 Task: Install dictionary and translation extensions for language learning.
Action: Mouse moved to (367, 250)
Screenshot: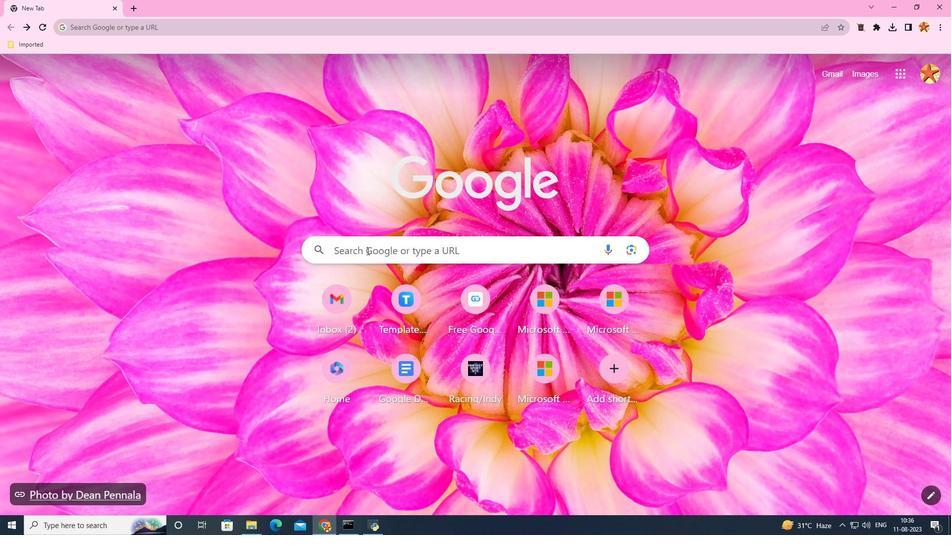 
Action: Mouse pressed left at (367, 250)
Screenshot: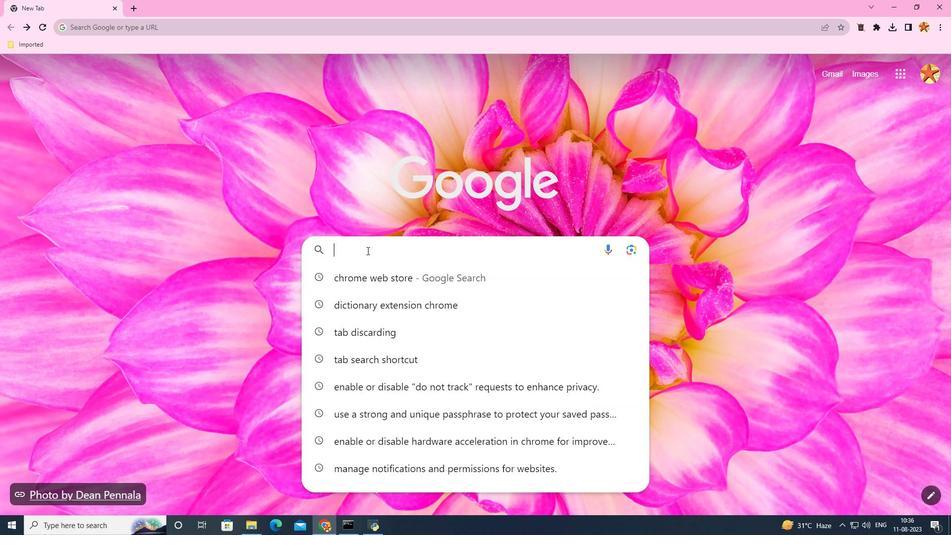 
Action: Mouse moved to (353, 274)
Screenshot: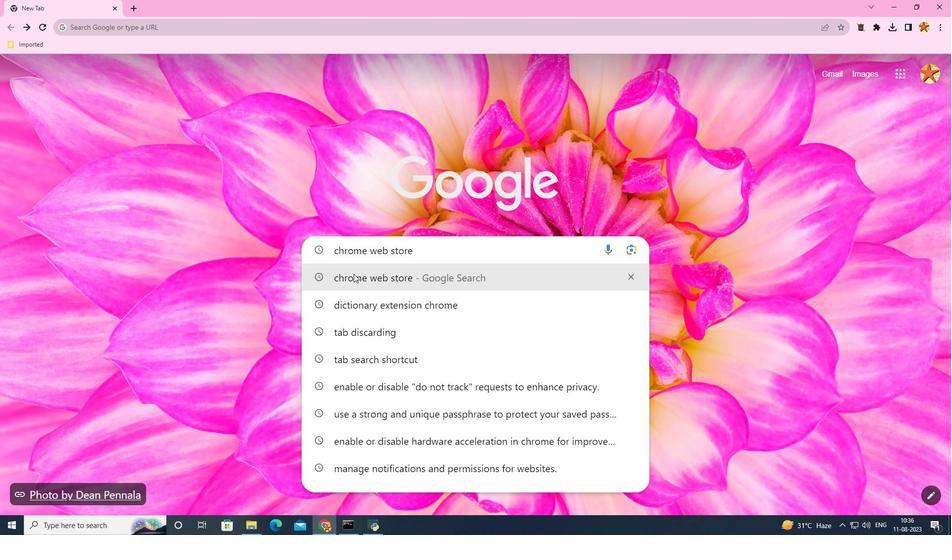 
Action: Mouse pressed left at (353, 274)
Screenshot: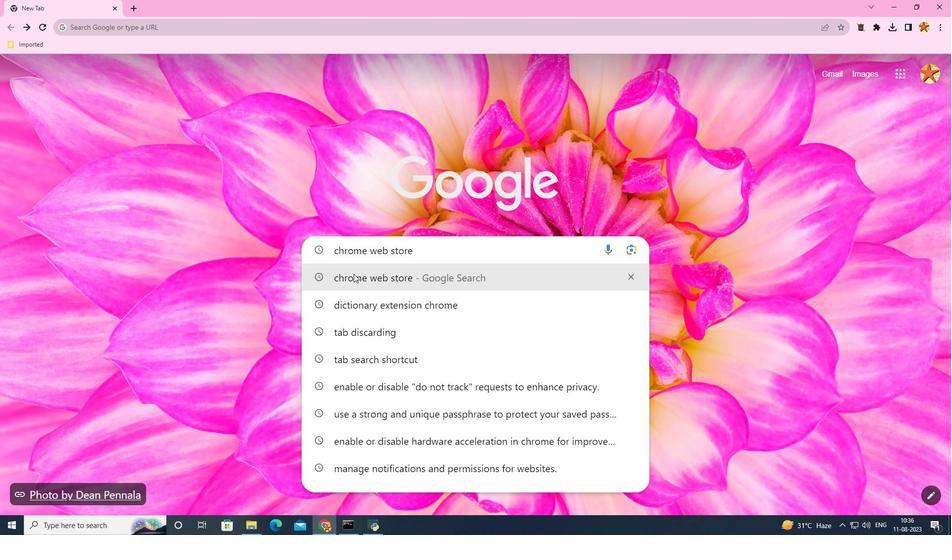 
Action: Mouse moved to (187, 197)
Screenshot: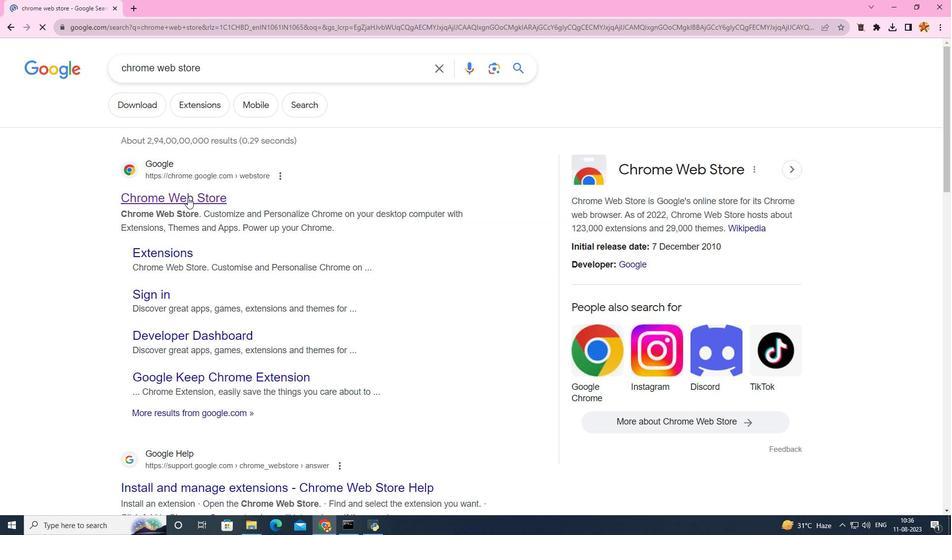 
Action: Mouse pressed left at (187, 197)
Screenshot: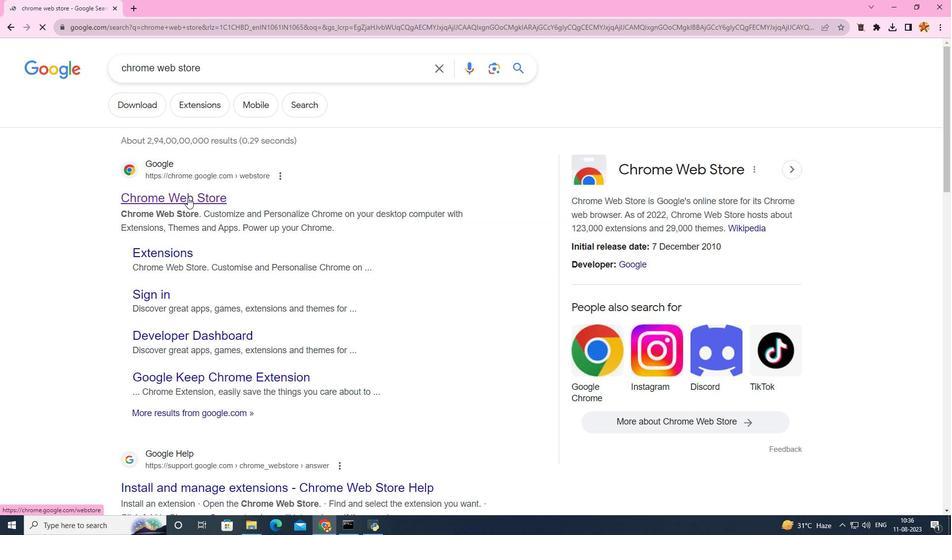 
Action: Mouse moved to (153, 104)
Screenshot: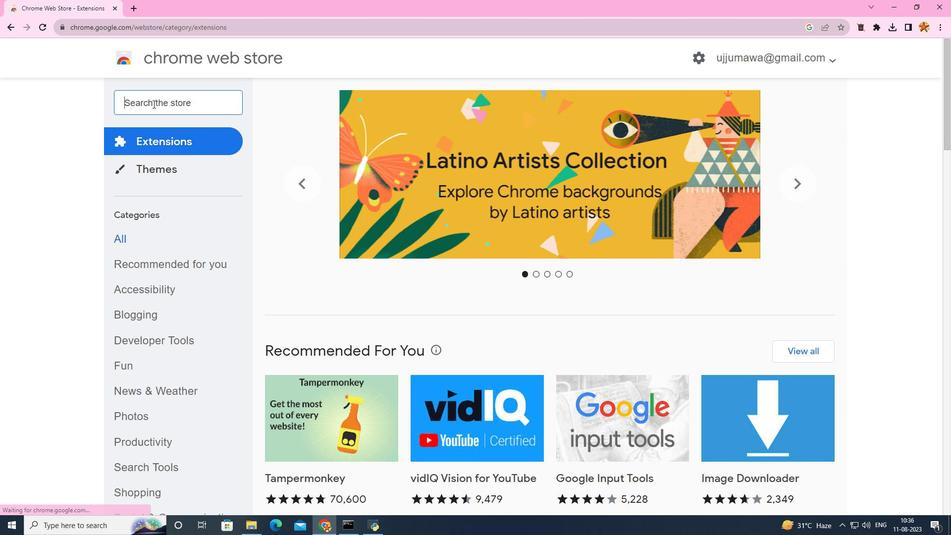 
Action: Mouse pressed left at (153, 104)
Screenshot: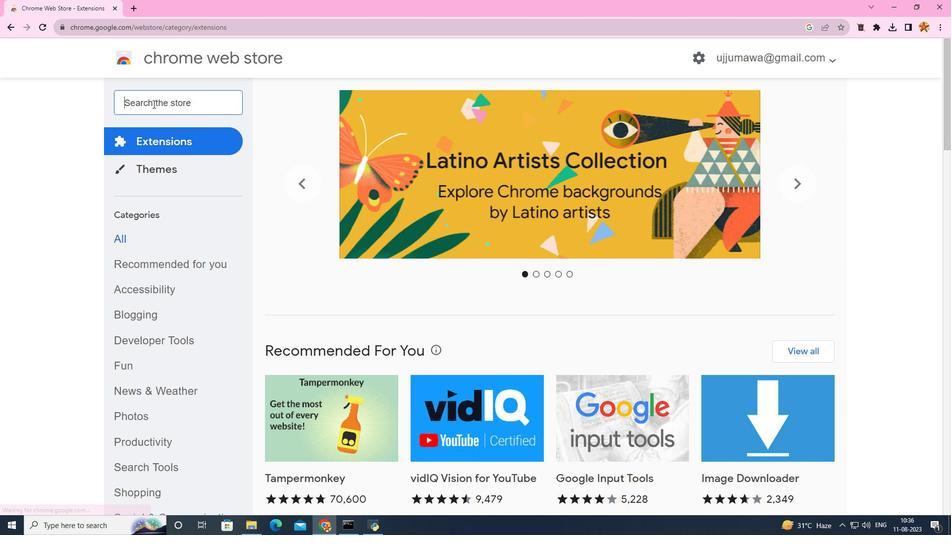 
Action: Key pressed google<Key.space>di
Screenshot: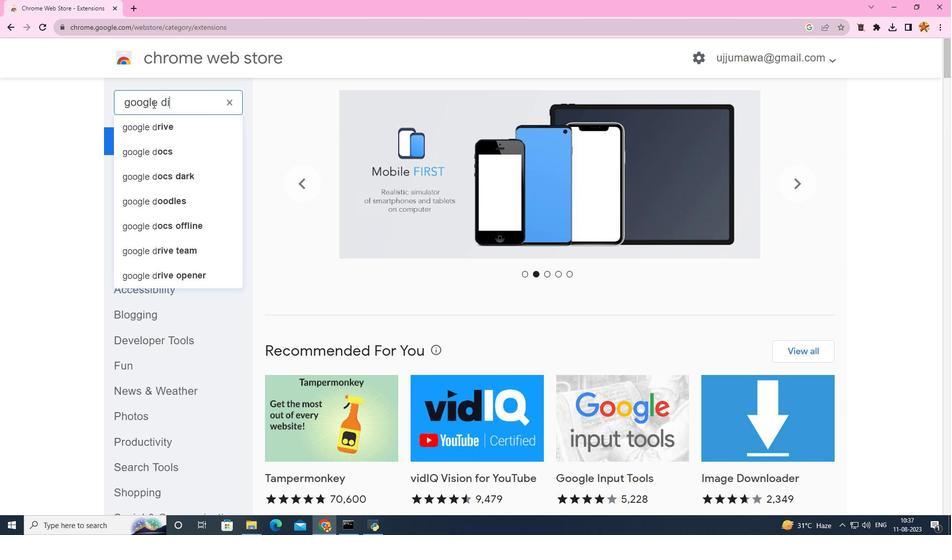 
Action: Mouse moved to (153, 129)
Screenshot: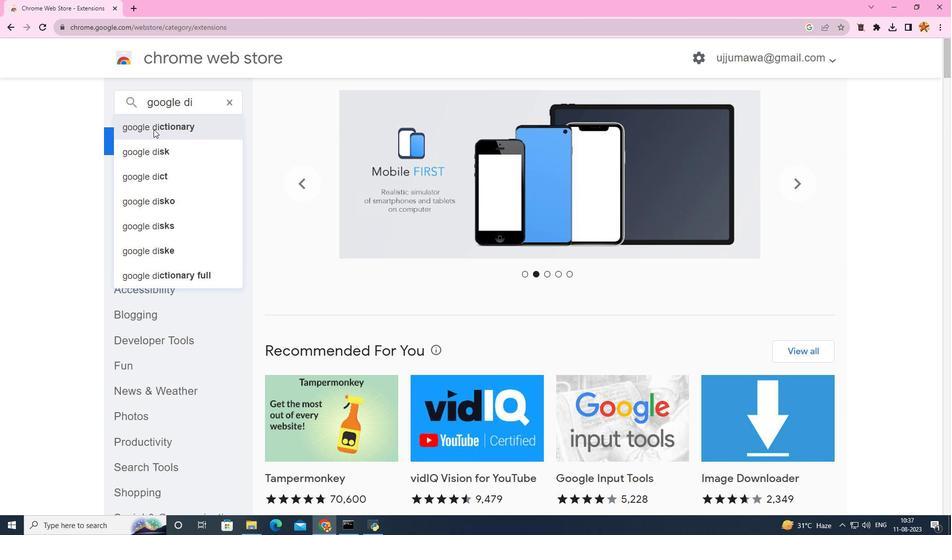 
Action: Mouse pressed left at (153, 129)
Screenshot: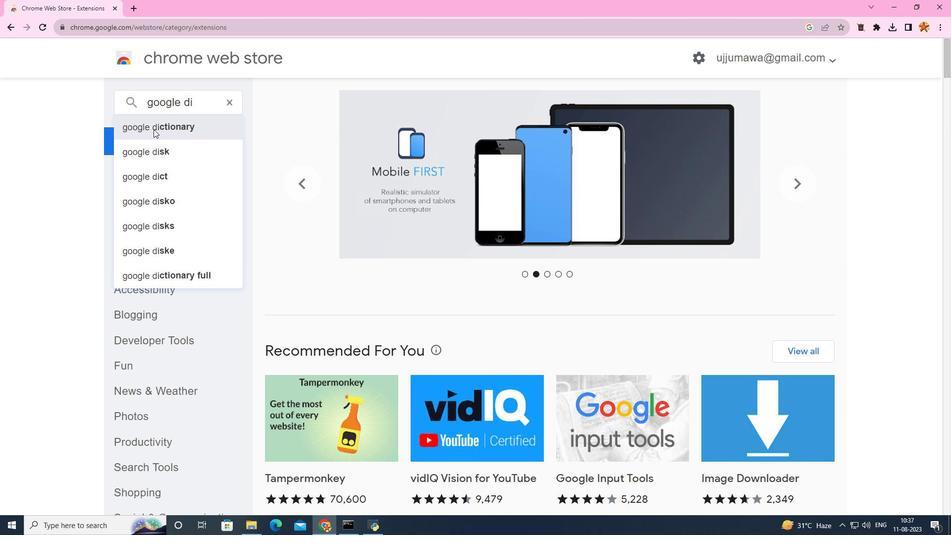 
Action: Mouse moved to (411, 332)
Screenshot: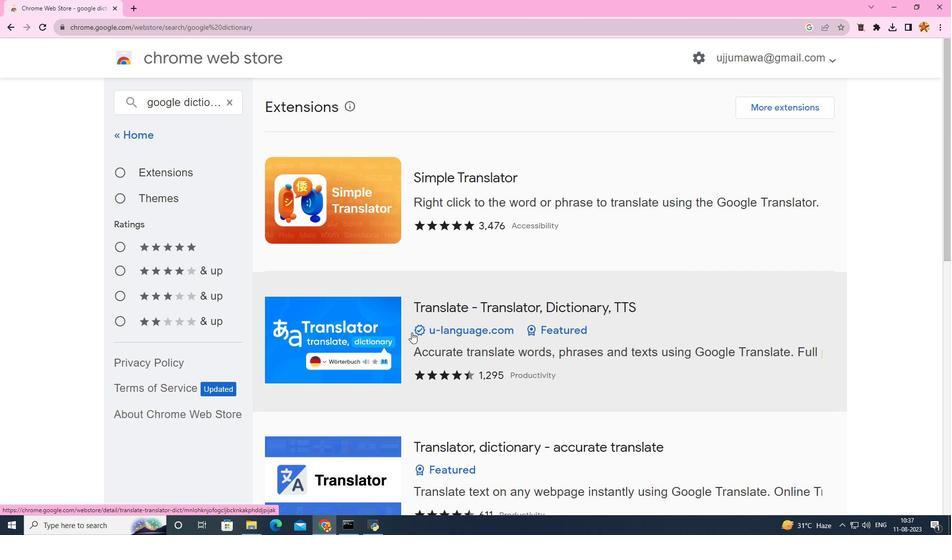
Action: Mouse scrolled (411, 332) with delta (0, 0)
Screenshot: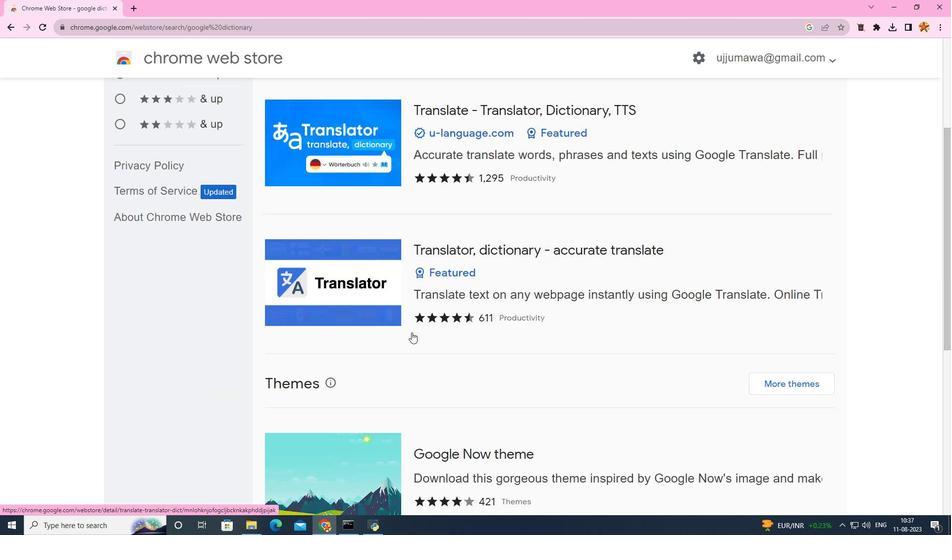 
Action: Mouse scrolled (411, 332) with delta (0, 0)
Screenshot: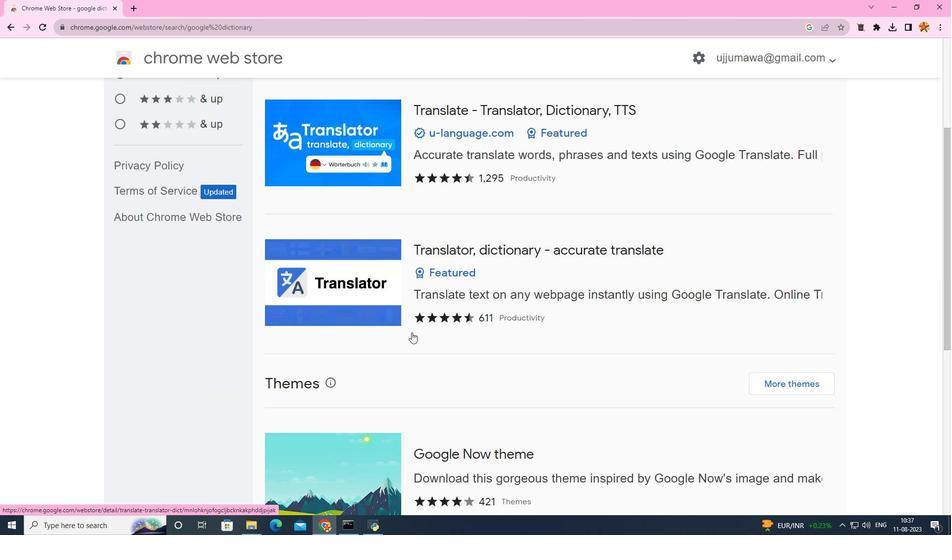 
Action: Mouse scrolled (411, 332) with delta (0, 0)
Screenshot: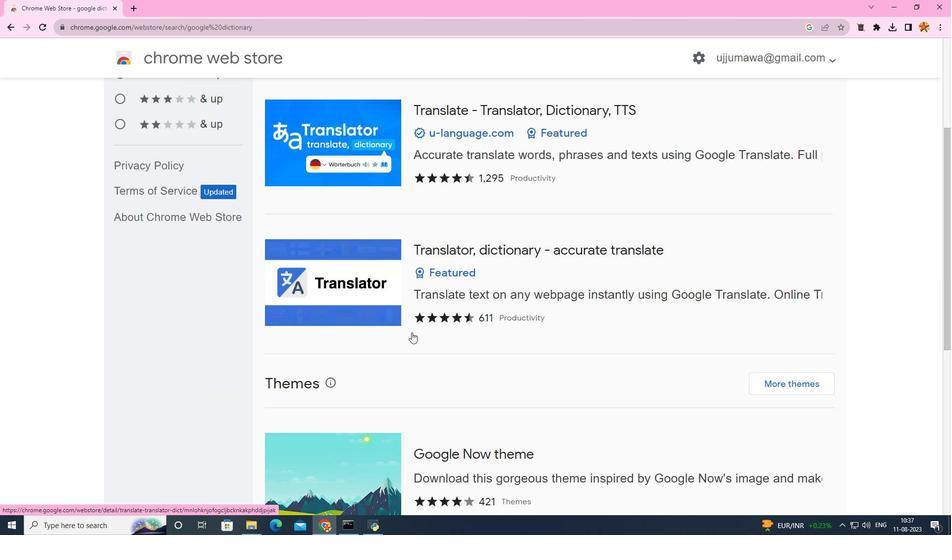
Action: Mouse scrolled (411, 332) with delta (0, 0)
Screenshot: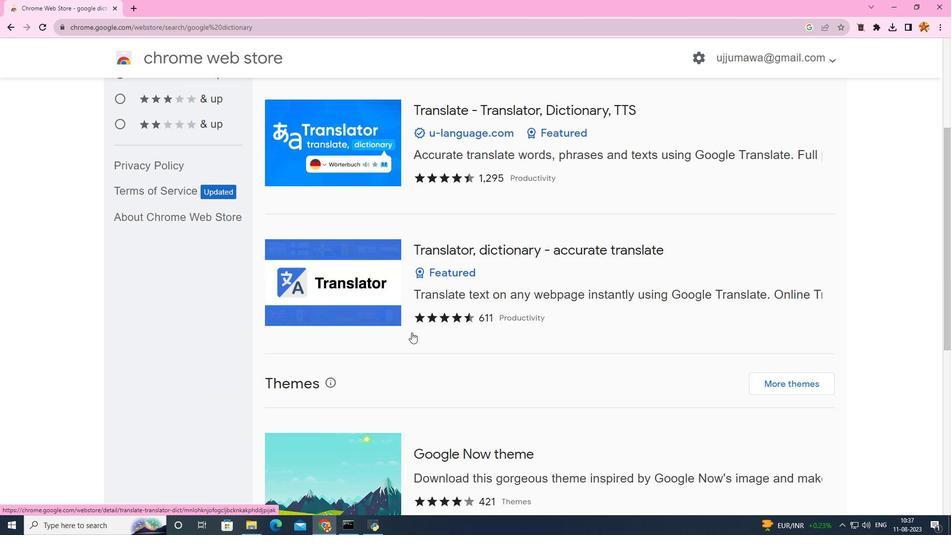 
Action: Mouse scrolled (411, 332) with delta (0, 0)
Screenshot: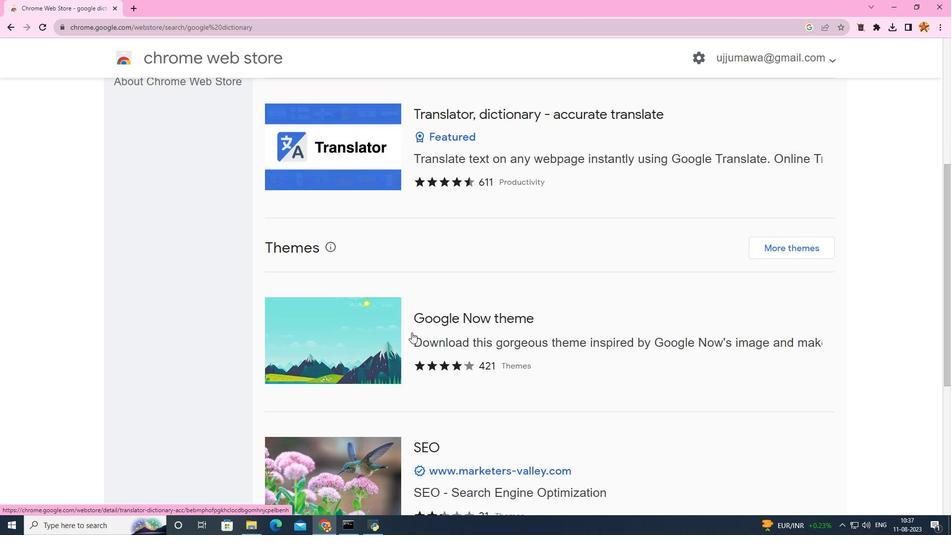 
Action: Mouse scrolled (411, 332) with delta (0, 0)
Screenshot: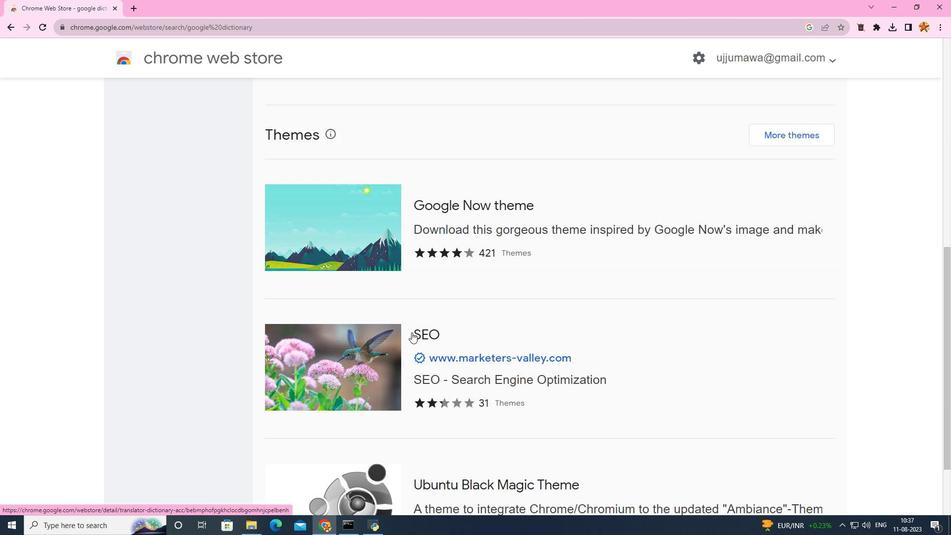 
Action: Mouse scrolled (411, 332) with delta (0, 0)
Screenshot: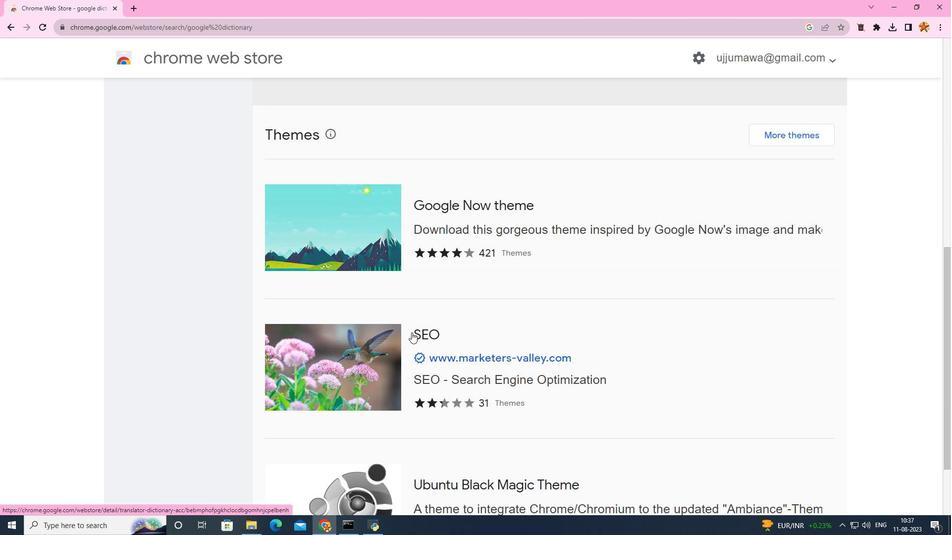 
Action: Mouse scrolled (411, 332) with delta (0, 0)
Screenshot: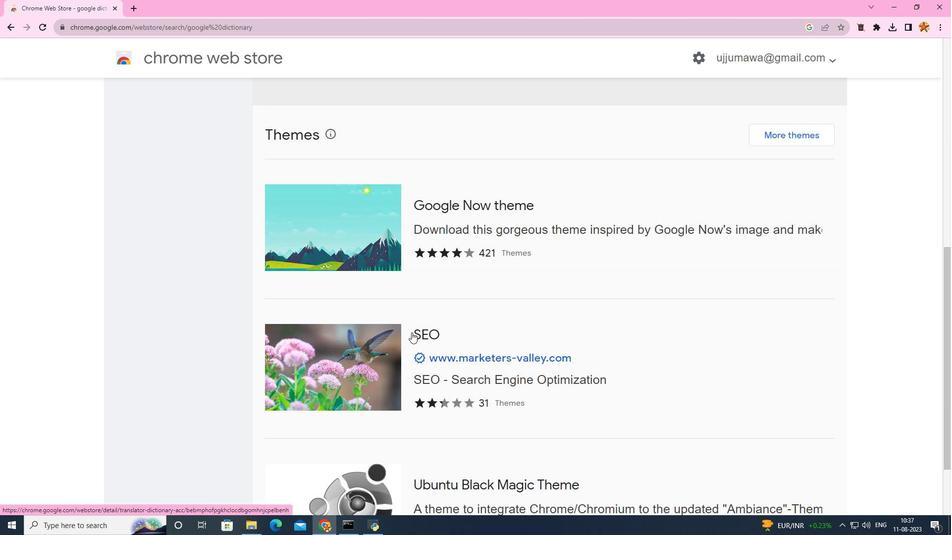 
Action: Mouse scrolled (411, 332) with delta (0, 0)
Screenshot: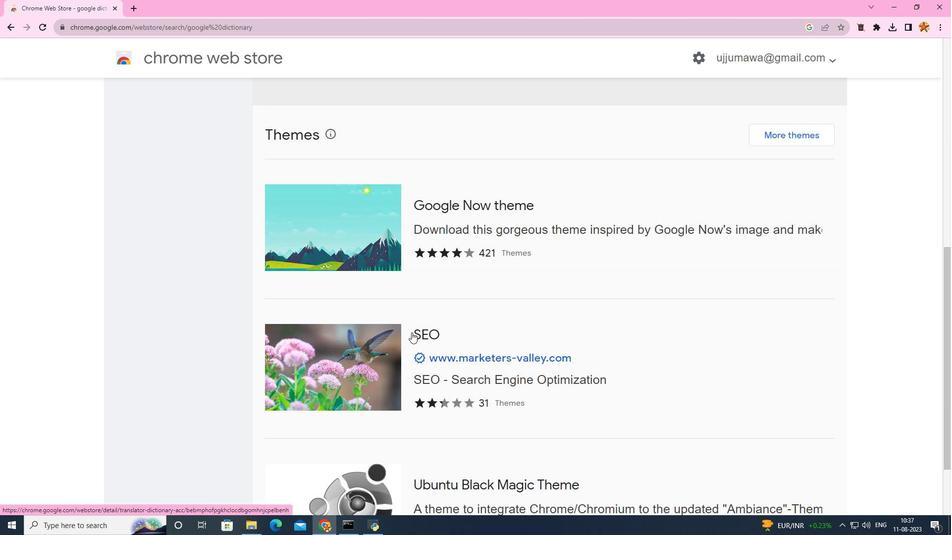 
Action: Mouse moved to (361, 298)
Screenshot: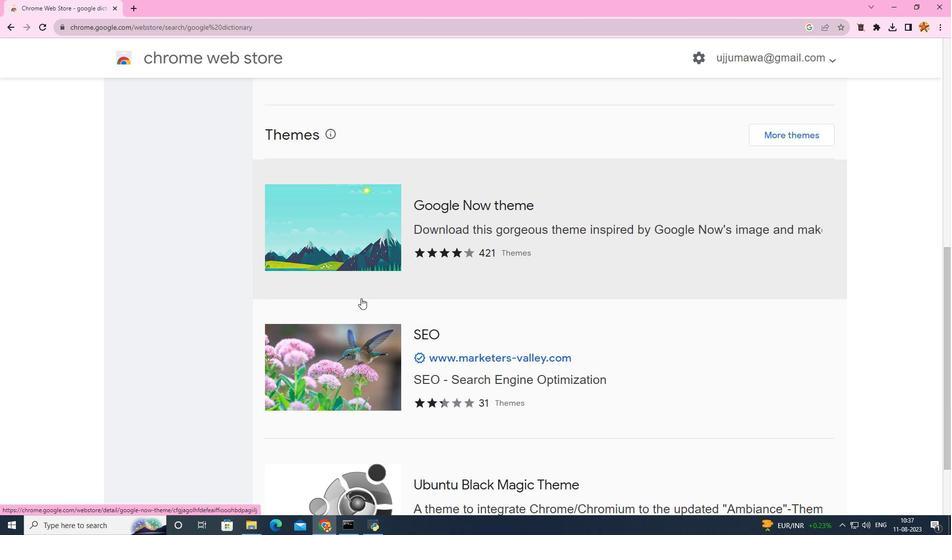 
Action: Mouse scrolled (361, 298) with delta (0, 0)
Screenshot: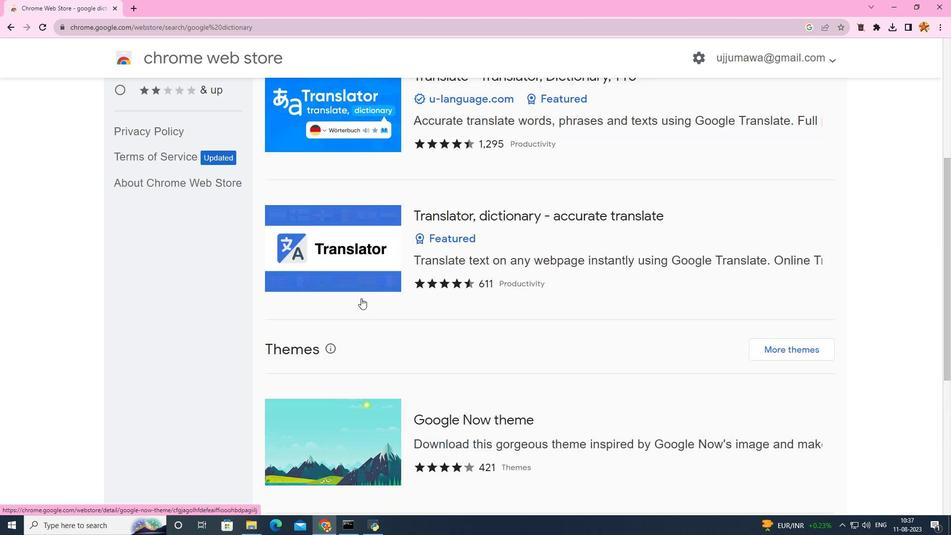 
Action: Mouse scrolled (361, 298) with delta (0, 0)
Screenshot: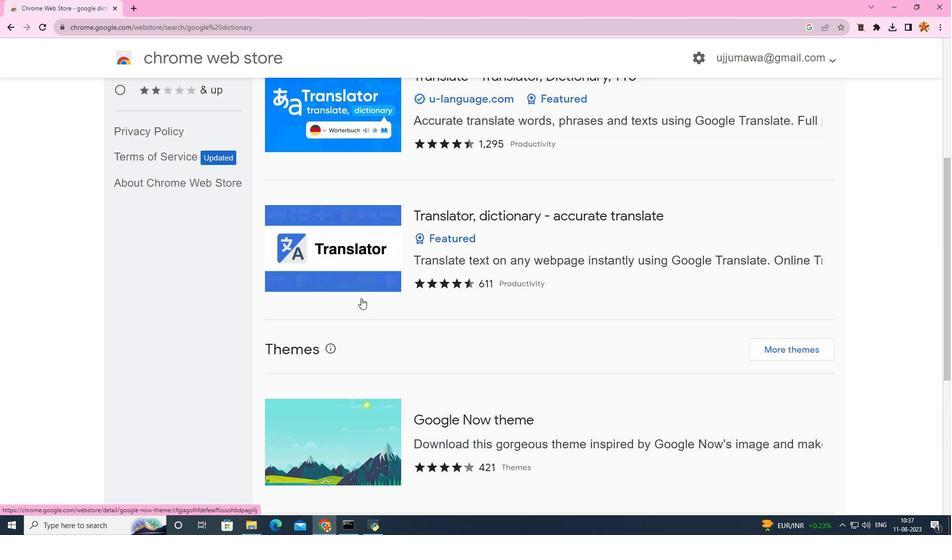 
Action: Mouse scrolled (361, 298) with delta (0, 0)
Screenshot: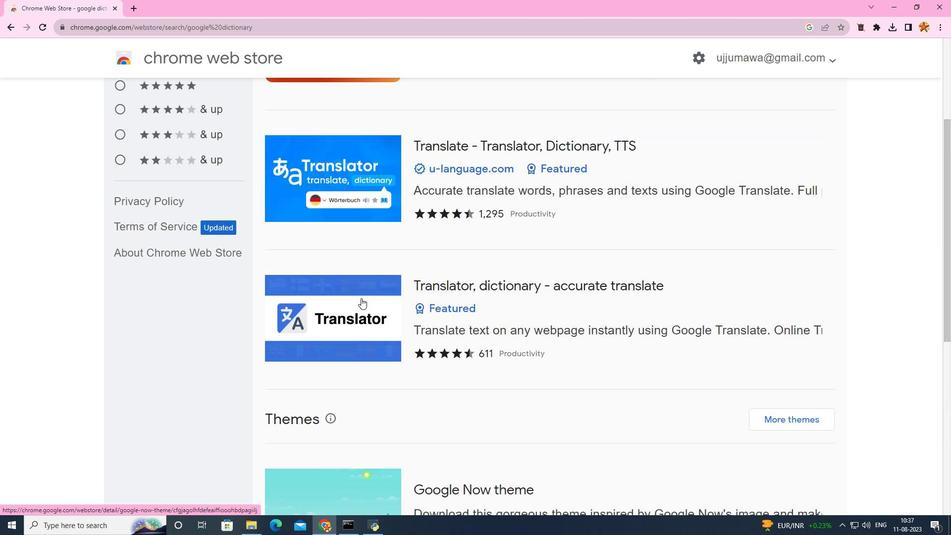 
Action: Mouse scrolled (361, 298) with delta (0, 0)
Screenshot: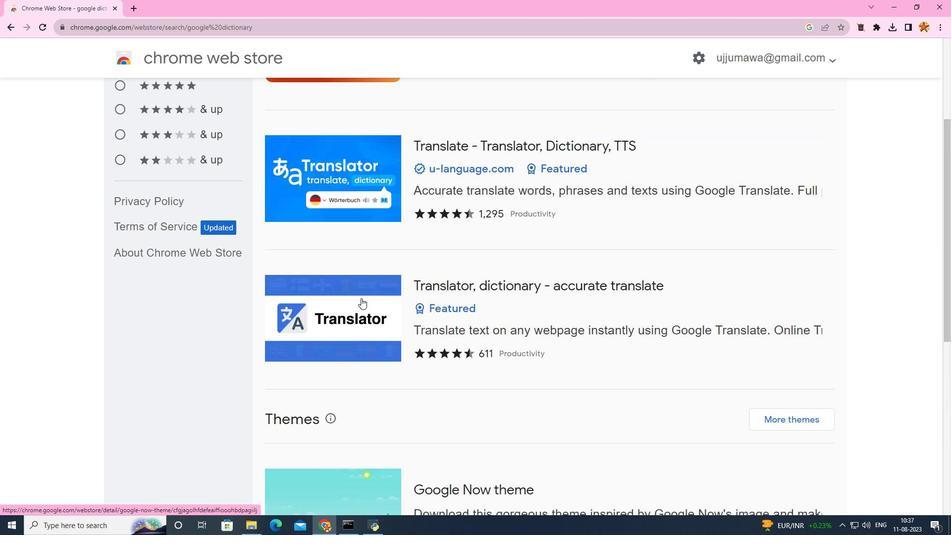
Action: Mouse scrolled (361, 298) with delta (0, 0)
Screenshot: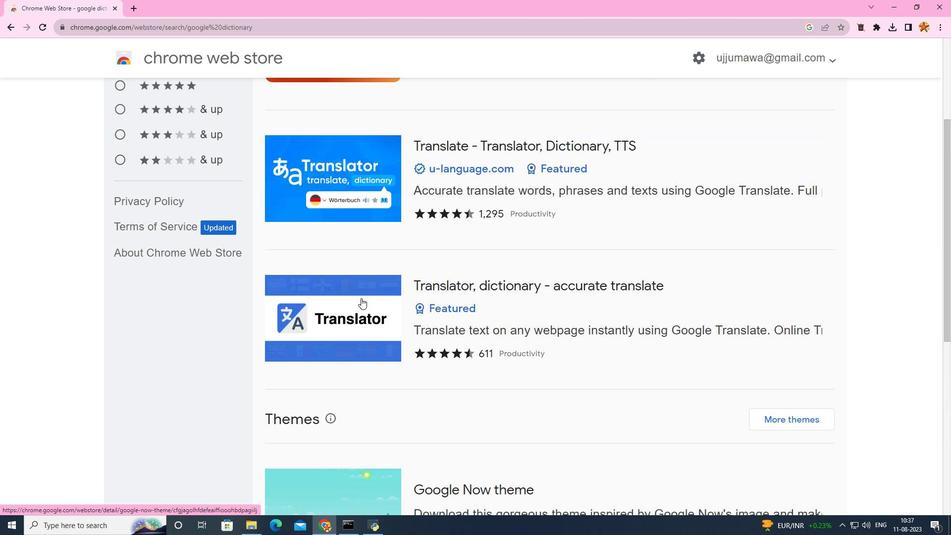 
Action: Mouse scrolled (361, 298) with delta (0, 0)
Screenshot: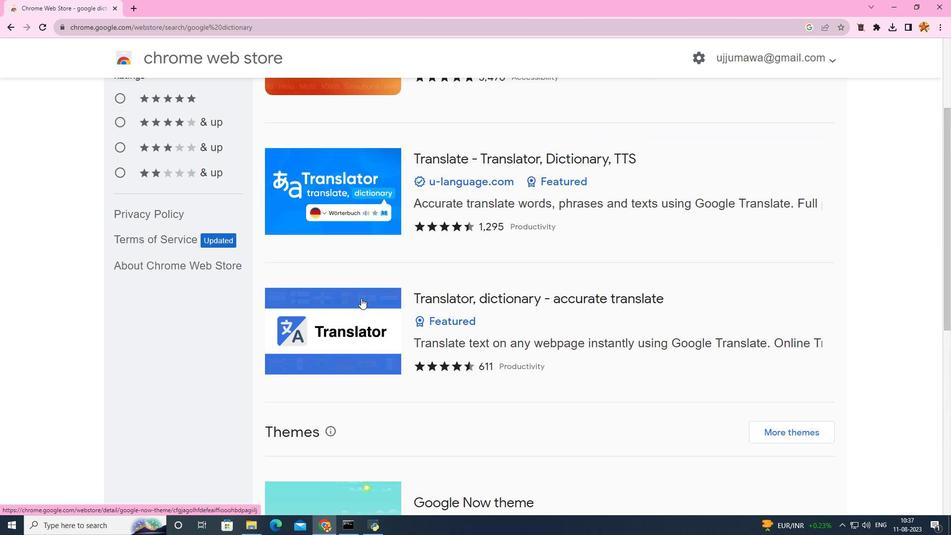 
Action: Mouse scrolled (361, 298) with delta (0, 0)
Screenshot: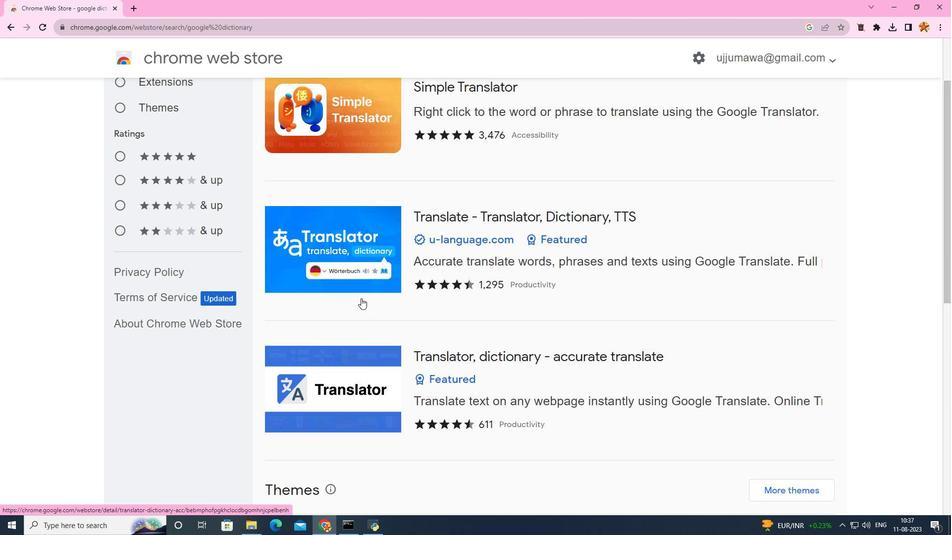 
Action: Mouse scrolled (361, 298) with delta (0, 0)
Screenshot: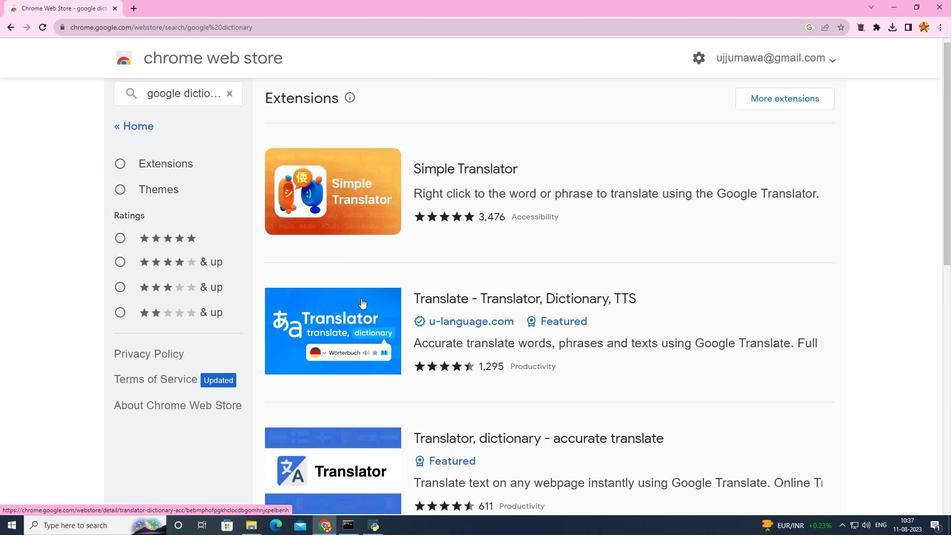 
Action: Mouse scrolled (361, 298) with delta (0, 0)
Screenshot: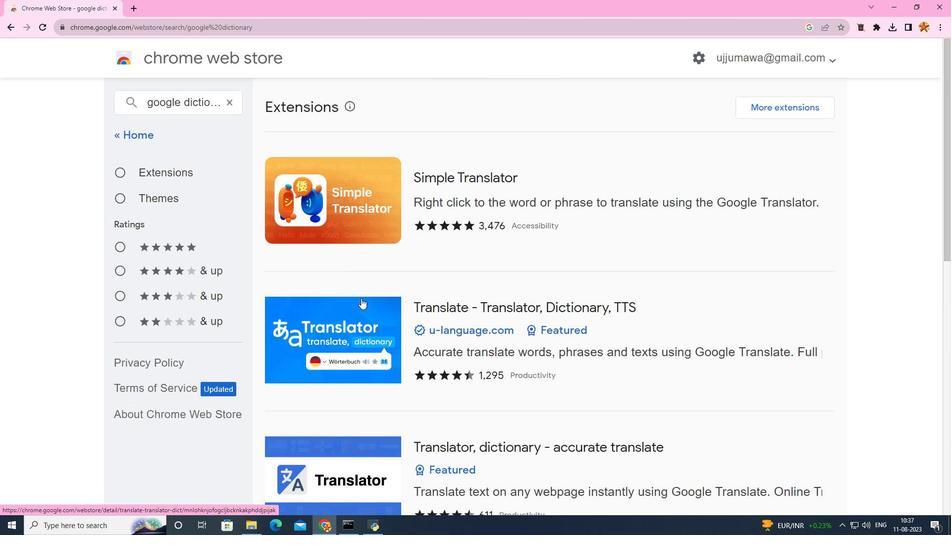 
Action: Mouse scrolled (361, 298) with delta (0, 0)
Screenshot: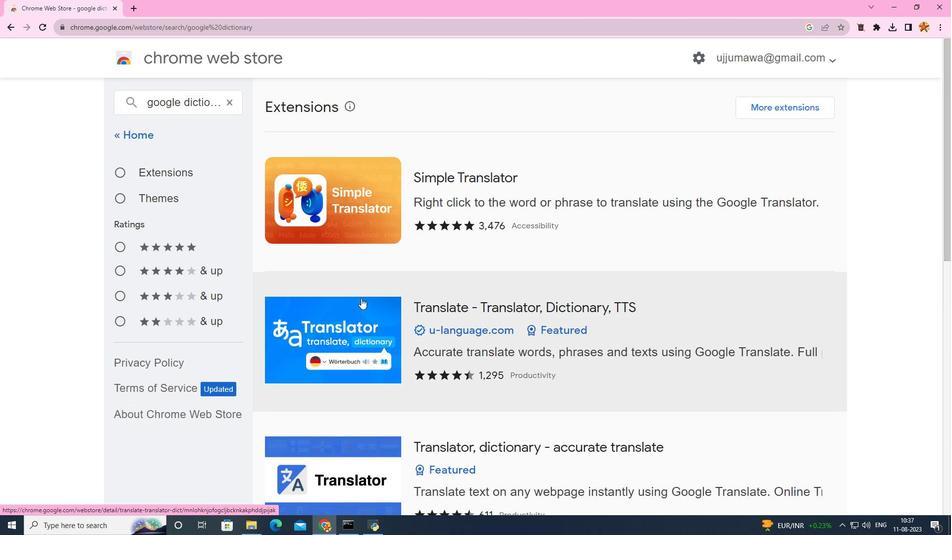 
Action: Mouse scrolled (361, 297) with delta (0, 0)
Screenshot: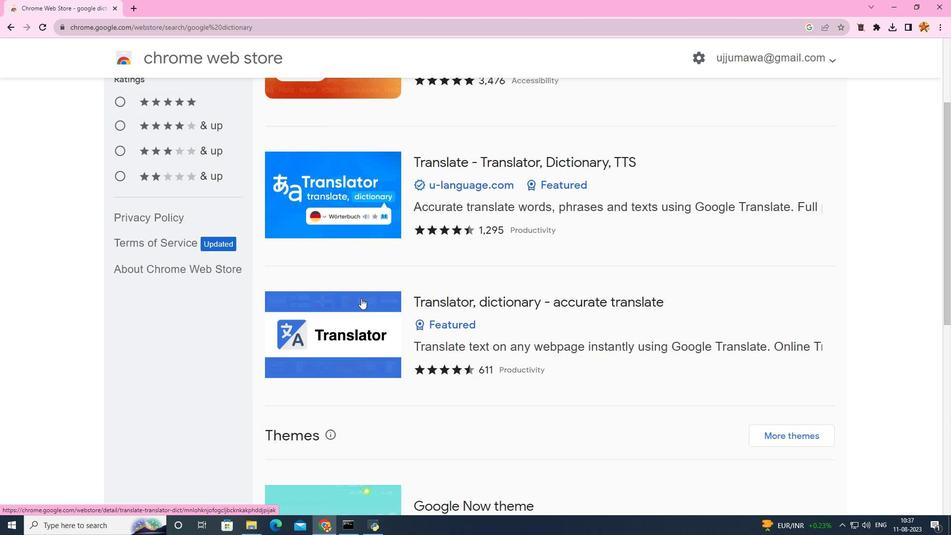 
Action: Mouse scrolled (361, 297) with delta (0, 0)
Screenshot: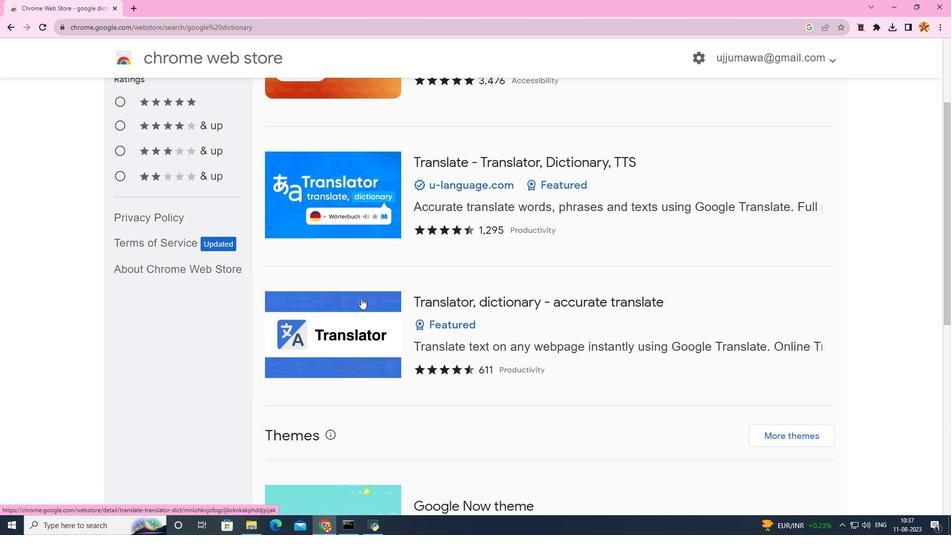 
Action: Mouse scrolled (361, 297) with delta (0, 0)
Screenshot: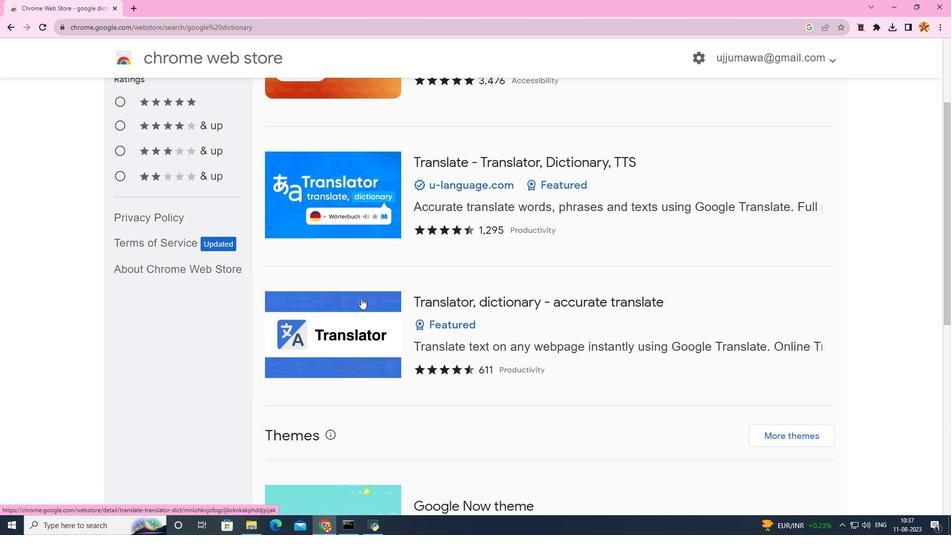 
Action: Mouse scrolled (361, 298) with delta (0, 0)
Screenshot: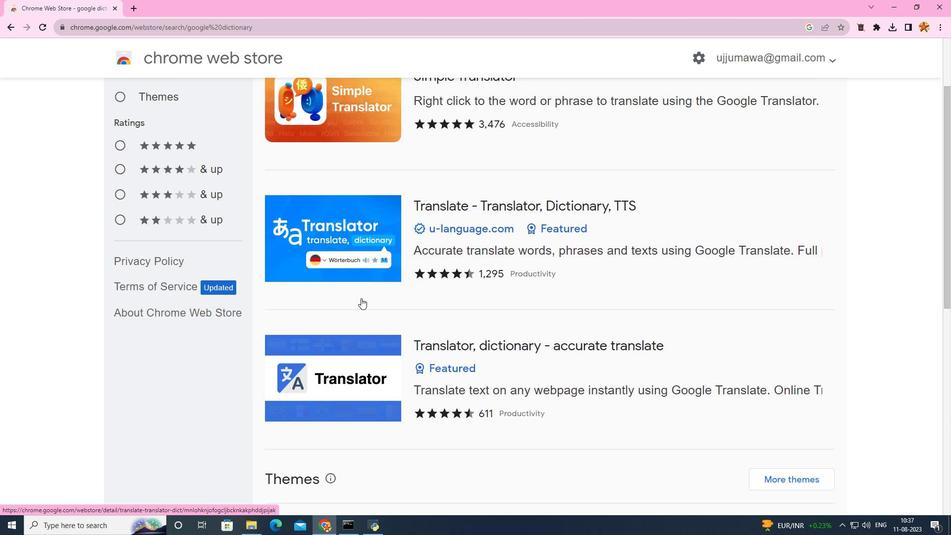 
Action: Mouse scrolled (361, 298) with delta (0, 0)
Screenshot: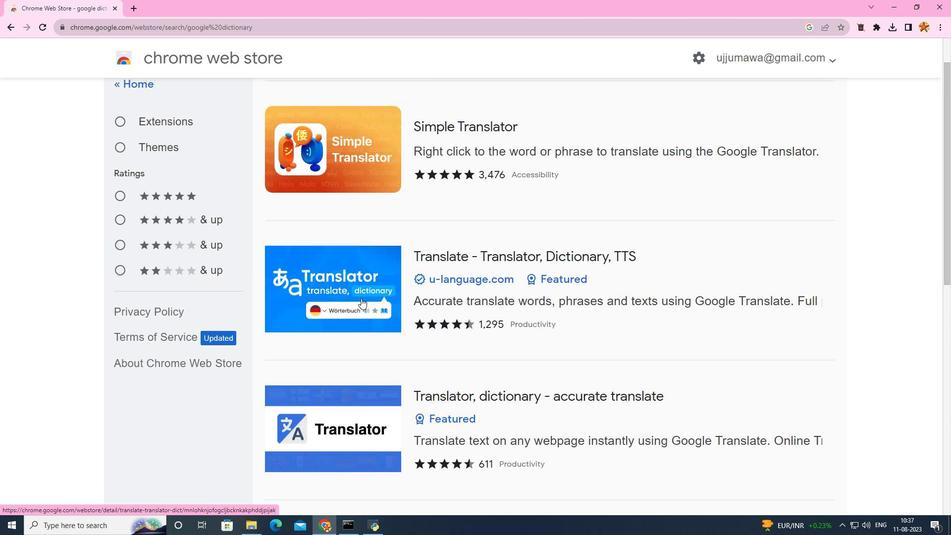 
Action: Mouse scrolled (361, 298) with delta (0, 0)
Screenshot: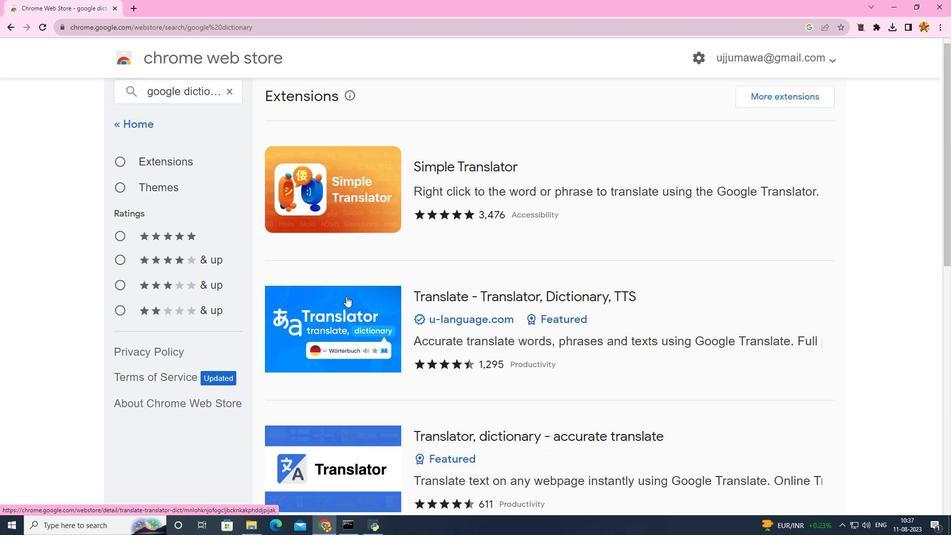 
Action: Mouse moved to (122, 167)
Screenshot: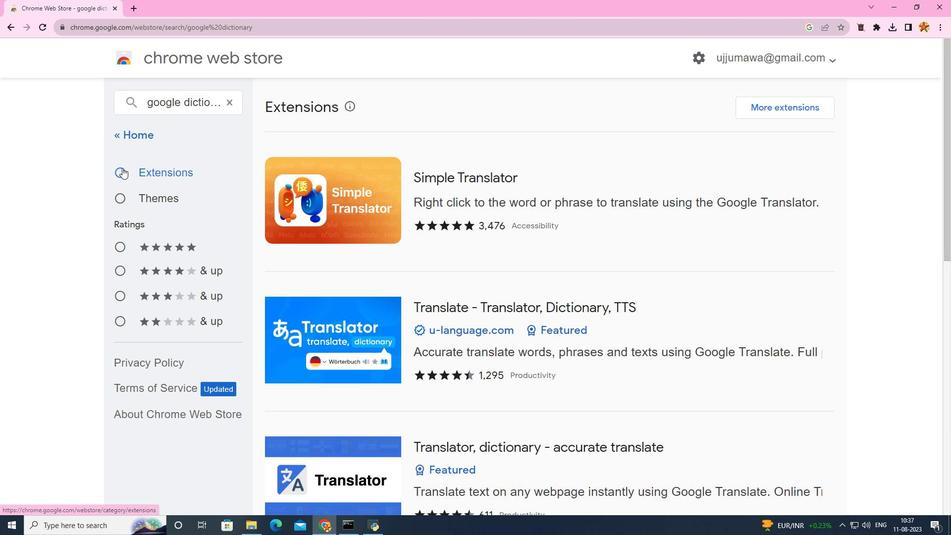 
Action: Mouse pressed left at (122, 167)
Screenshot: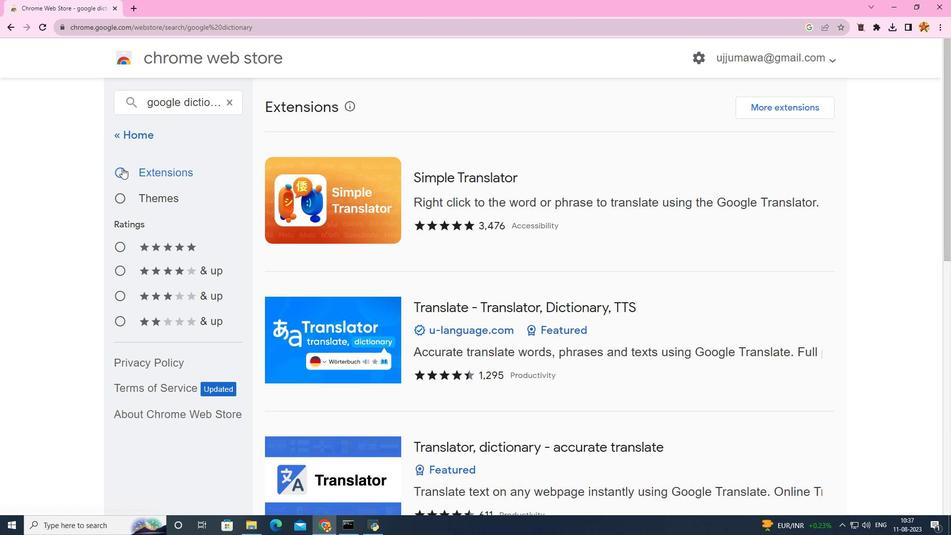 
Action: Mouse moved to (374, 280)
Screenshot: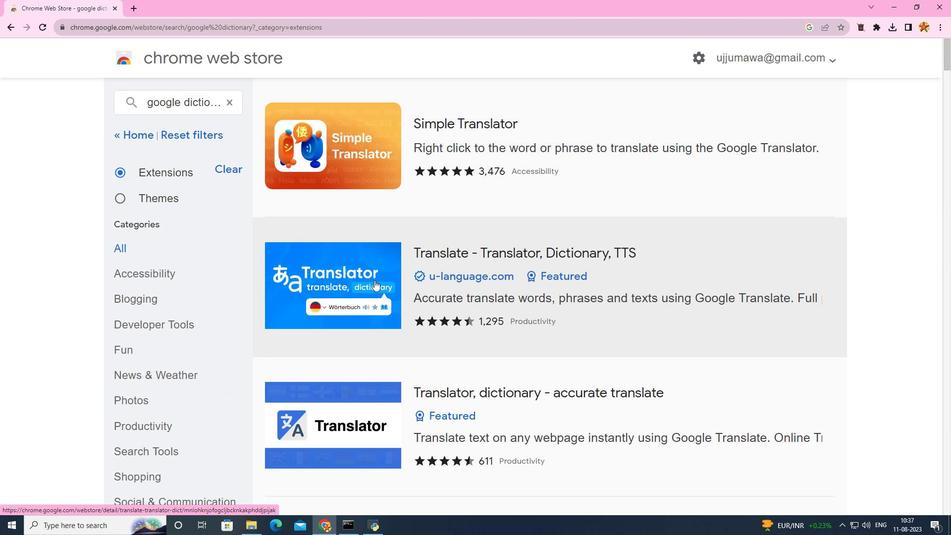 
Action: Mouse scrolled (374, 279) with delta (0, 0)
Screenshot: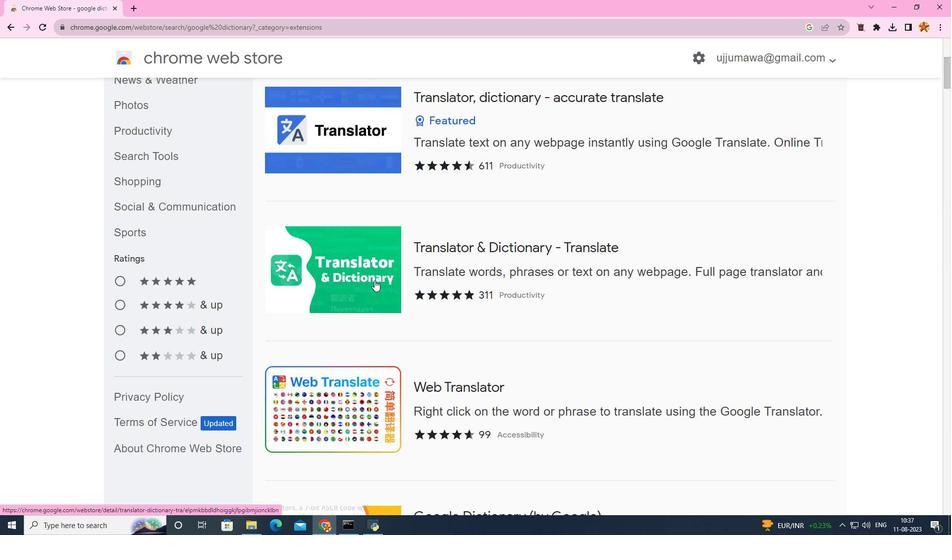 
Action: Mouse scrolled (374, 279) with delta (0, 0)
Screenshot: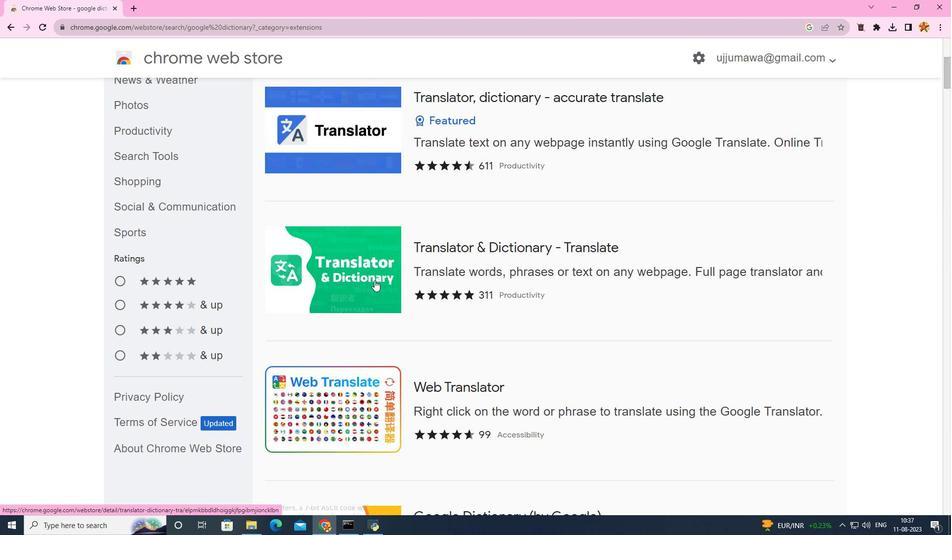 
Action: Mouse scrolled (374, 279) with delta (0, 0)
Screenshot: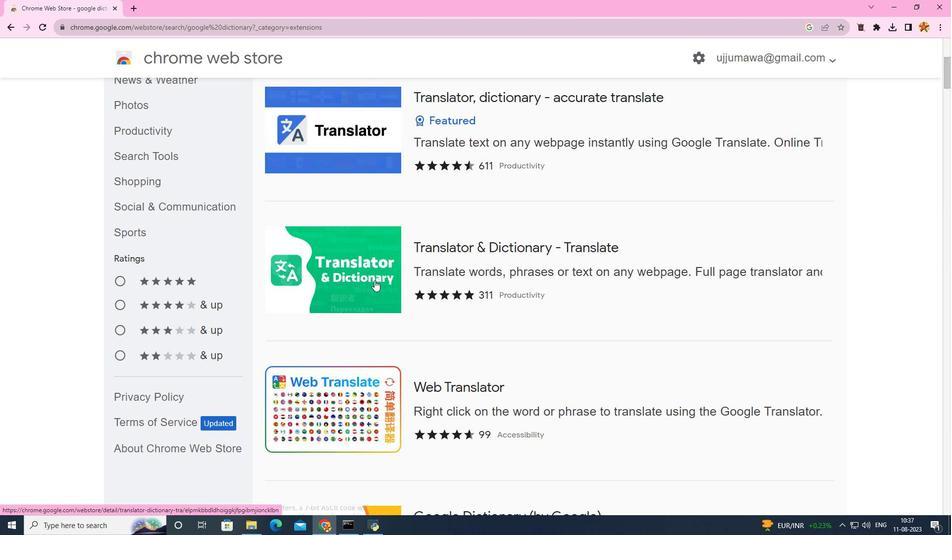 
Action: Mouse scrolled (374, 279) with delta (0, 0)
Screenshot: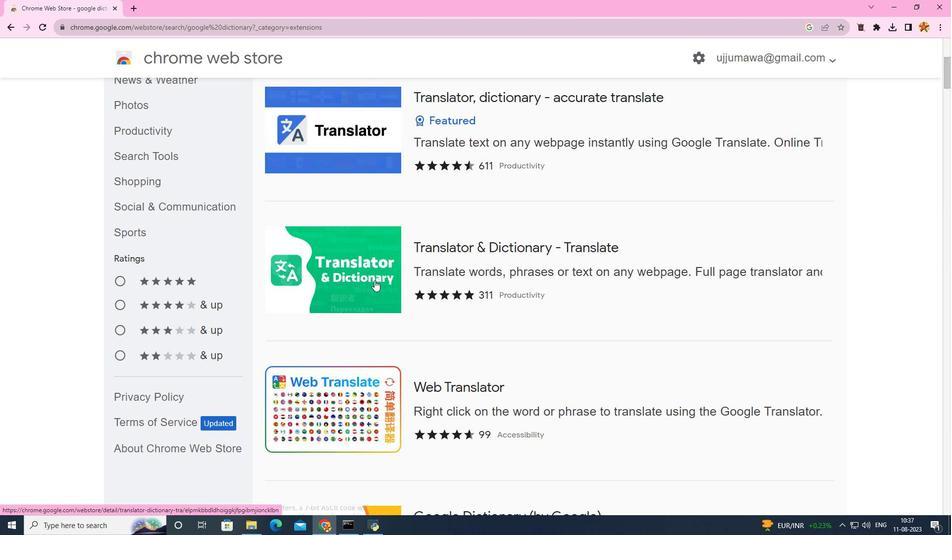 
Action: Mouse scrolled (374, 279) with delta (0, 0)
Screenshot: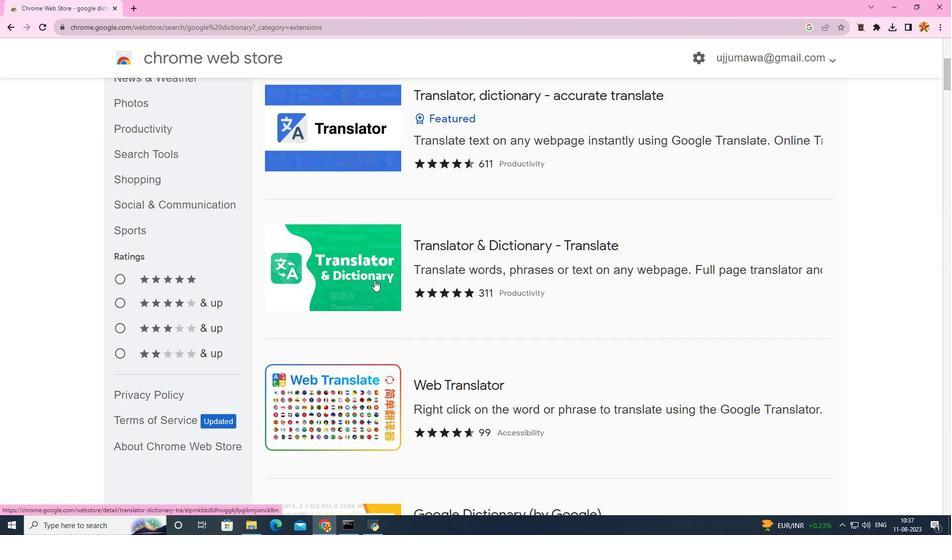 
Action: Mouse scrolled (374, 279) with delta (0, 0)
Screenshot: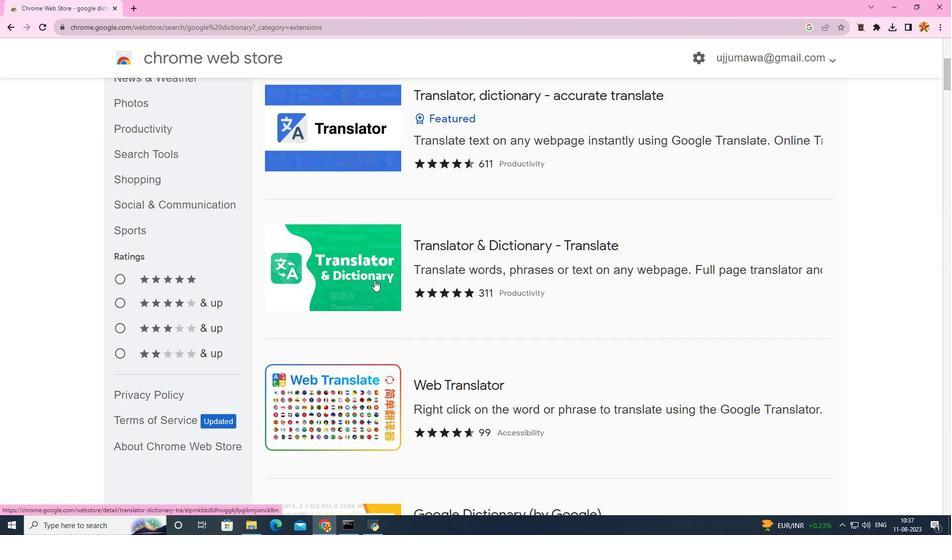 
Action: Mouse moved to (374, 279)
Screenshot: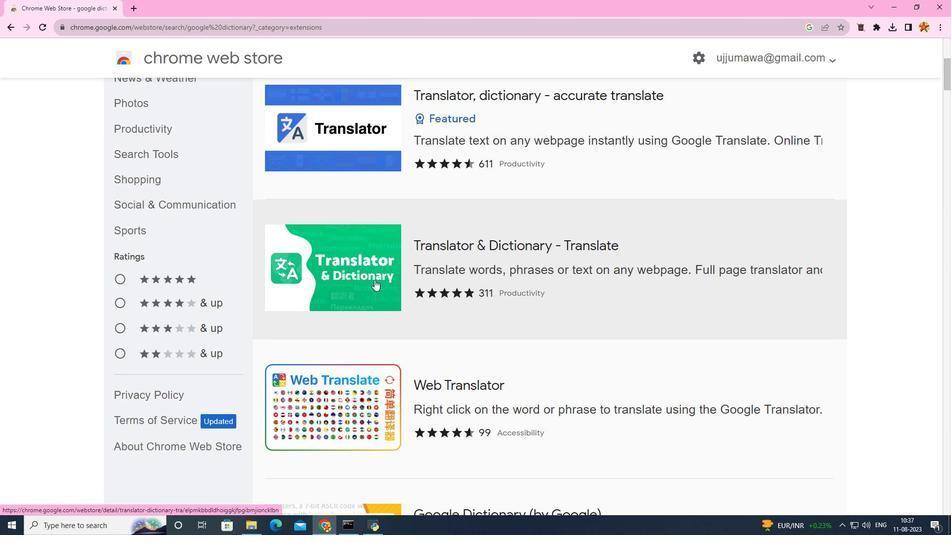 
Action: Mouse scrolled (374, 279) with delta (0, 0)
Screenshot: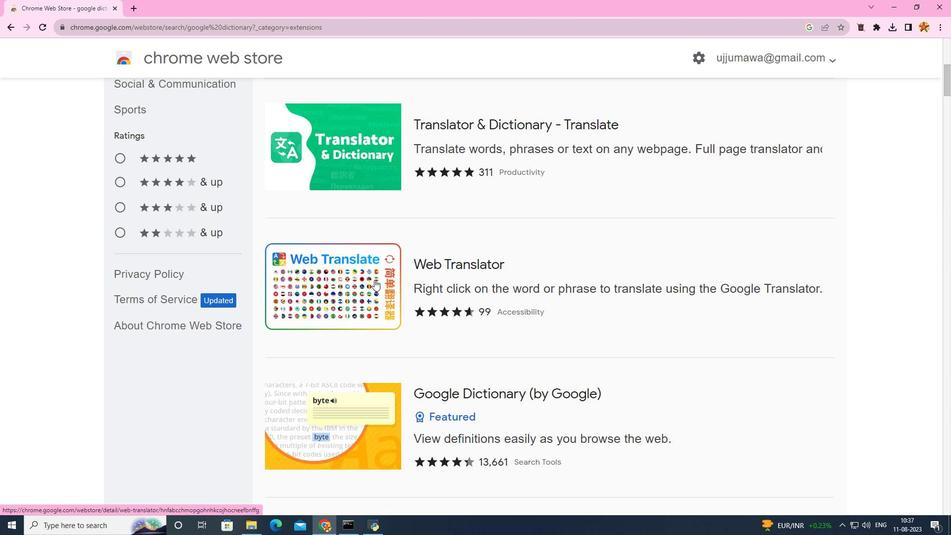
Action: Mouse scrolled (374, 279) with delta (0, 0)
Screenshot: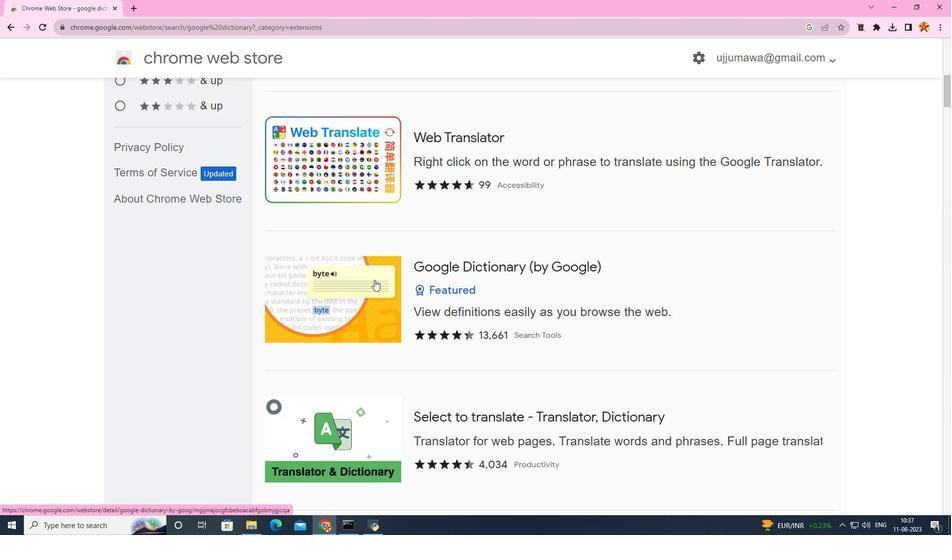
Action: Mouse scrolled (374, 279) with delta (0, 0)
Screenshot: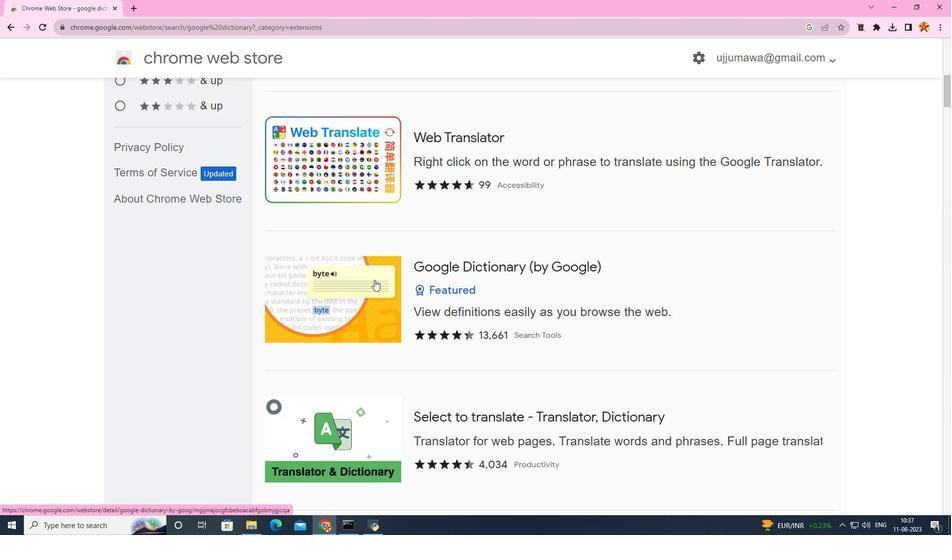 
Action: Mouse scrolled (374, 279) with delta (0, 0)
Screenshot: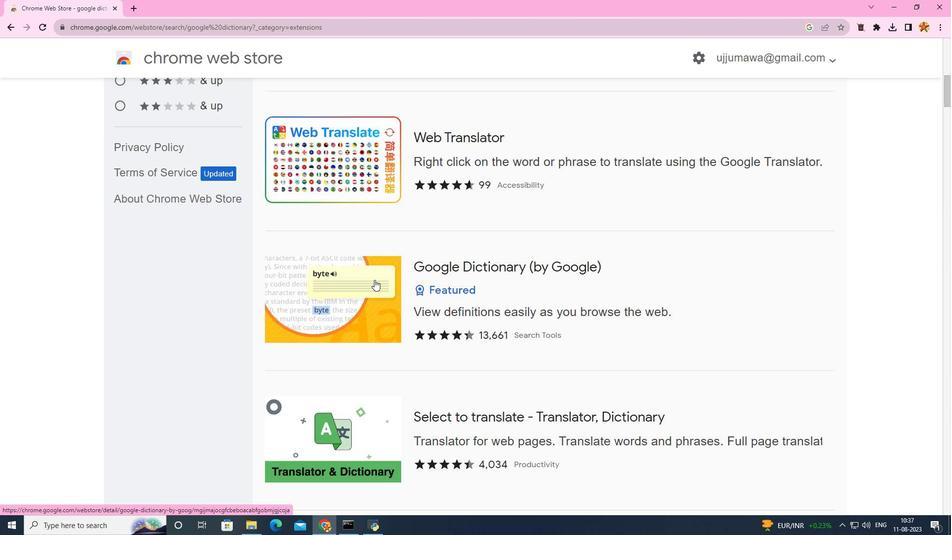 
Action: Mouse scrolled (374, 279) with delta (0, 0)
Screenshot: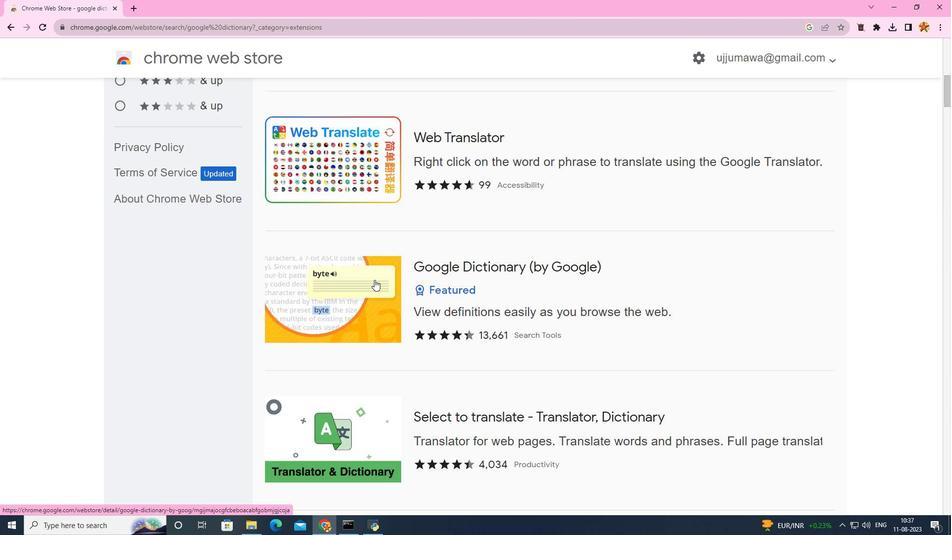 
Action: Mouse scrolled (374, 280) with delta (0, 0)
Screenshot: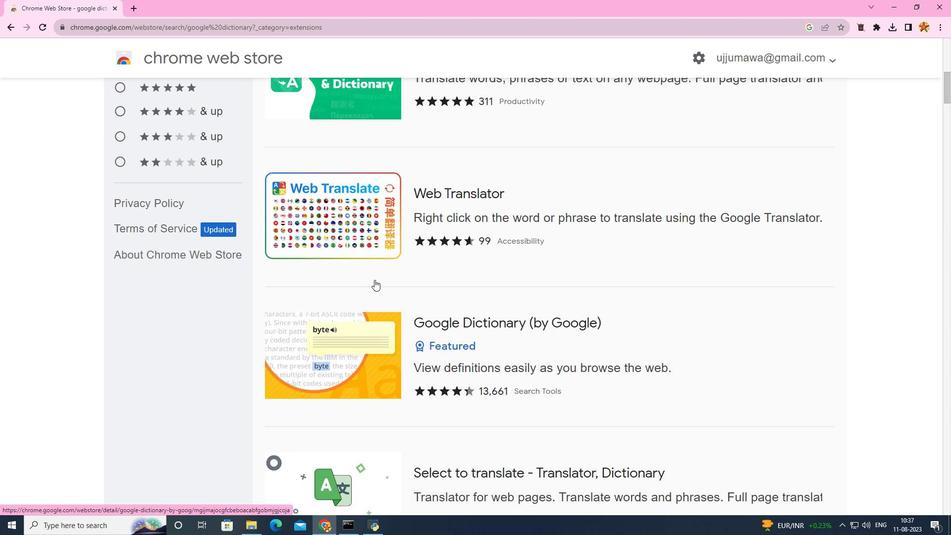 
Action: Mouse scrolled (374, 280) with delta (0, 0)
Screenshot: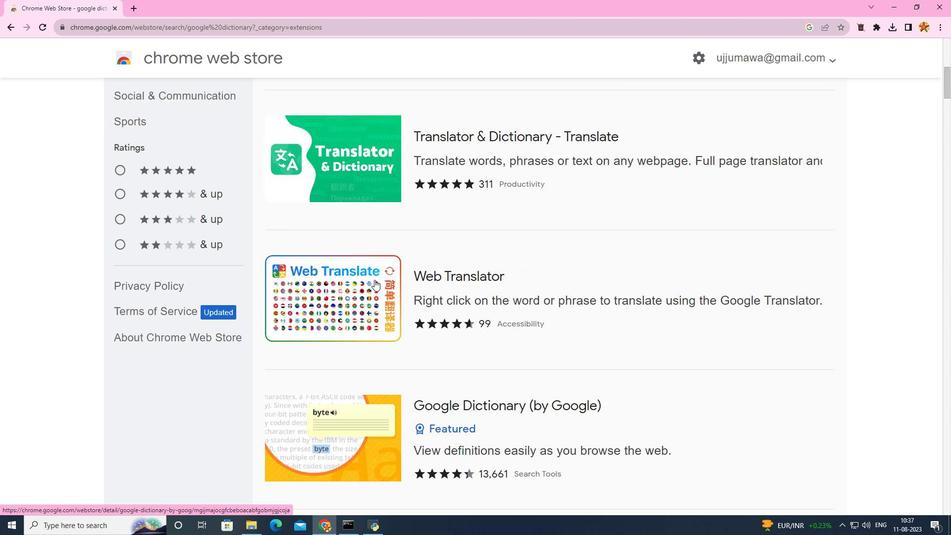 
Action: Mouse scrolled (374, 280) with delta (0, 0)
Screenshot: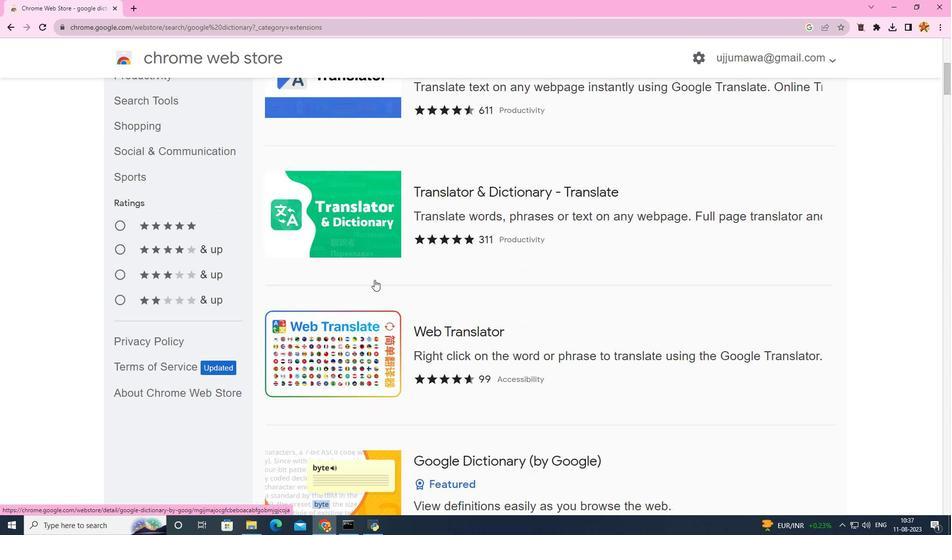 
Action: Mouse scrolled (374, 280) with delta (0, 0)
Screenshot: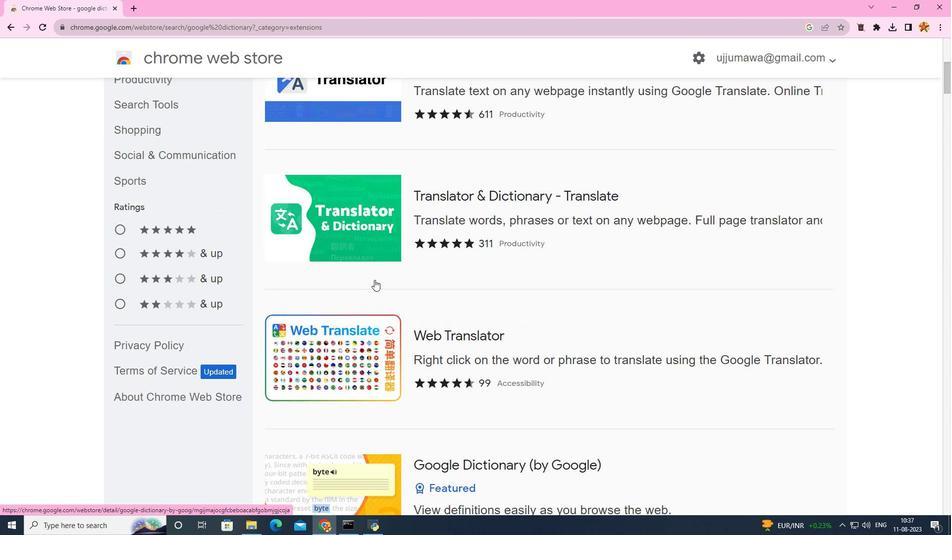 
Action: Mouse moved to (373, 277)
Screenshot: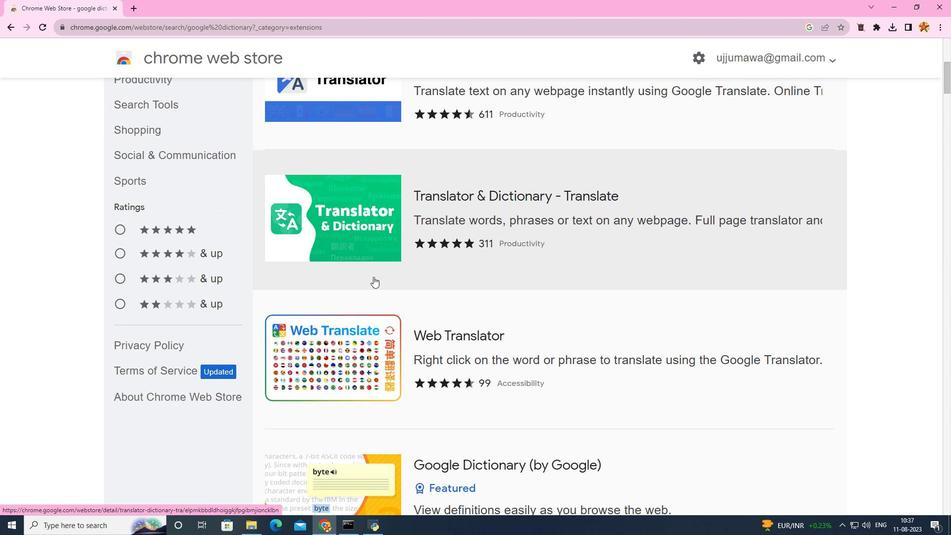 
Action: Mouse scrolled (373, 276) with delta (0, 0)
Screenshot: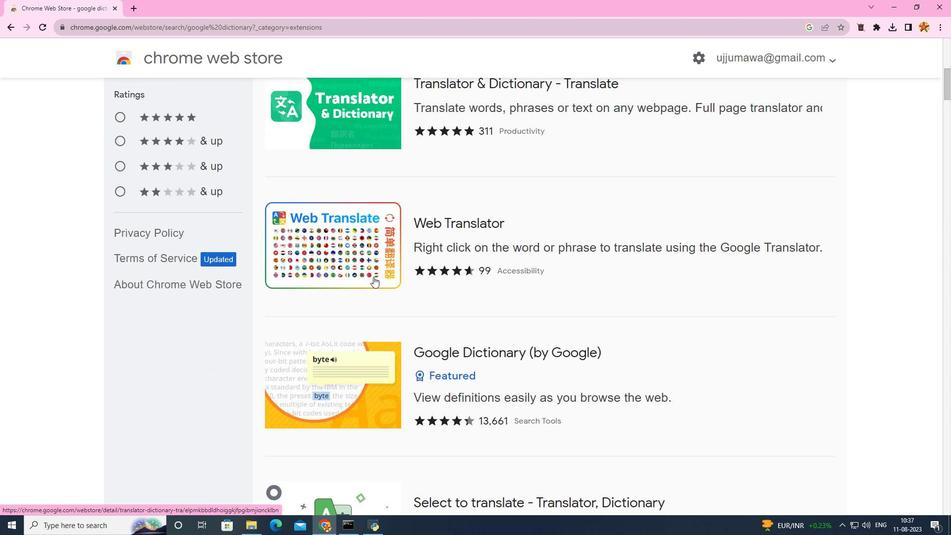 
Action: Mouse scrolled (373, 276) with delta (0, 0)
Screenshot: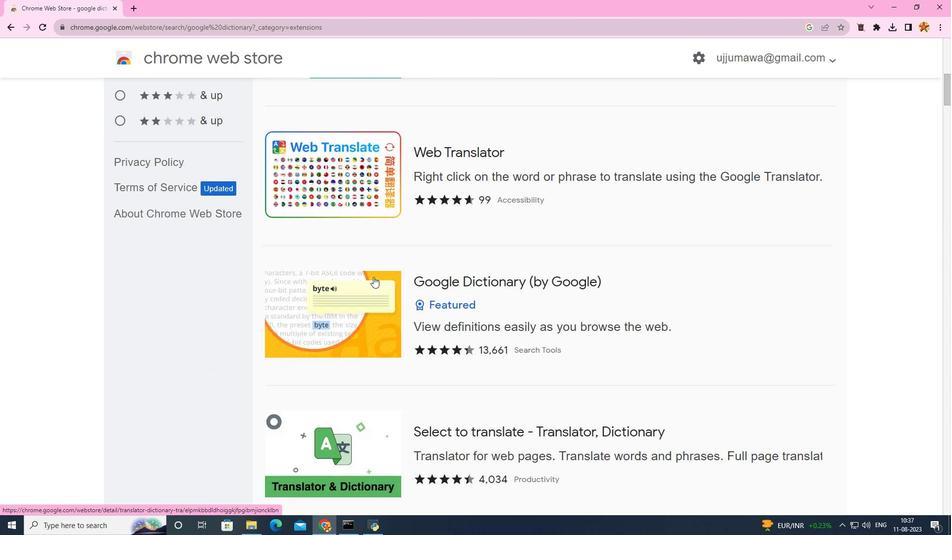 
Action: Mouse scrolled (373, 276) with delta (0, 0)
Screenshot: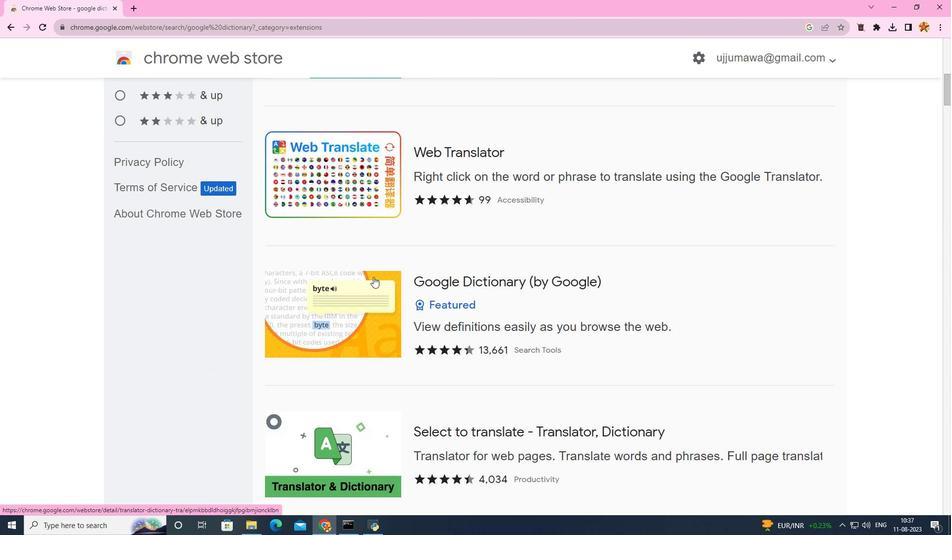 
Action: Mouse scrolled (373, 276) with delta (0, 0)
Screenshot: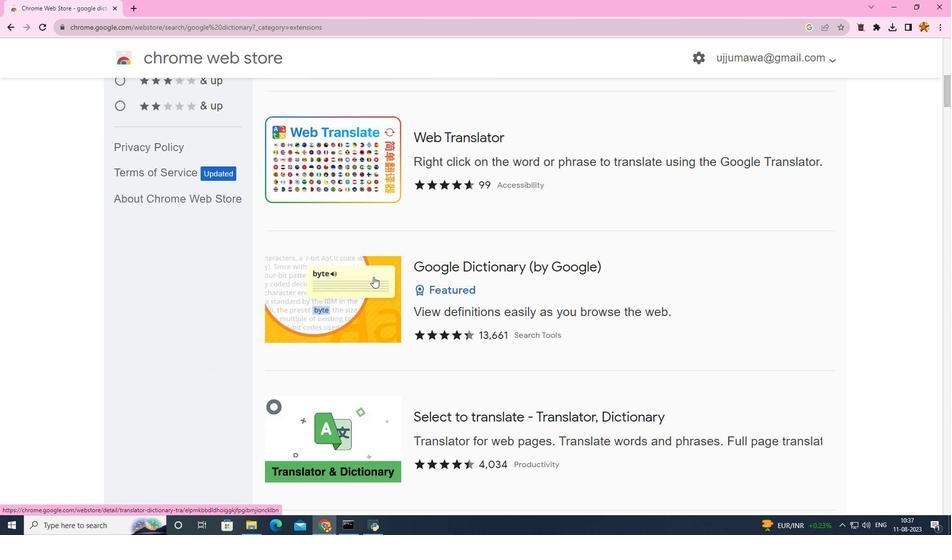 
Action: Mouse moved to (532, 322)
Screenshot: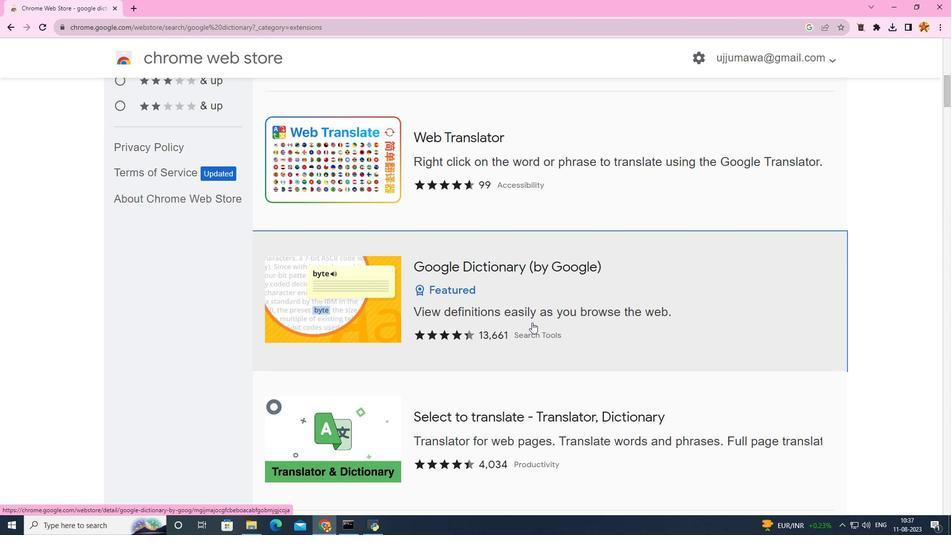 
Action: Mouse pressed left at (532, 322)
Screenshot: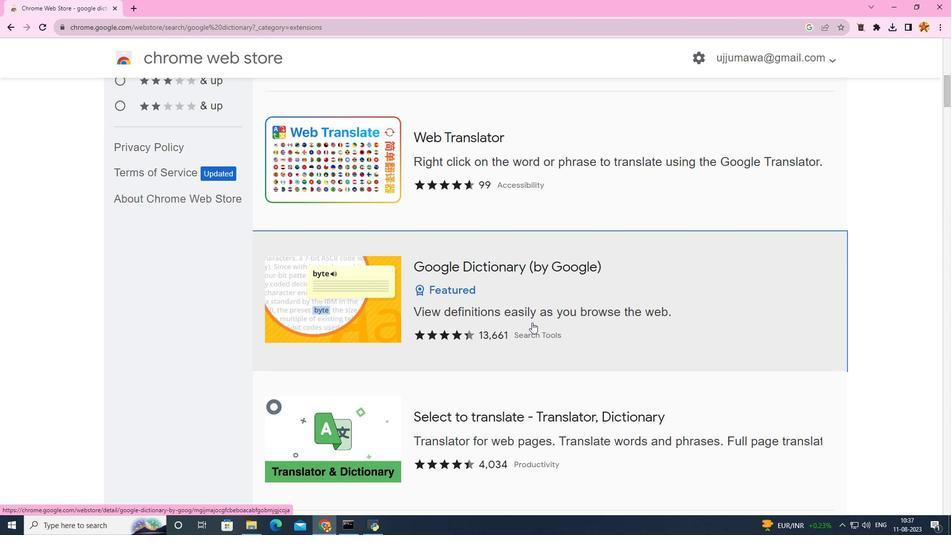 
Action: Mouse moved to (690, 139)
Screenshot: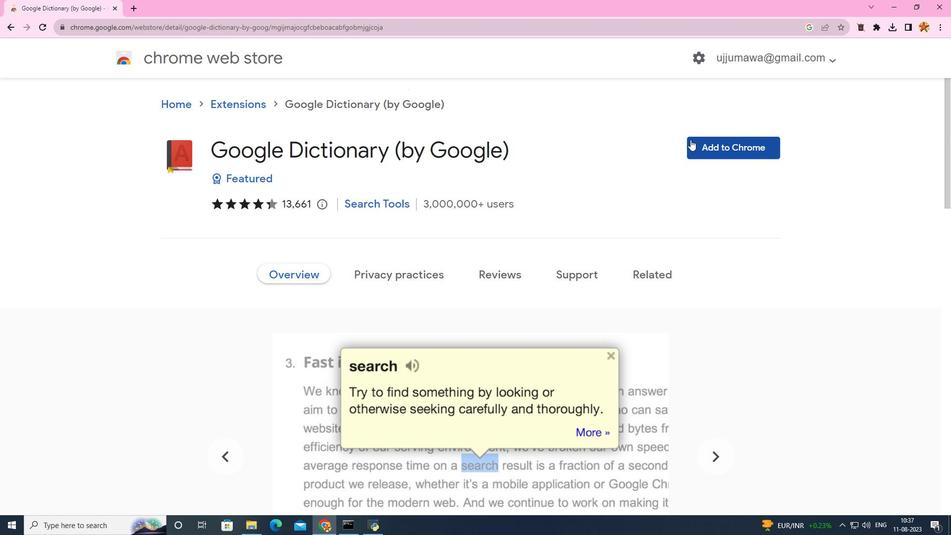 
Action: Mouse pressed left at (690, 139)
Screenshot: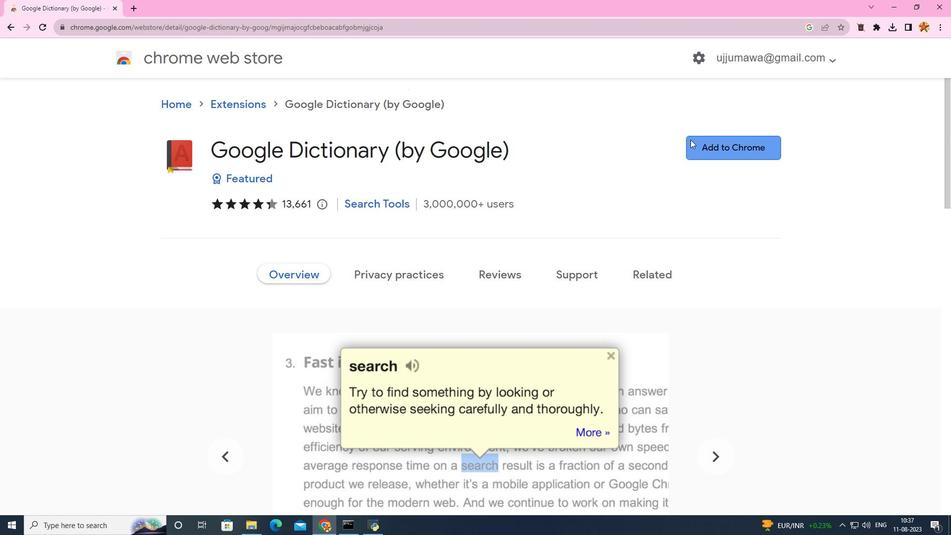 
Action: Mouse moved to (485, 116)
Screenshot: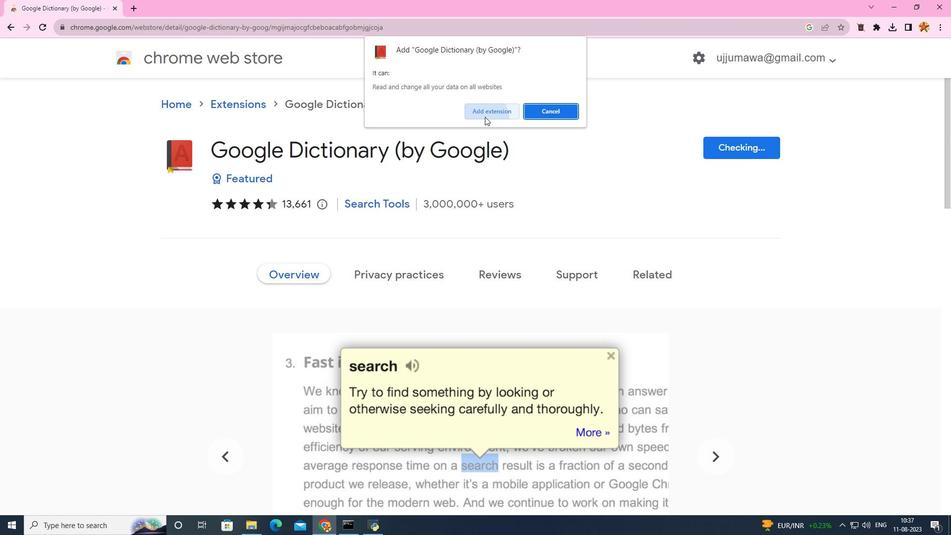 
Action: Mouse pressed left at (485, 116)
Screenshot: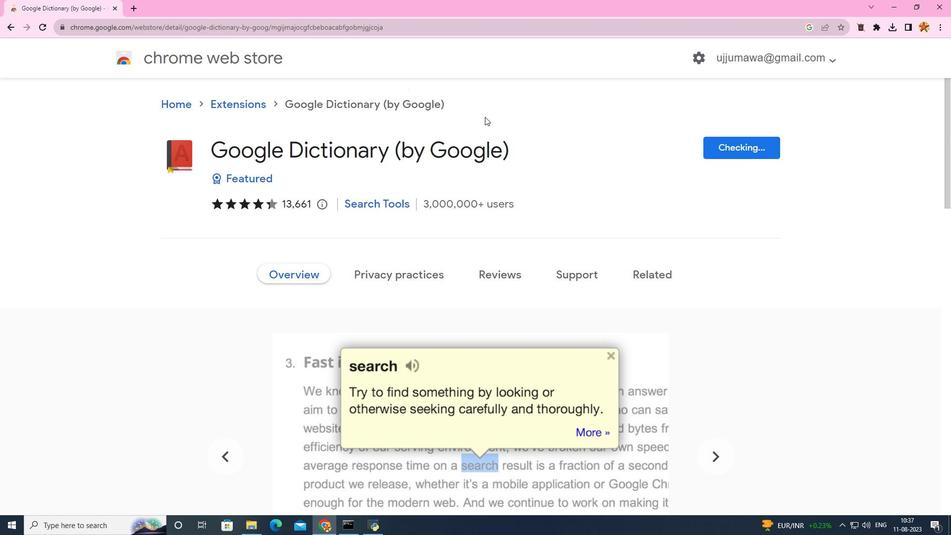 
Action: Mouse moved to (17, 28)
Screenshot: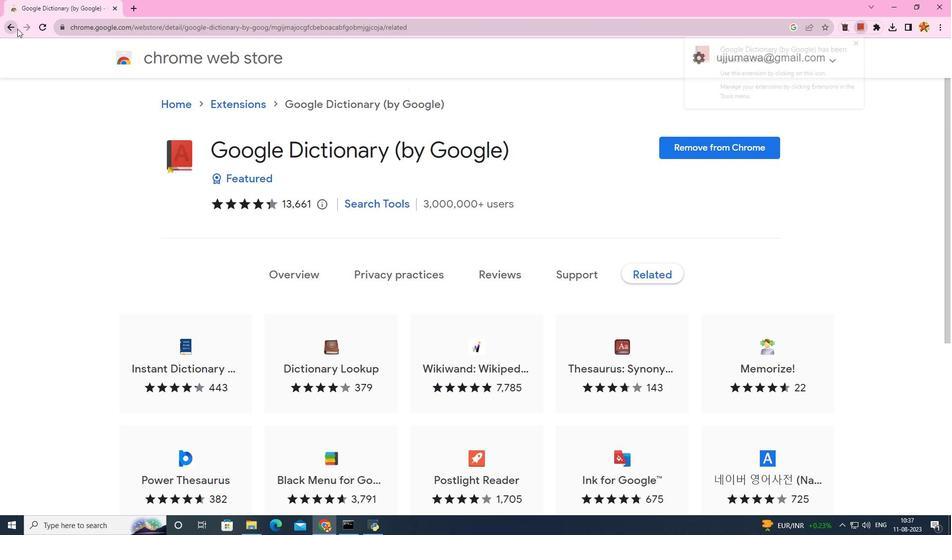 
Action: Mouse pressed left at (17, 28)
Screenshot: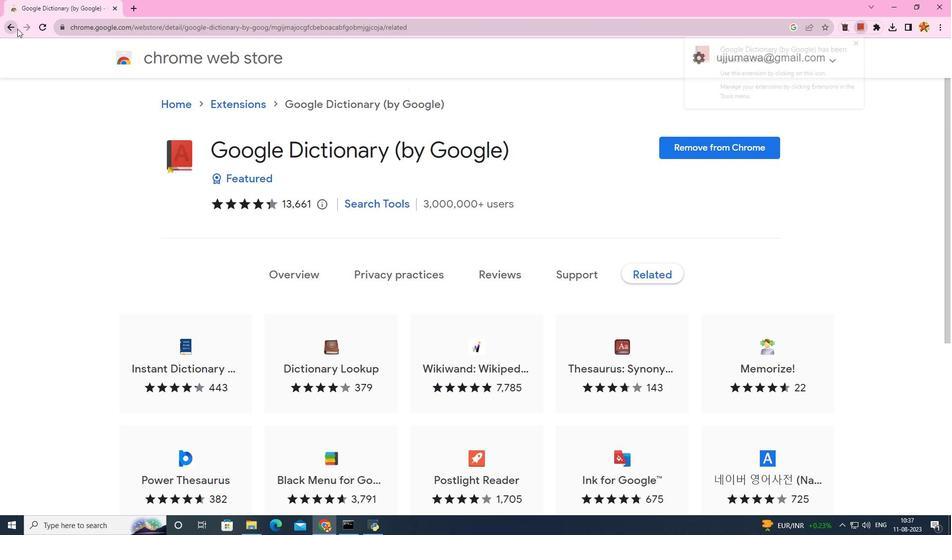 
Action: Mouse moved to (12, 29)
Screenshot: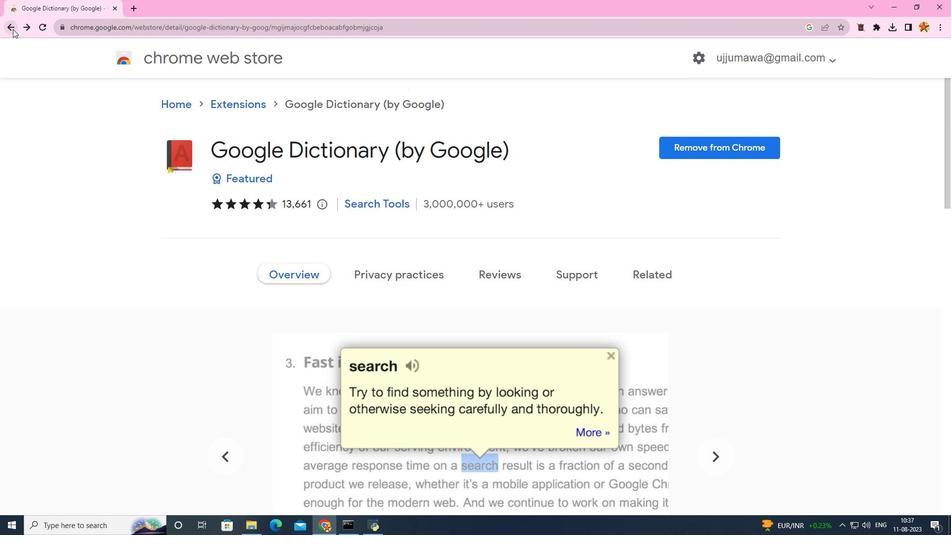 
Action: Mouse pressed left at (12, 29)
Screenshot: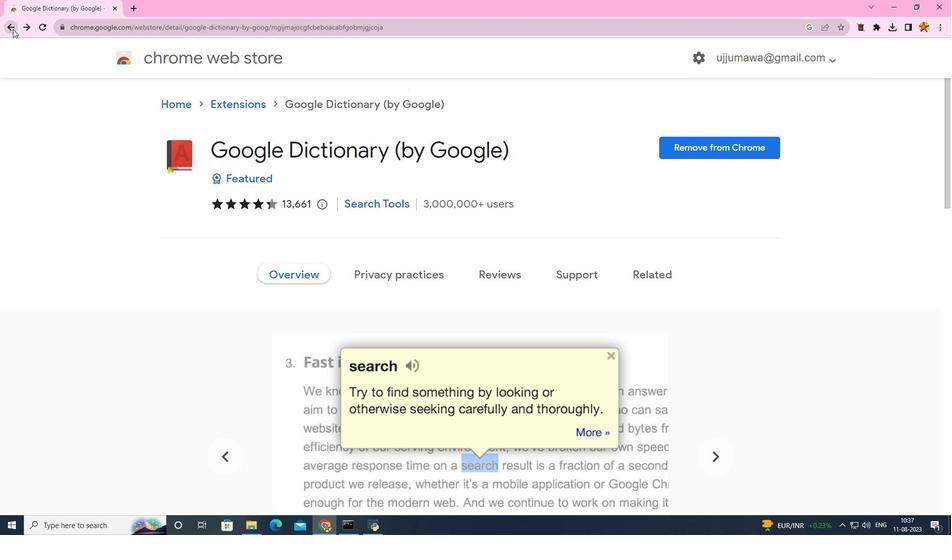 
Action: Mouse moved to (173, 124)
Screenshot: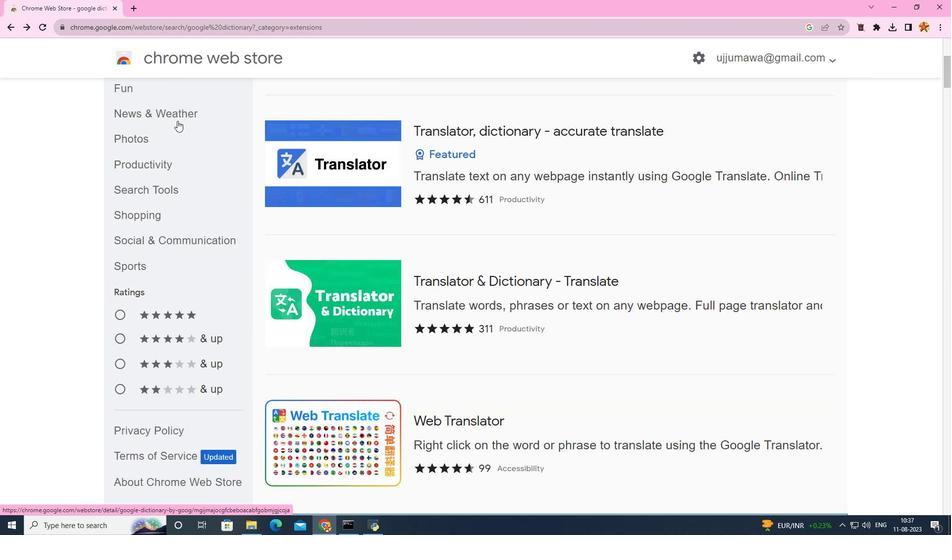 
Action: Mouse scrolled (173, 124) with delta (0, 0)
Screenshot: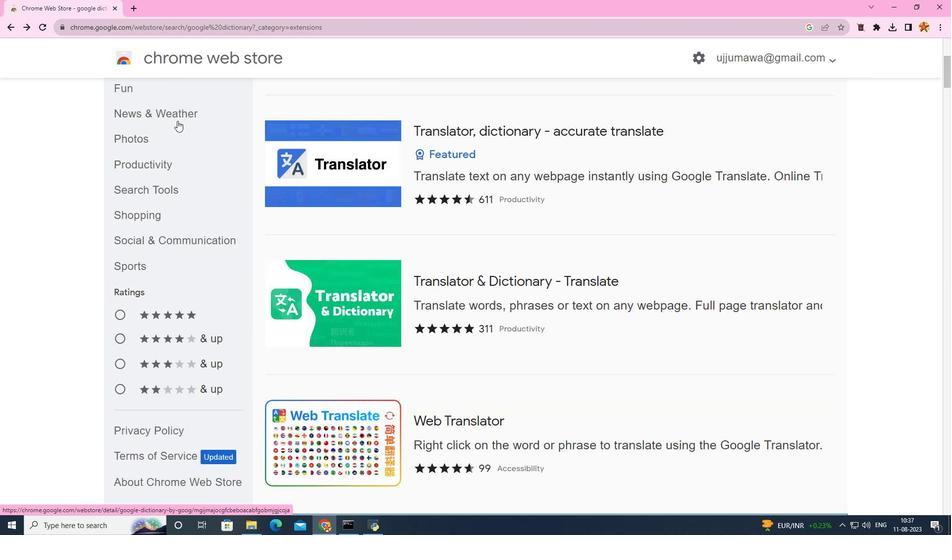 
Action: Mouse scrolled (173, 124) with delta (0, 0)
Screenshot: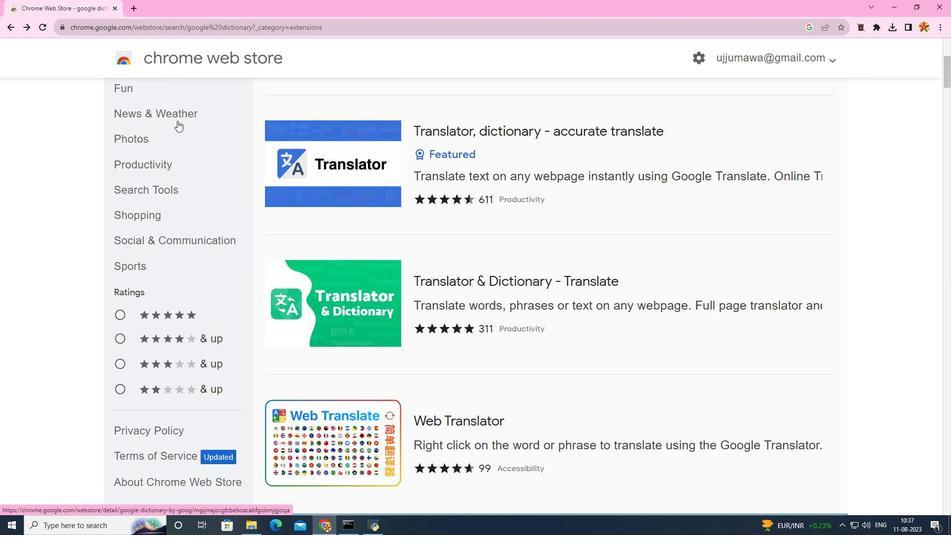 
Action: Mouse scrolled (173, 124) with delta (0, 0)
Screenshot: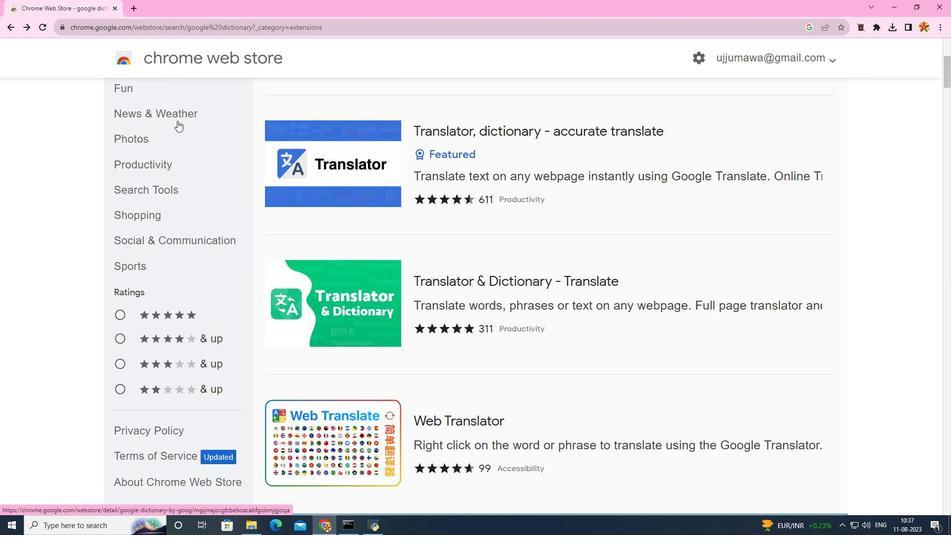 
Action: Mouse scrolled (173, 124) with delta (0, 0)
Screenshot: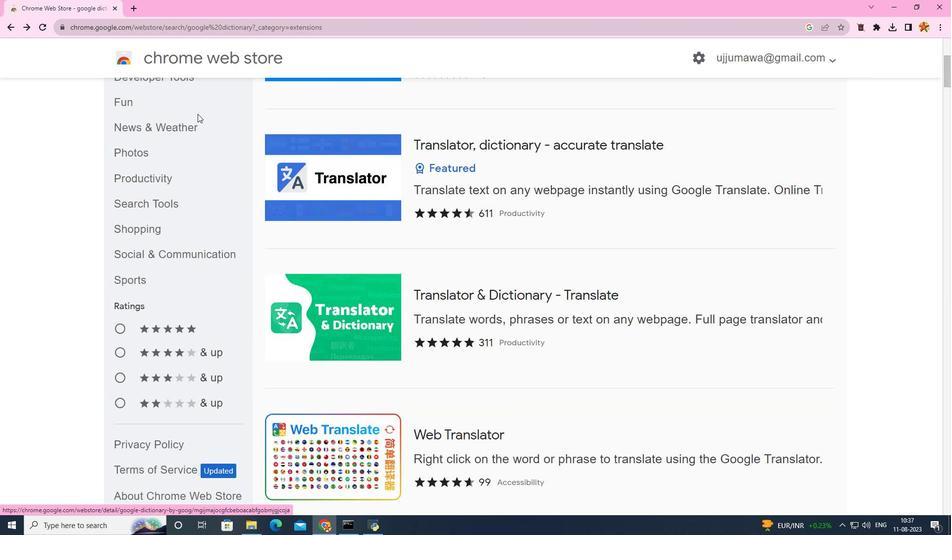 
Action: Mouse scrolled (173, 124) with delta (0, 0)
Screenshot: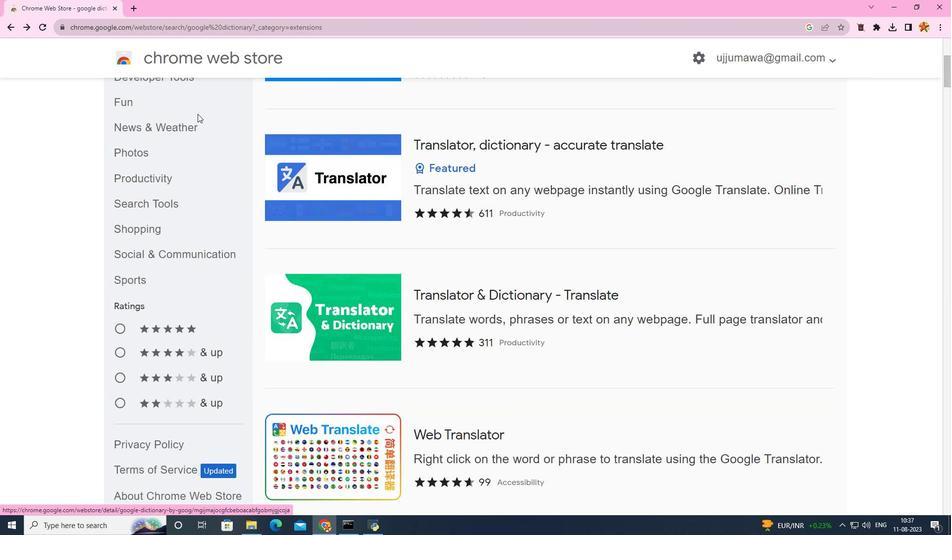 
Action: Mouse scrolled (173, 124) with delta (0, 0)
Screenshot: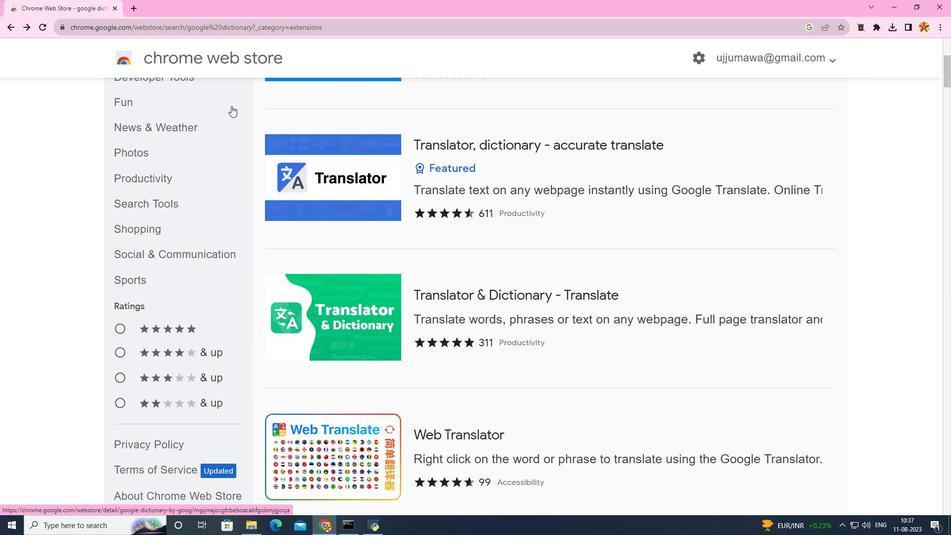 
Action: Mouse moved to (214, 107)
Screenshot: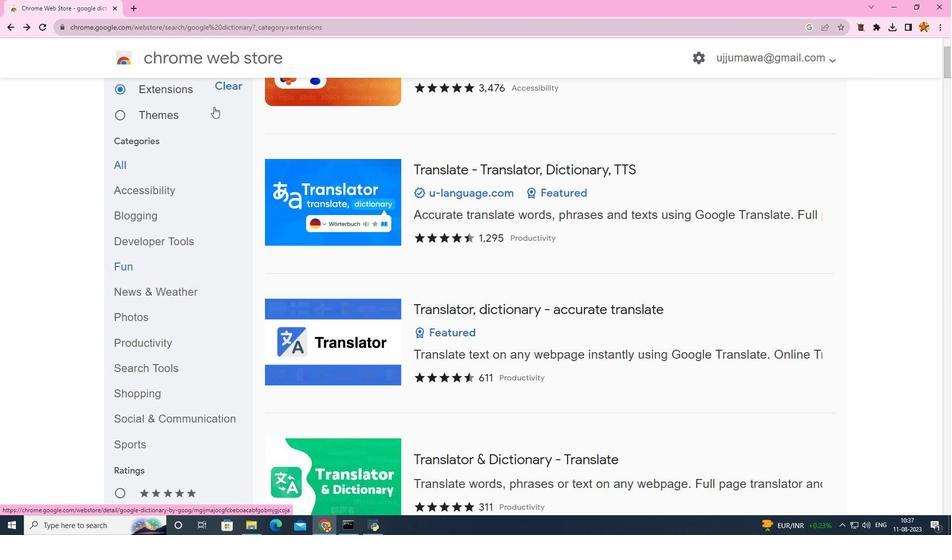 
Action: Mouse scrolled (214, 107) with delta (0, 0)
Screenshot: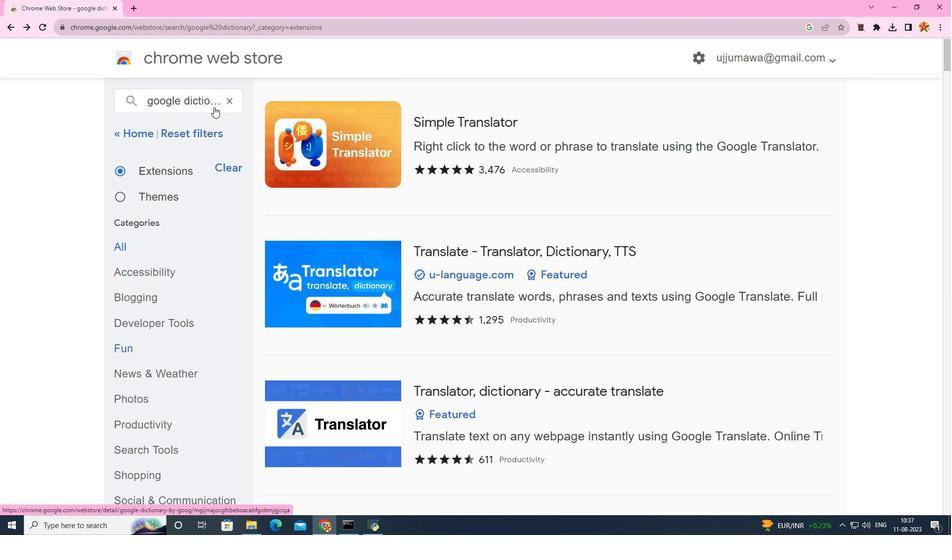 
Action: Mouse scrolled (214, 107) with delta (0, 0)
Screenshot: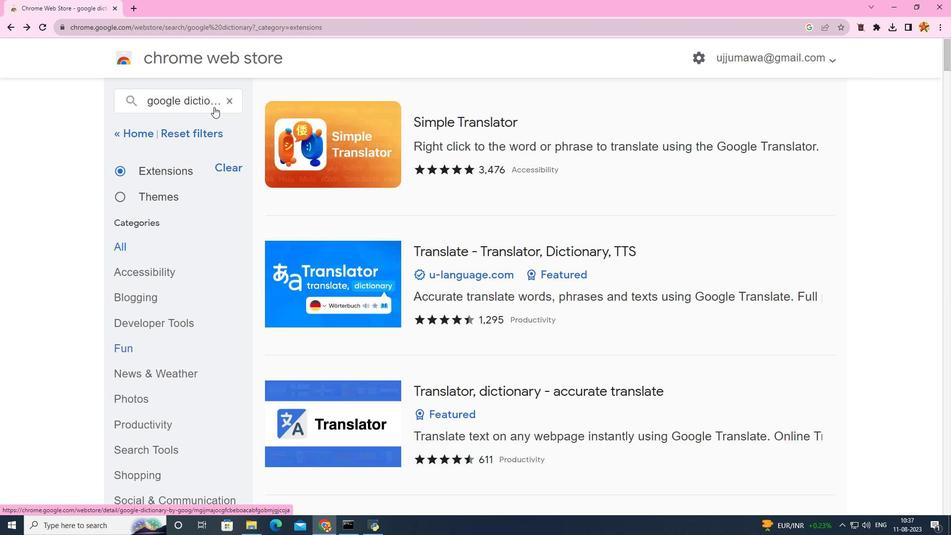 
Action: Mouse scrolled (214, 107) with delta (0, 0)
Screenshot: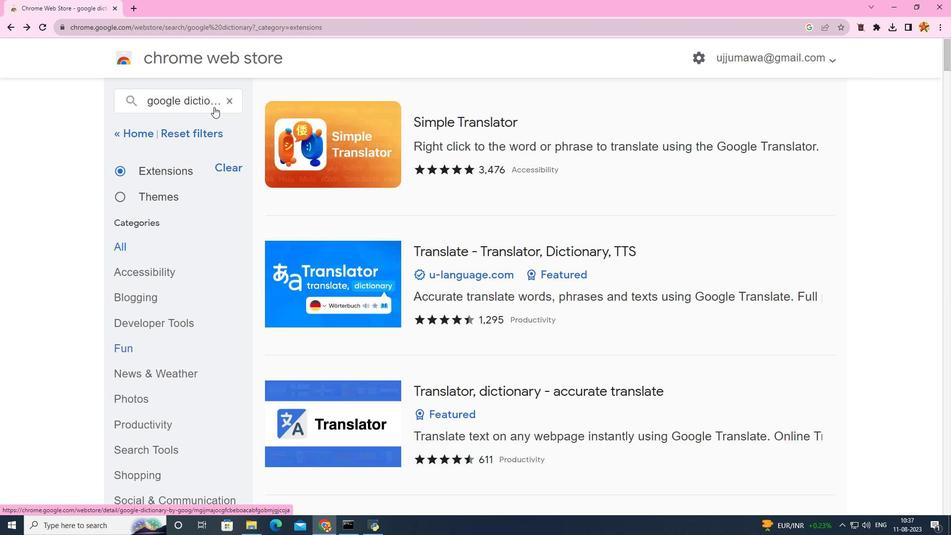 
Action: Mouse scrolled (214, 107) with delta (0, 0)
Screenshot: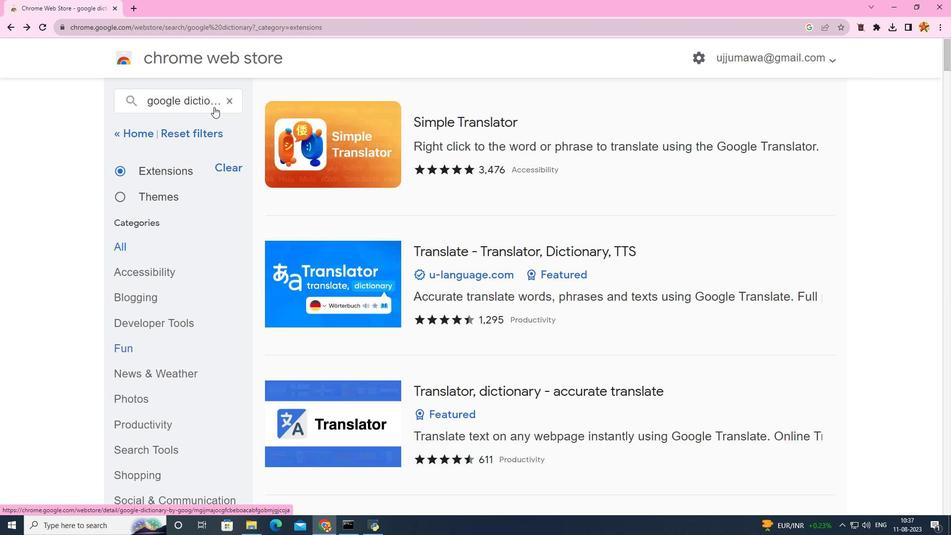 
Action: Mouse scrolled (214, 107) with delta (0, 0)
Screenshot: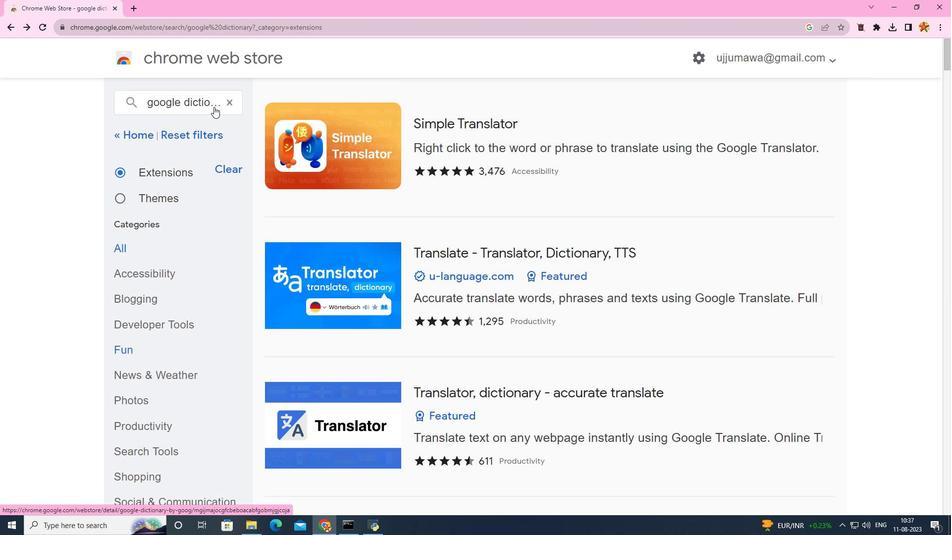 
Action: Mouse moved to (229, 102)
Screenshot: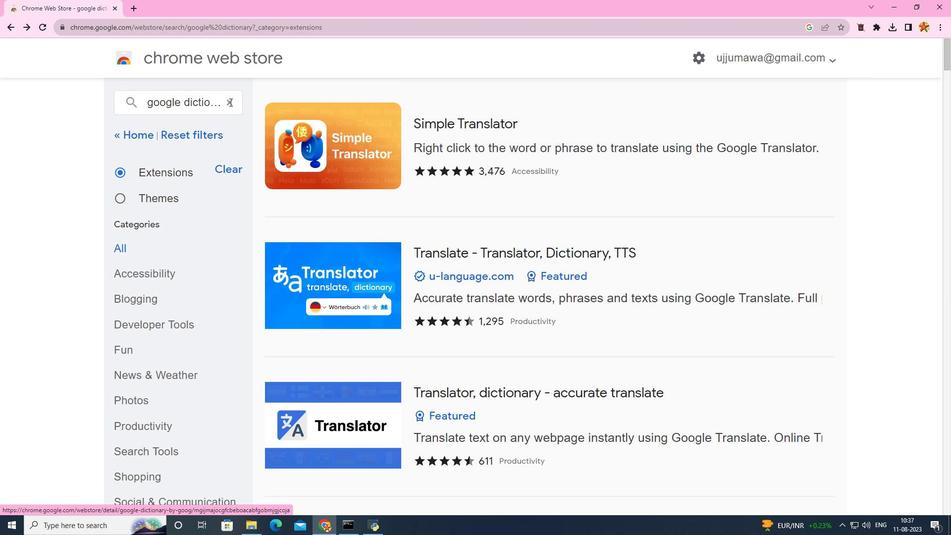 
Action: Mouse pressed left at (229, 102)
Screenshot: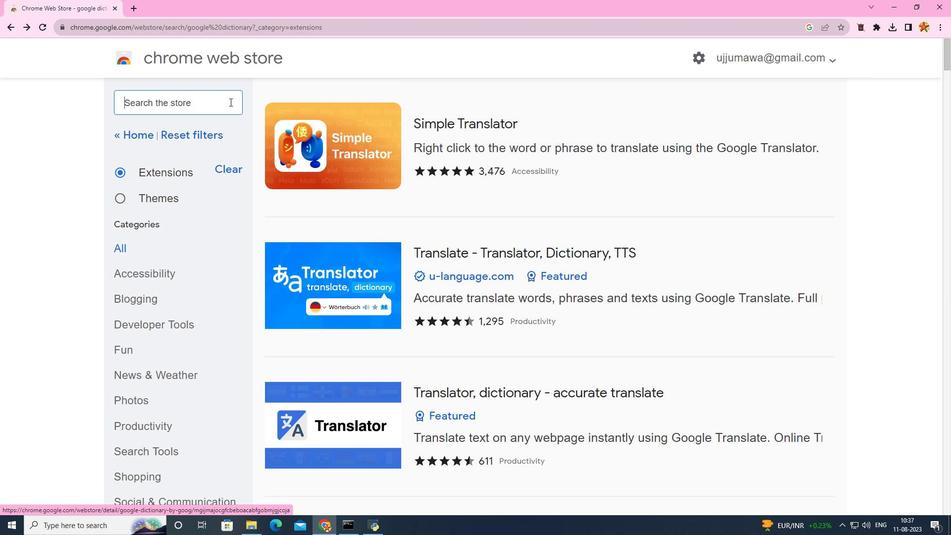 
Action: Key pressed dictionaru<Key.backspace>y<Key.space>lookup<Key.enter>
Screenshot: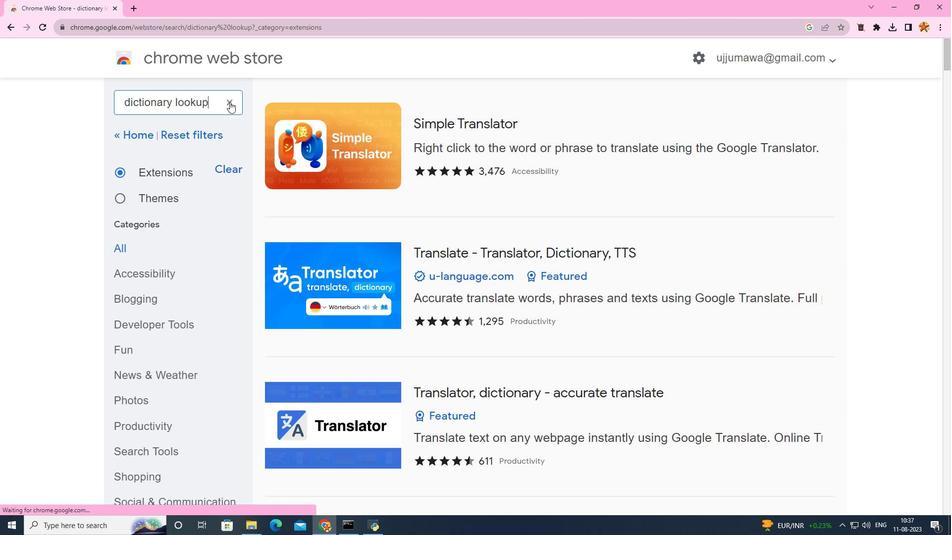 
Action: Mouse moved to (593, 157)
Screenshot: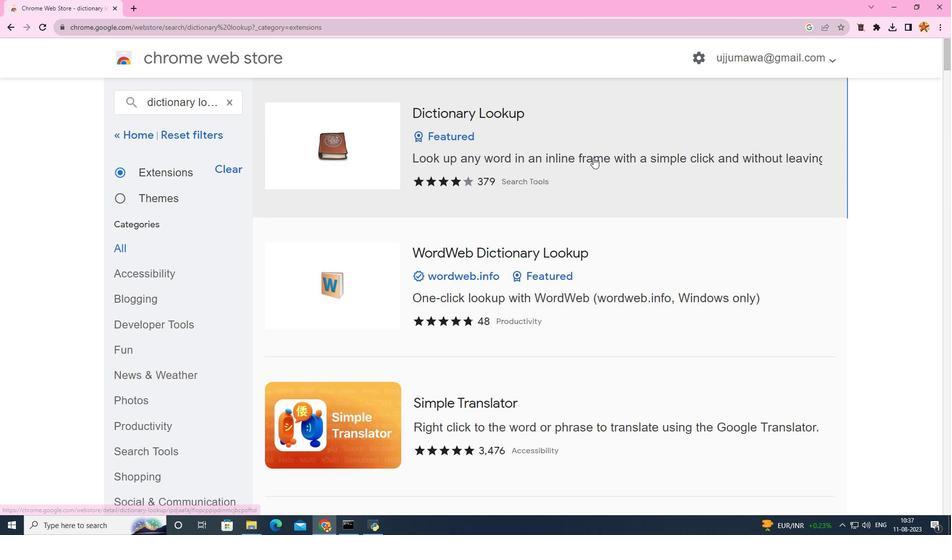 
Action: Mouse pressed left at (593, 157)
Screenshot: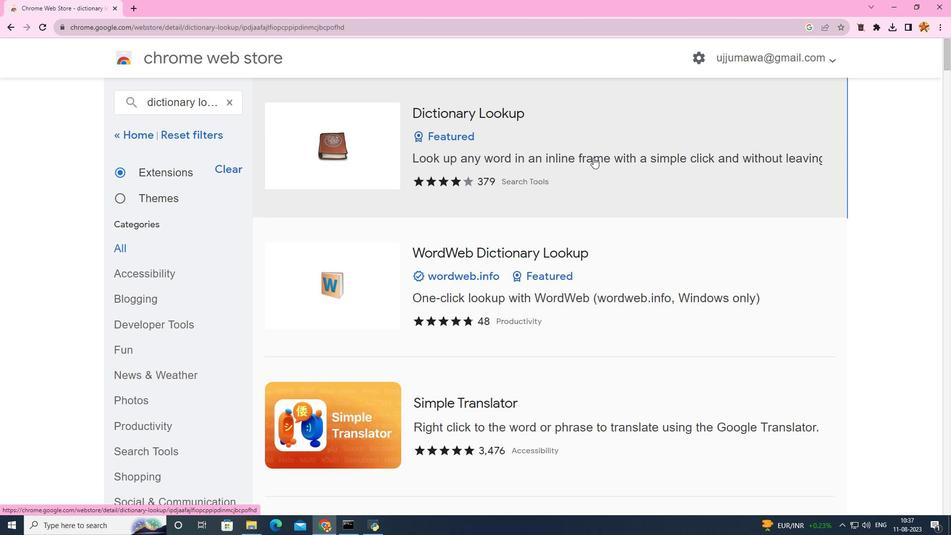 
Action: Mouse moved to (711, 152)
Screenshot: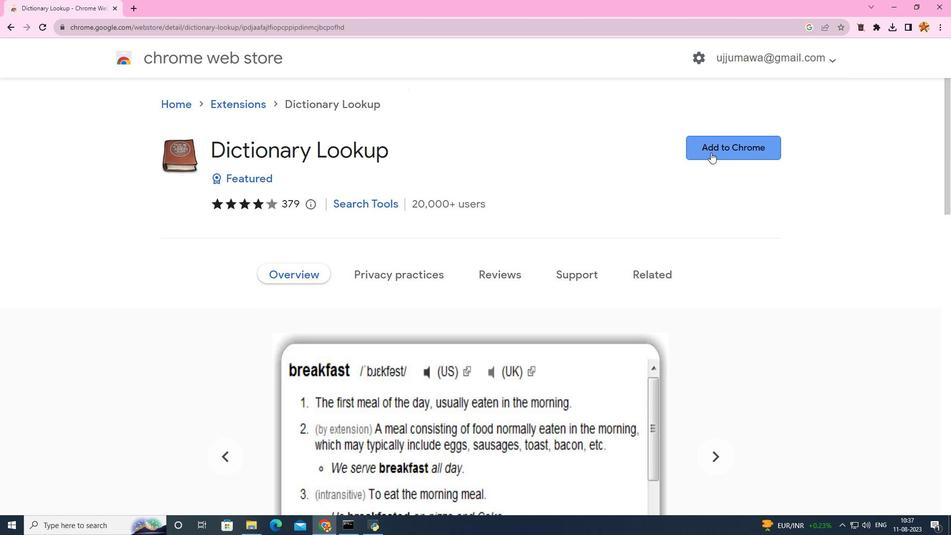
Action: Mouse pressed left at (711, 152)
Screenshot: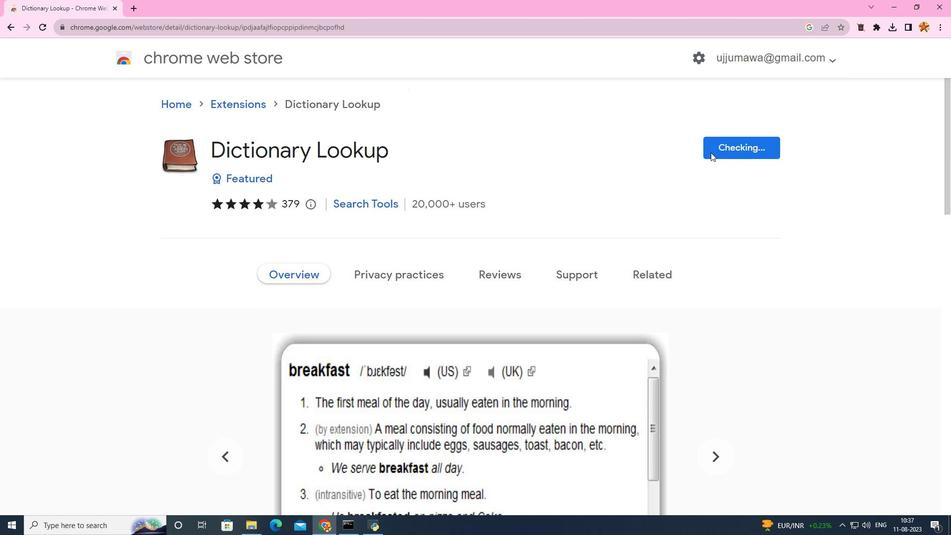 
Action: Mouse moved to (495, 113)
Screenshot: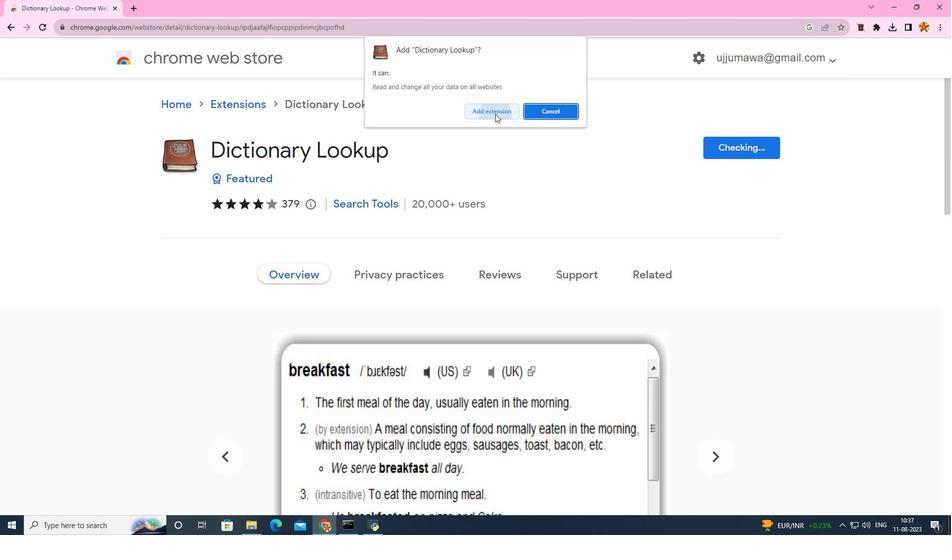 
Action: Mouse pressed left at (495, 113)
Screenshot: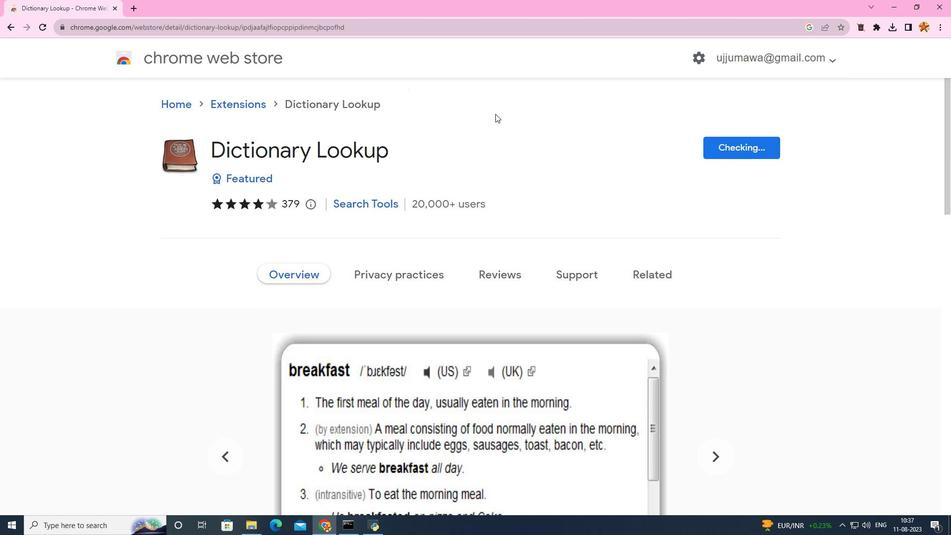 
Action: Mouse moved to (320, 115)
Screenshot: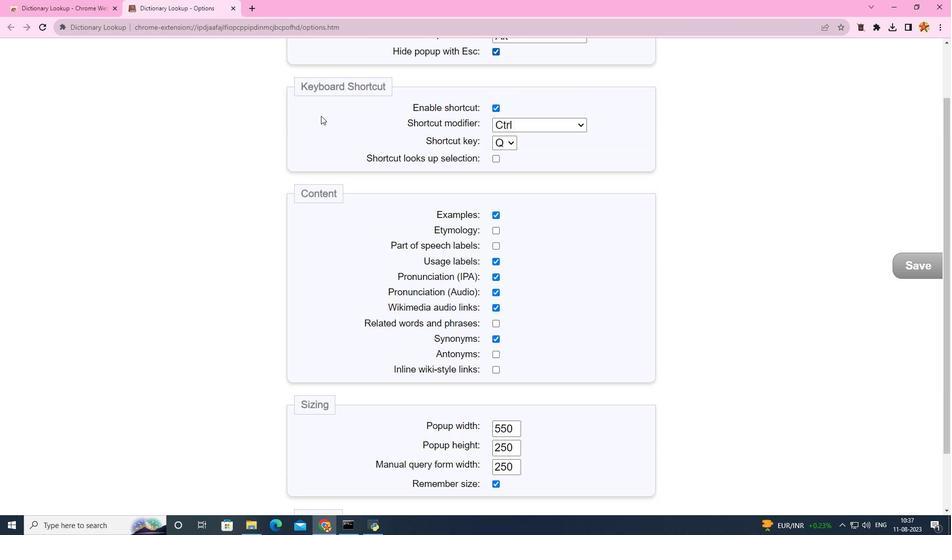 
Action: Mouse scrolled (320, 115) with delta (0, 0)
Screenshot: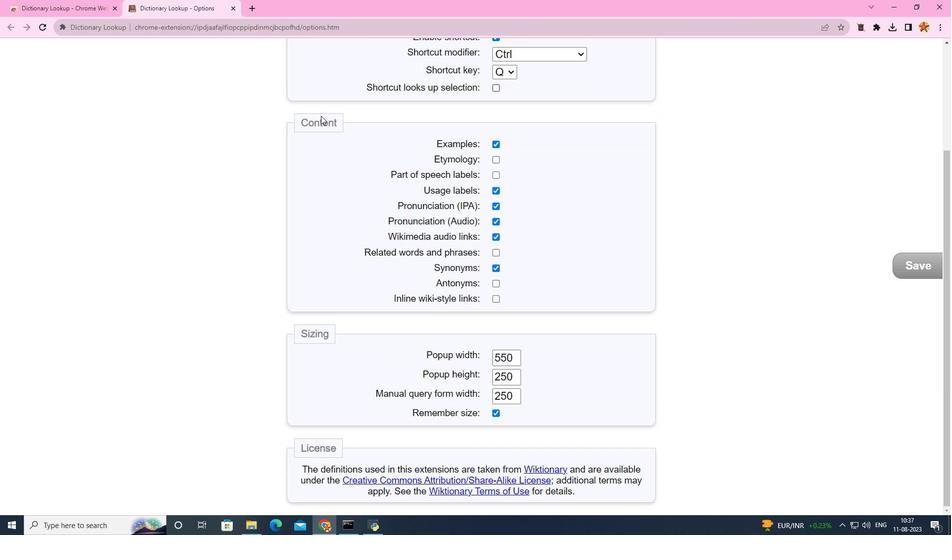 
Action: Mouse scrolled (320, 115) with delta (0, 0)
Screenshot: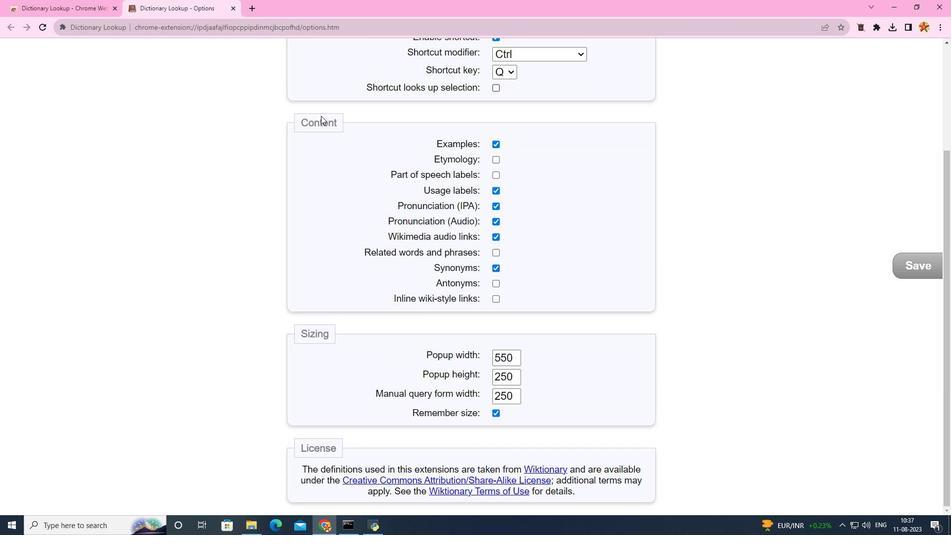 
Action: Mouse scrolled (320, 115) with delta (0, 0)
Screenshot: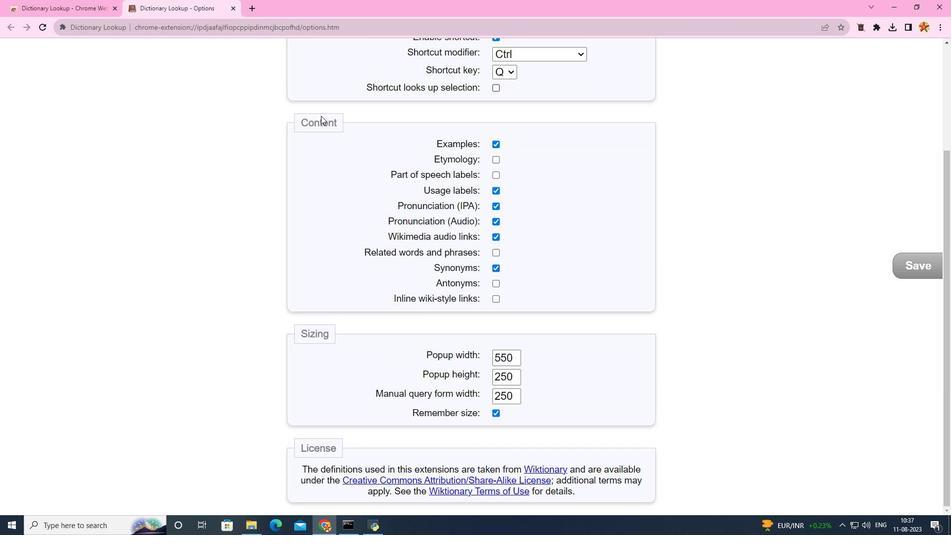 
Action: Mouse moved to (321, 115)
Screenshot: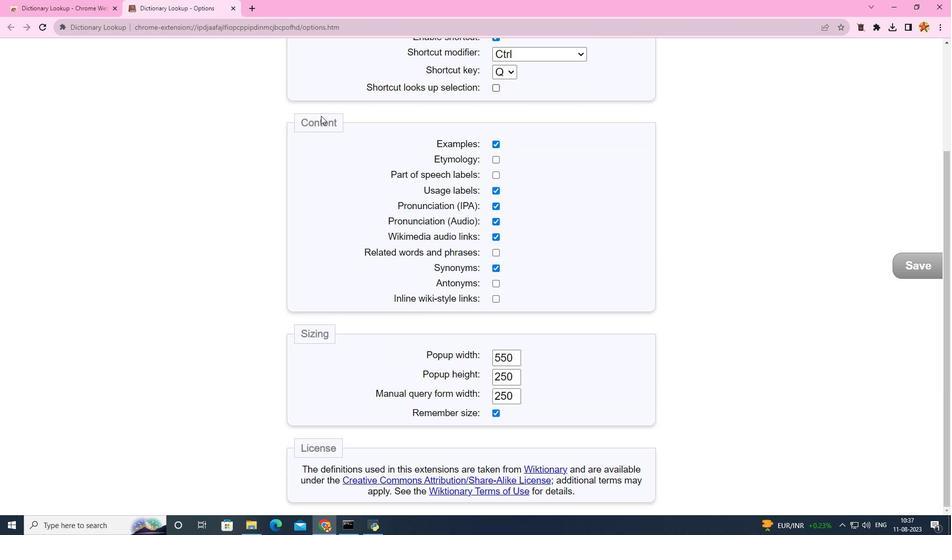 
Action: Mouse scrolled (321, 115) with delta (0, 0)
Screenshot: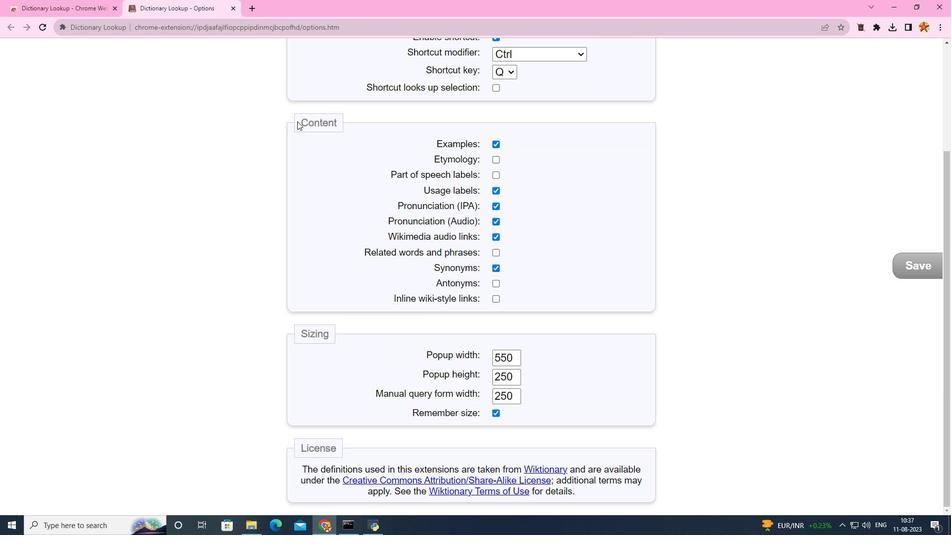 
Action: Mouse scrolled (321, 115) with delta (0, 0)
Screenshot: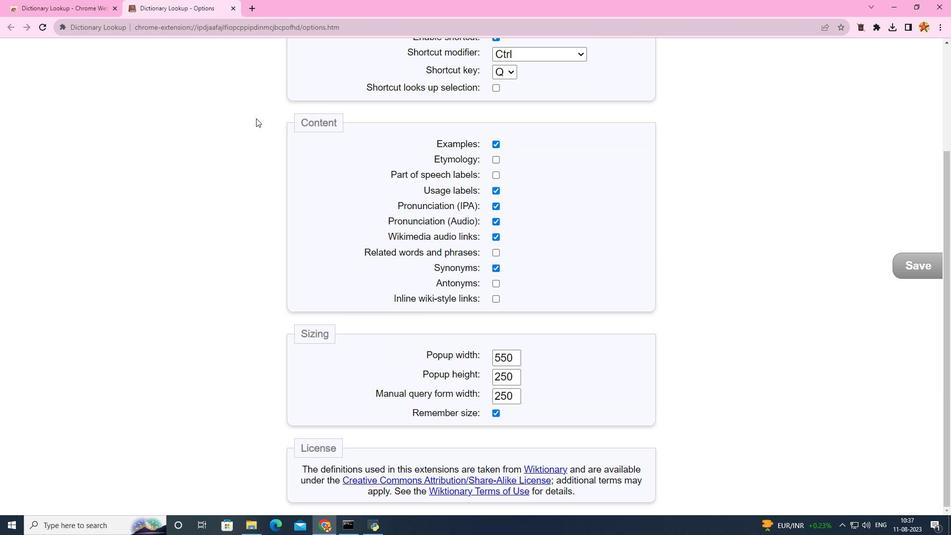 
Action: Mouse scrolled (321, 115) with delta (0, 0)
Screenshot: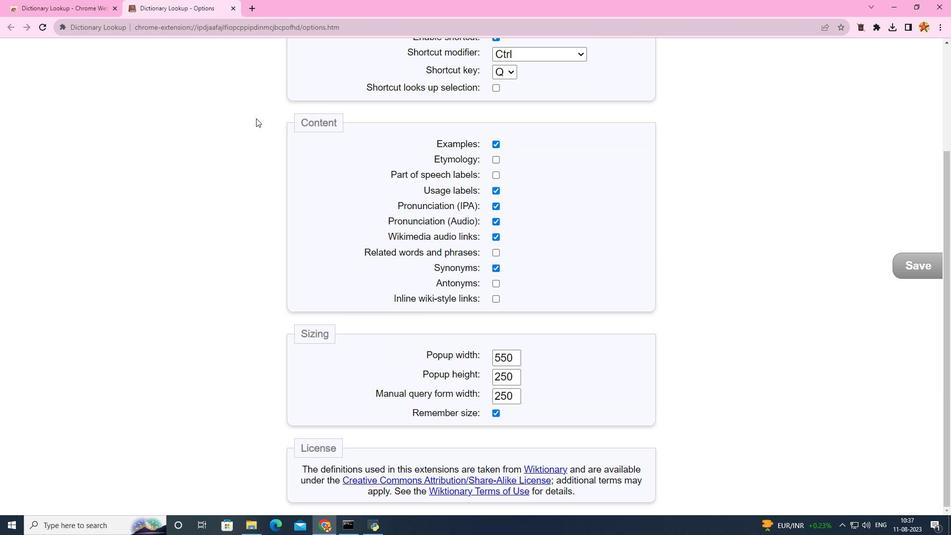 
Action: Mouse moved to (233, 7)
Screenshot: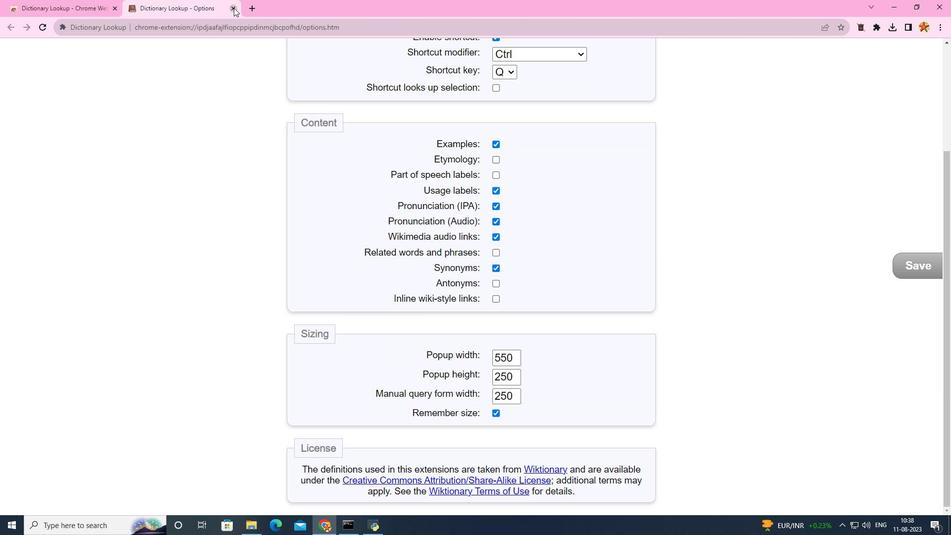 
Action: Mouse pressed left at (233, 7)
Screenshot: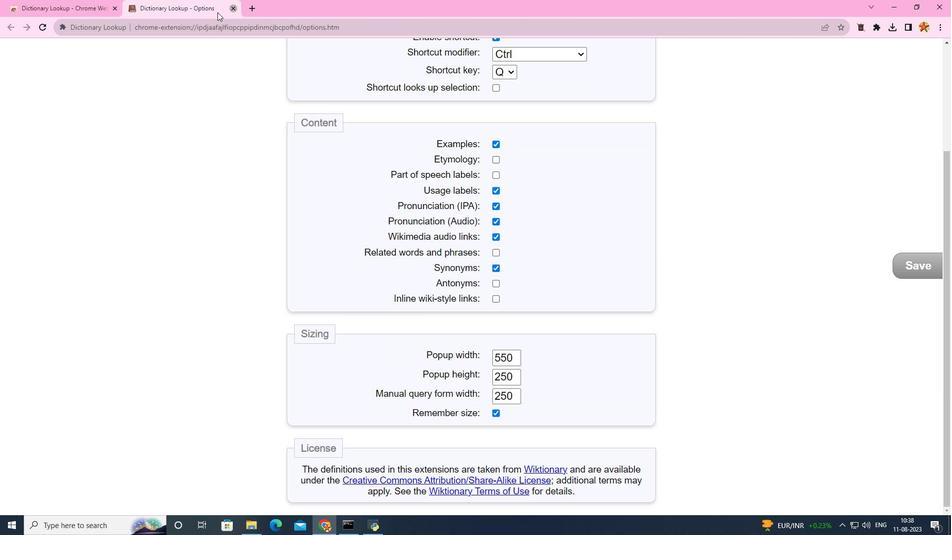 
Action: Mouse moved to (10, 25)
Screenshot: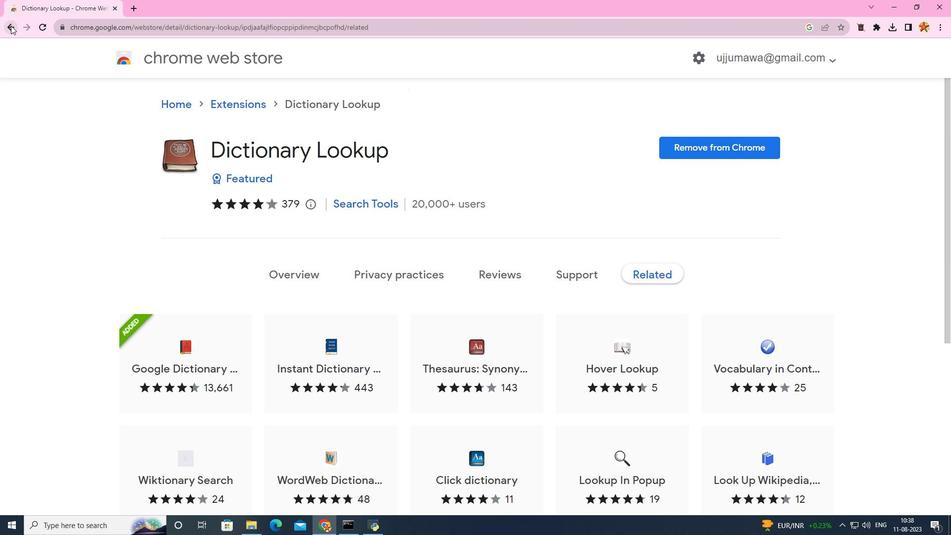 
Action: Mouse pressed left at (10, 25)
Screenshot: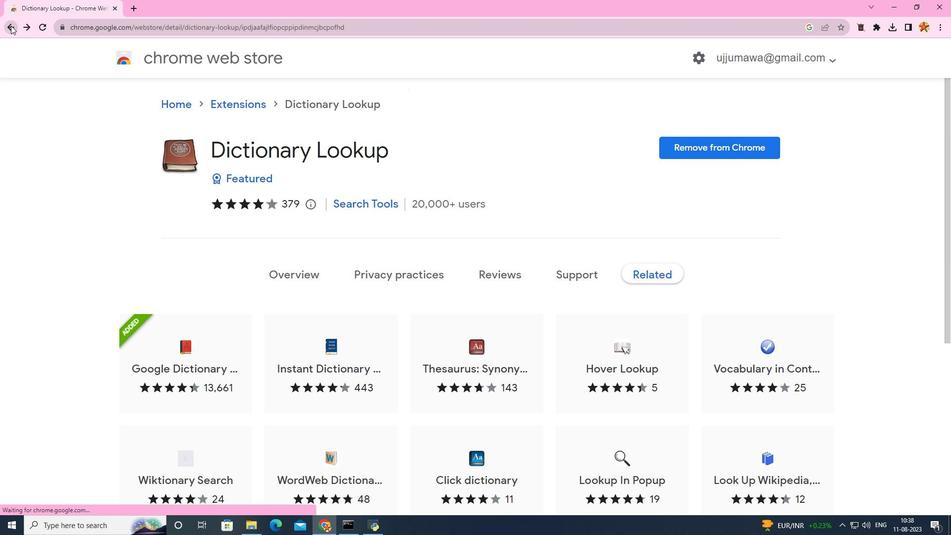 
Action: Mouse moved to (108, 128)
Screenshot: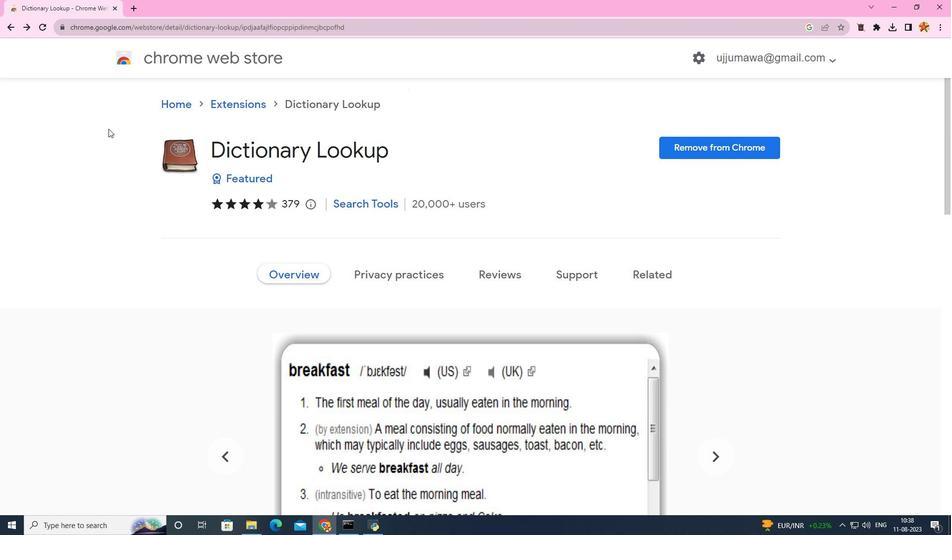 
Action: Mouse scrolled (108, 129) with delta (0, 0)
Screenshot: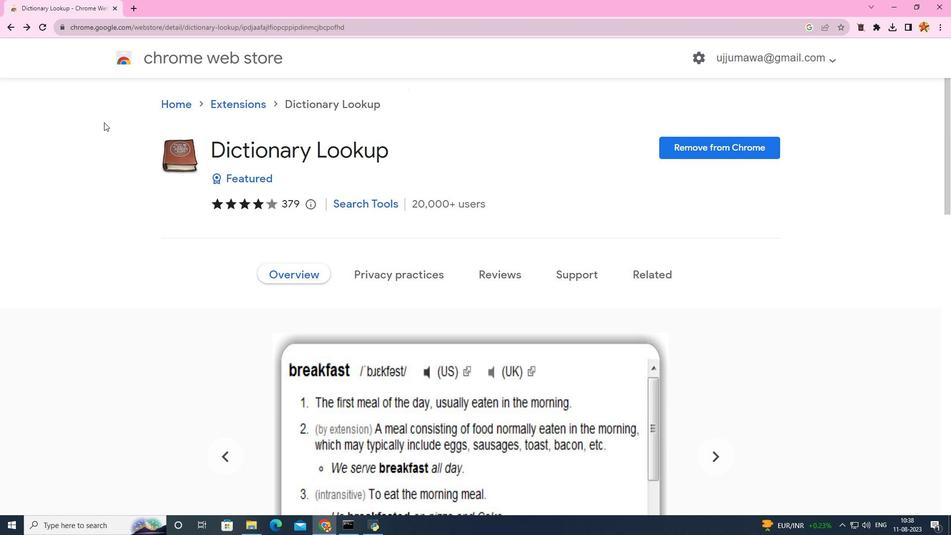 
Action: Mouse scrolled (108, 129) with delta (0, 0)
Screenshot: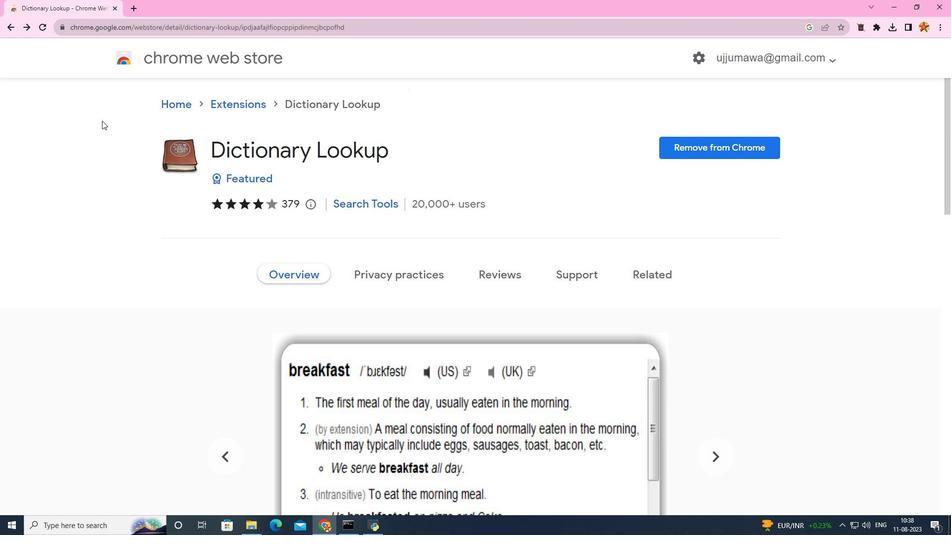
Action: Mouse moved to (11, 28)
Screenshot: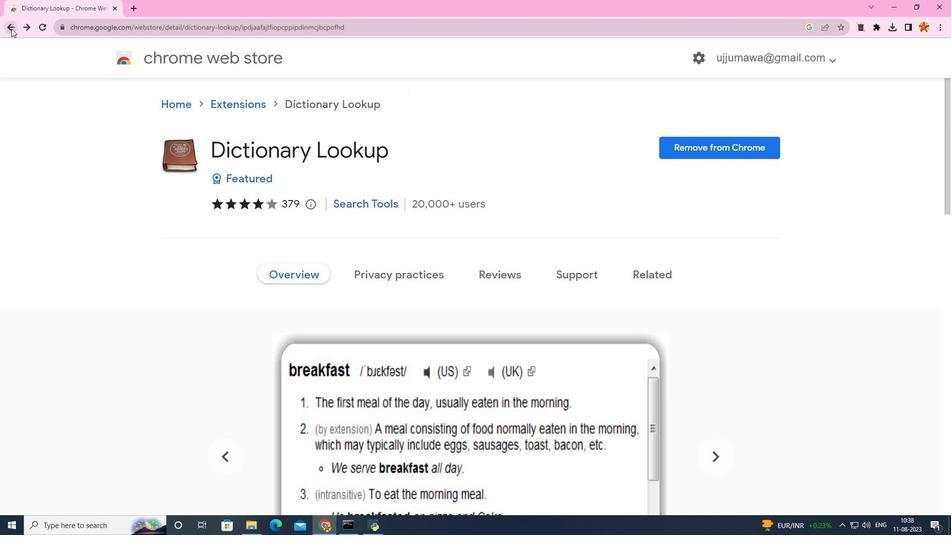 
Action: Mouse pressed left at (11, 28)
Screenshot: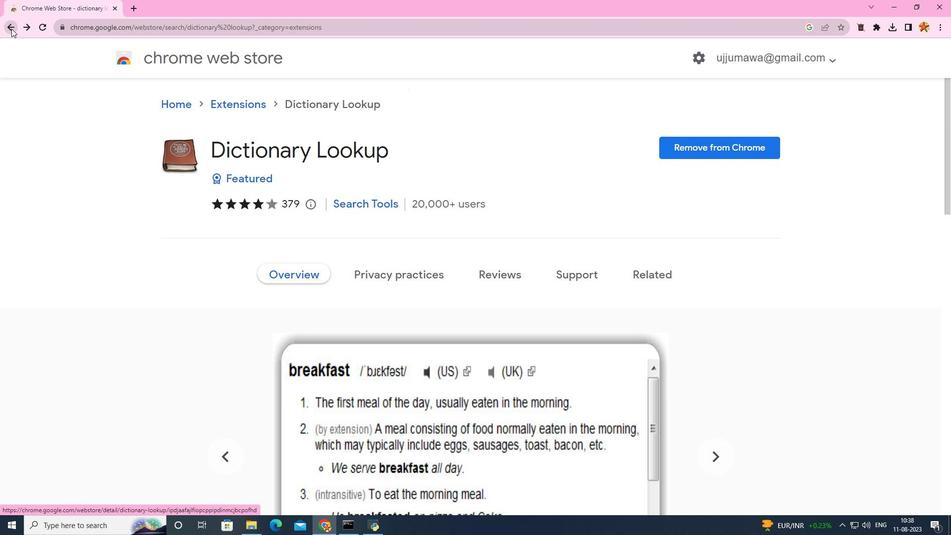 
Action: Mouse moved to (233, 104)
Screenshot: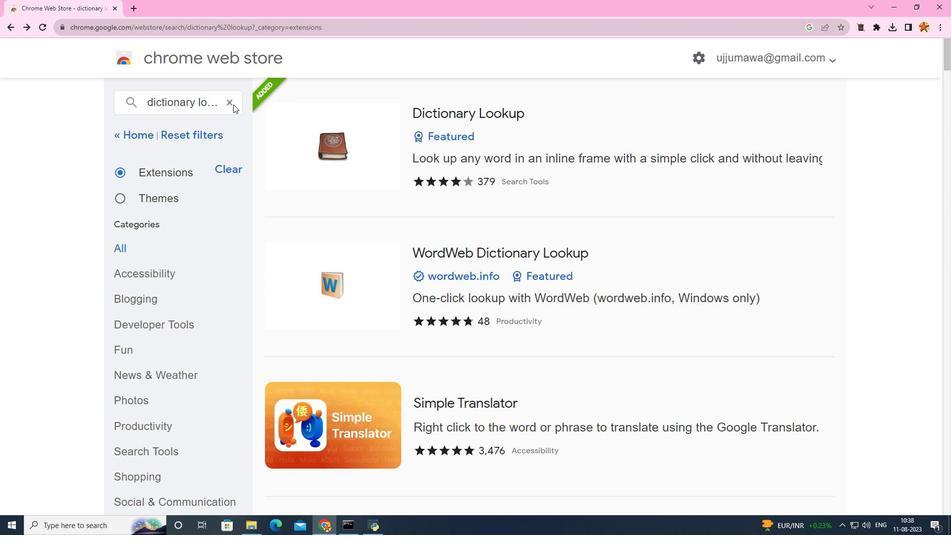 
Action: Mouse pressed left at (233, 104)
Screenshot: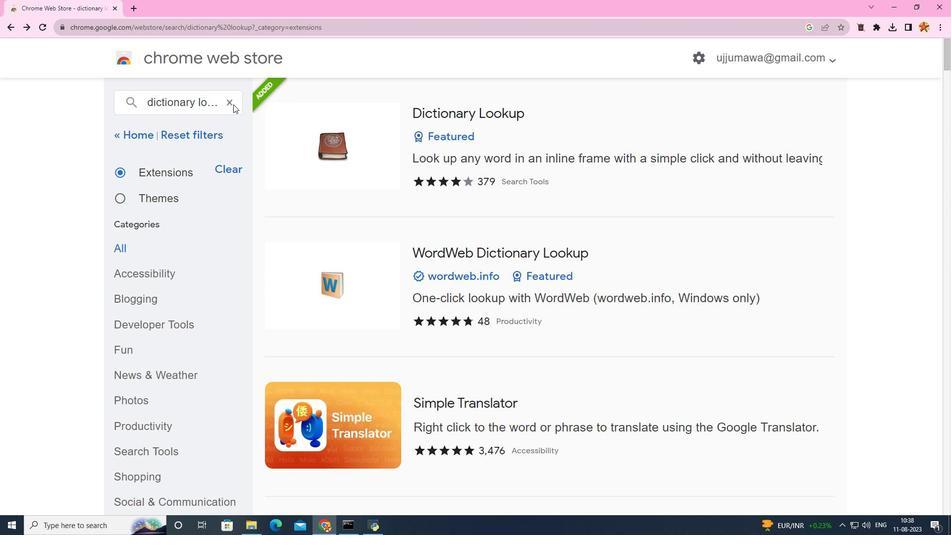 
Action: Mouse moved to (231, 104)
Screenshot: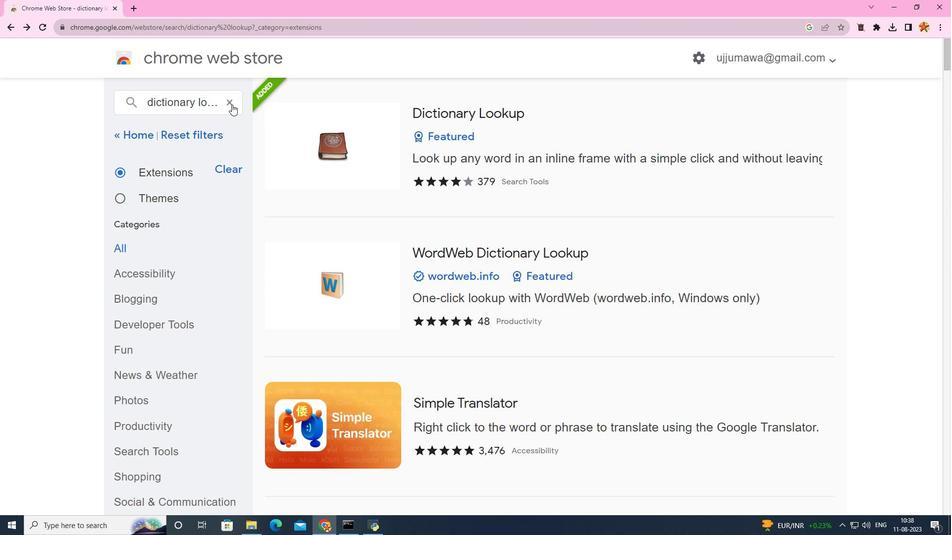
Action: Mouse pressed left at (231, 104)
Screenshot: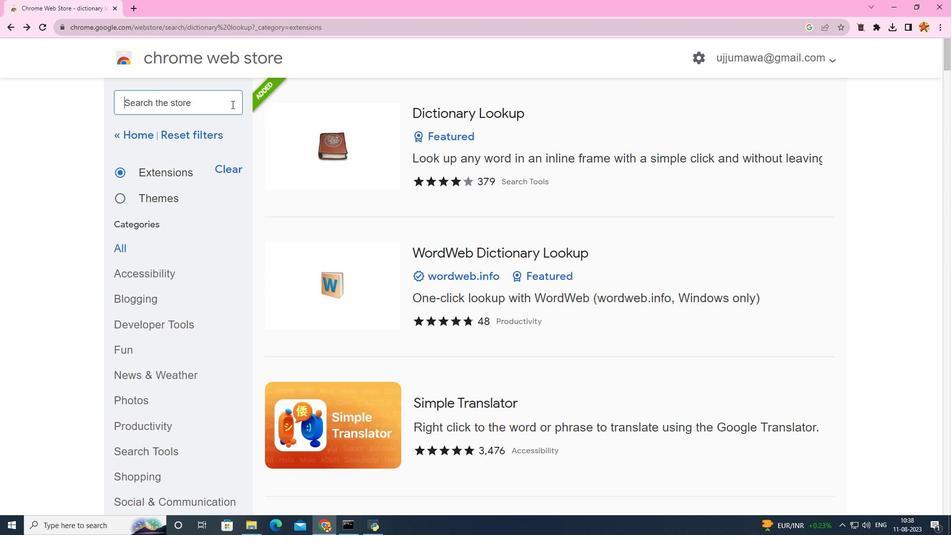 
Action: Key pressed o<Key.backspace>power<Key.space>thesaurus
Screenshot: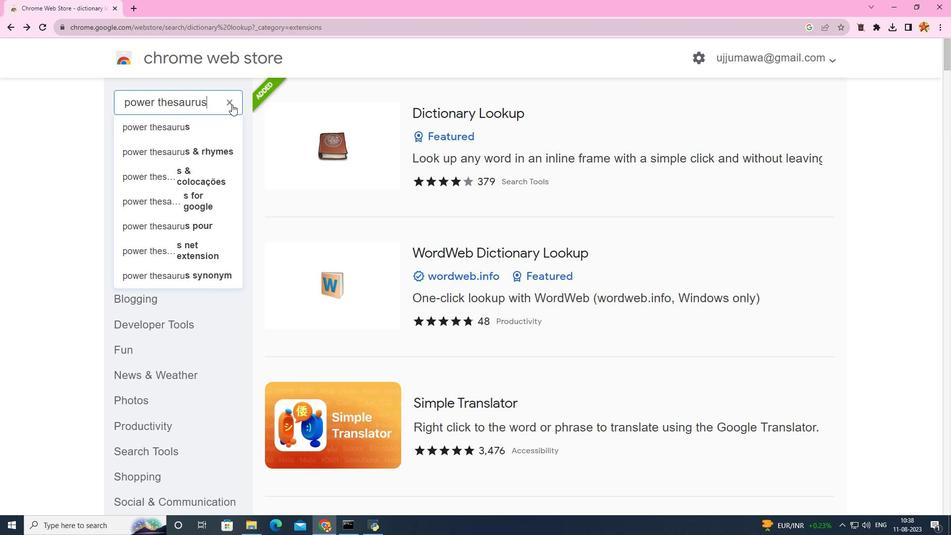 
Action: Mouse moved to (223, 122)
Screenshot: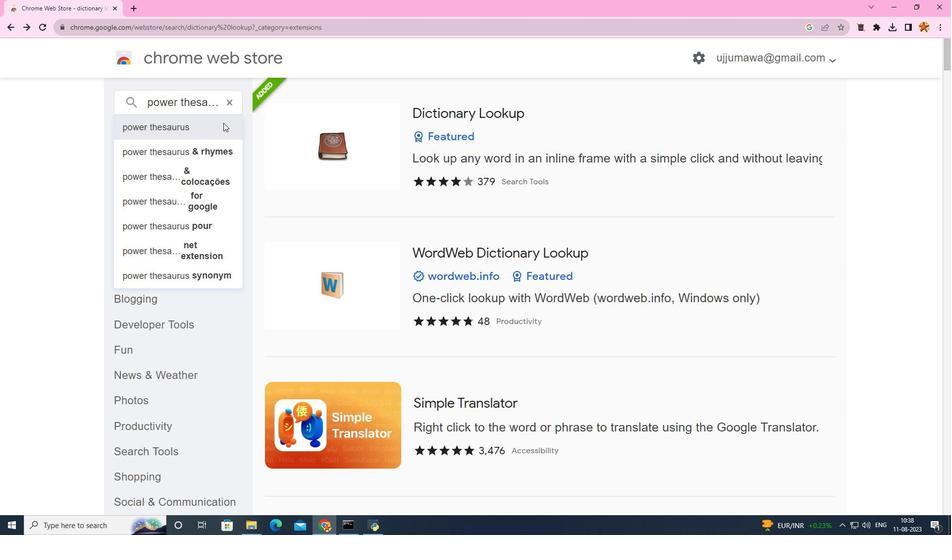 
Action: Mouse pressed left at (223, 122)
Screenshot: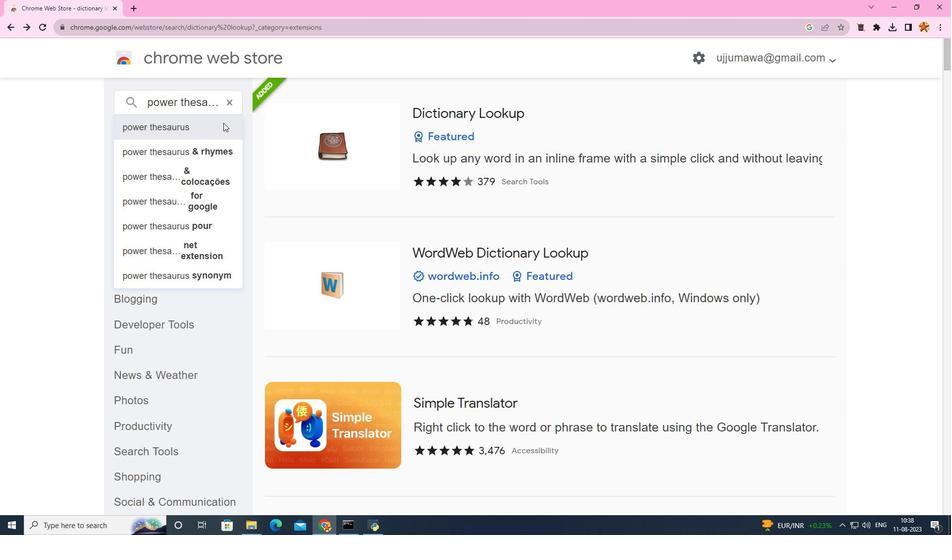 
Action: Mouse moved to (383, 157)
Screenshot: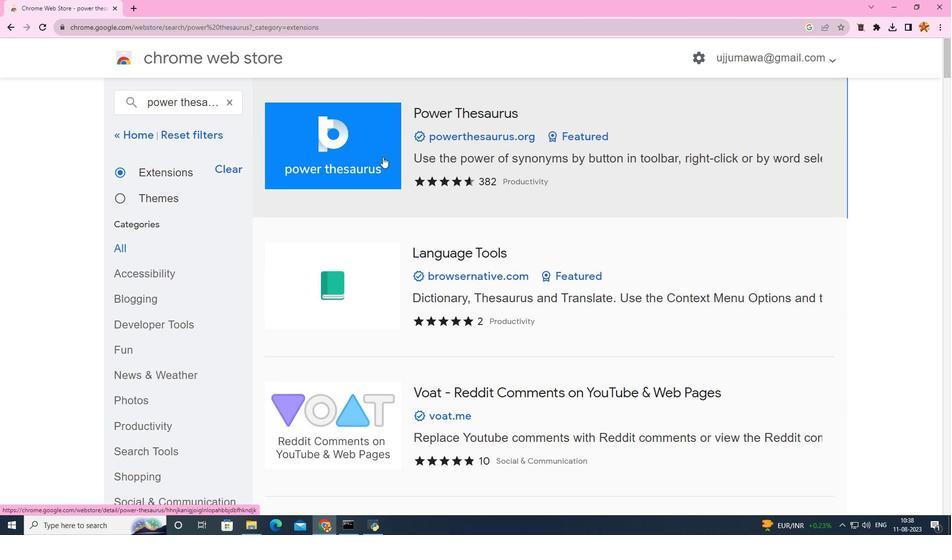 
Action: Mouse pressed left at (383, 157)
Screenshot: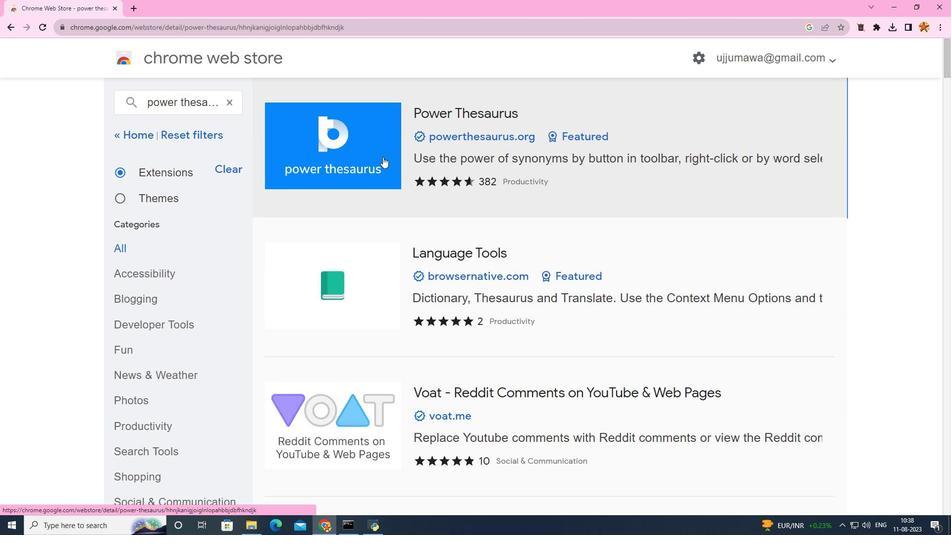 
Action: Mouse moved to (389, 219)
Screenshot: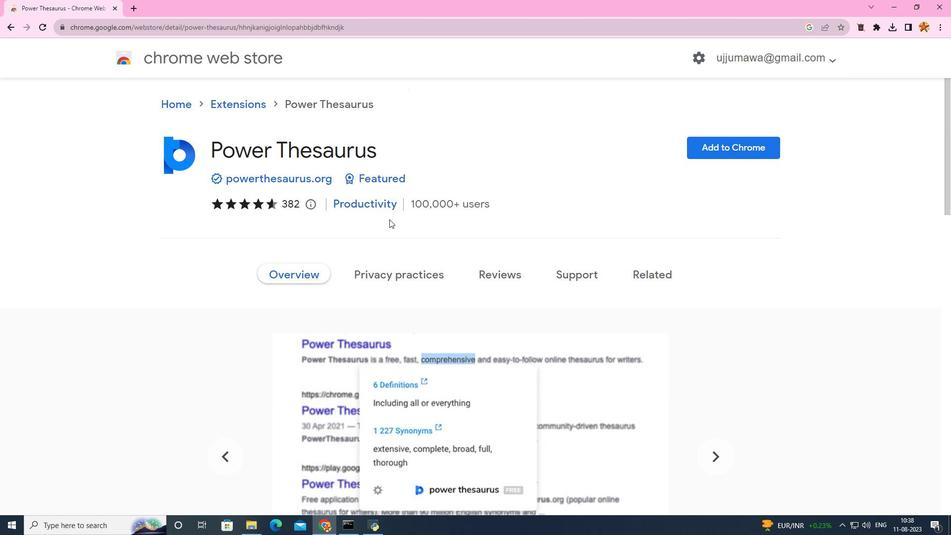 
Action: Mouse scrolled (389, 219) with delta (0, 0)
Screenshot: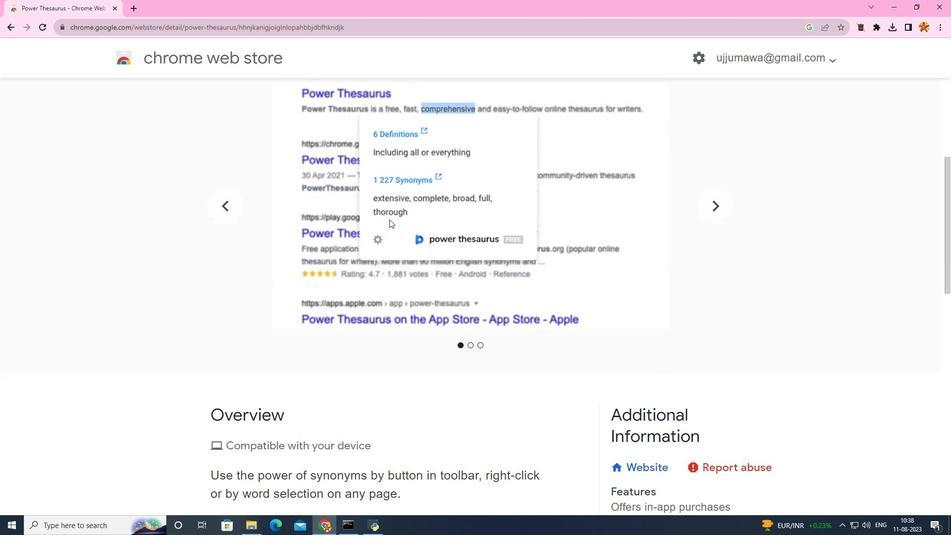 
Action: Mouse scrolled (389, 219) with delta (0, 0)
Screenshot: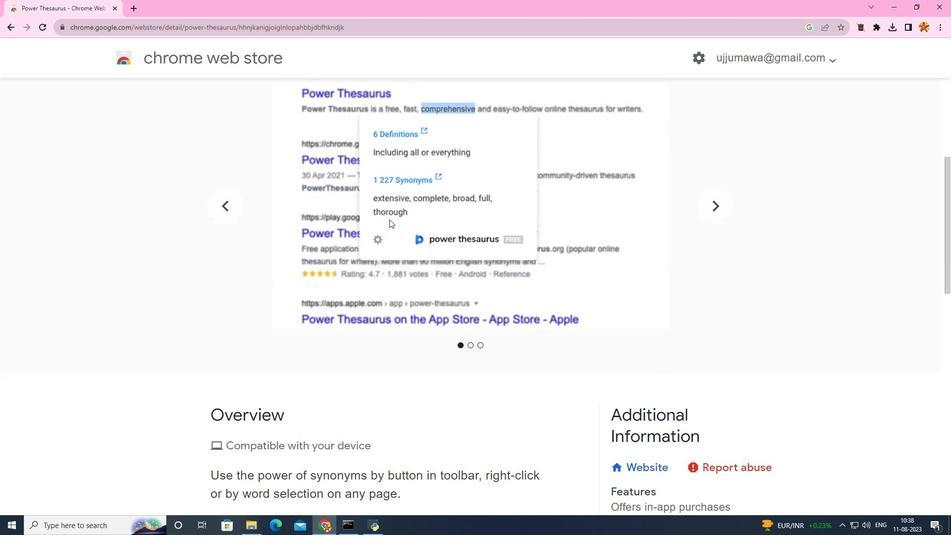 
Action: Mouse scrolled (389, 219) with delta (0, 0)
Screenshot: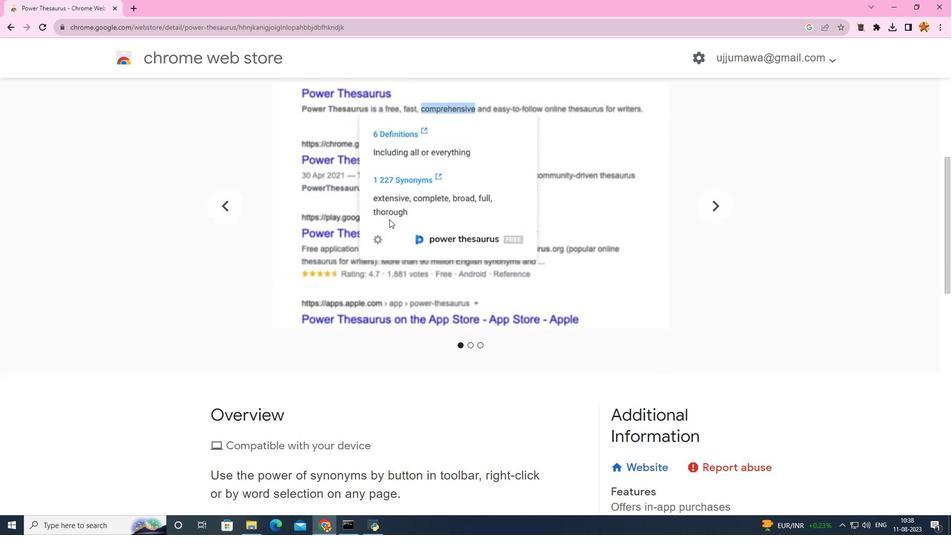 
Action: Mouse scrolled (389, 219) with delta (0, 0)
Screenshot: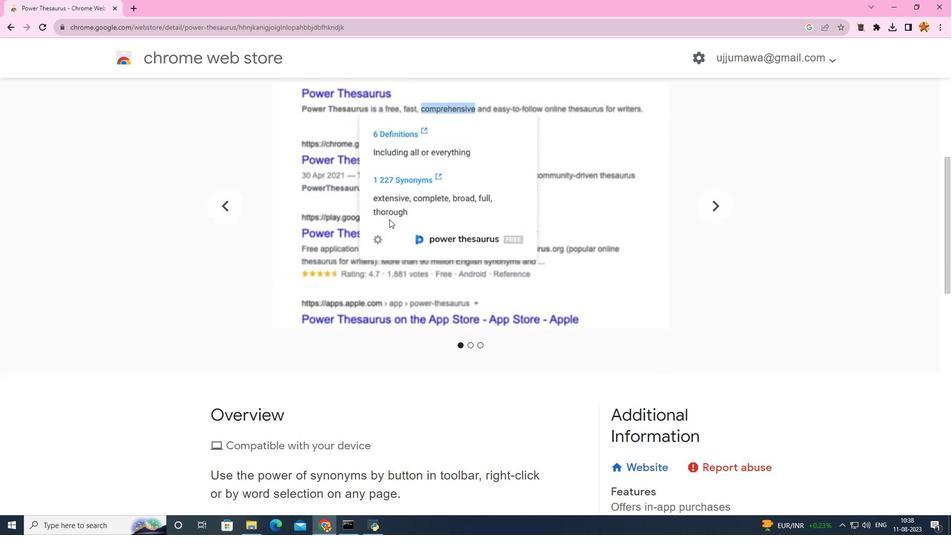 
Action: Mouse scrolled (389, 219) with delta (0, 0)
Screenshot: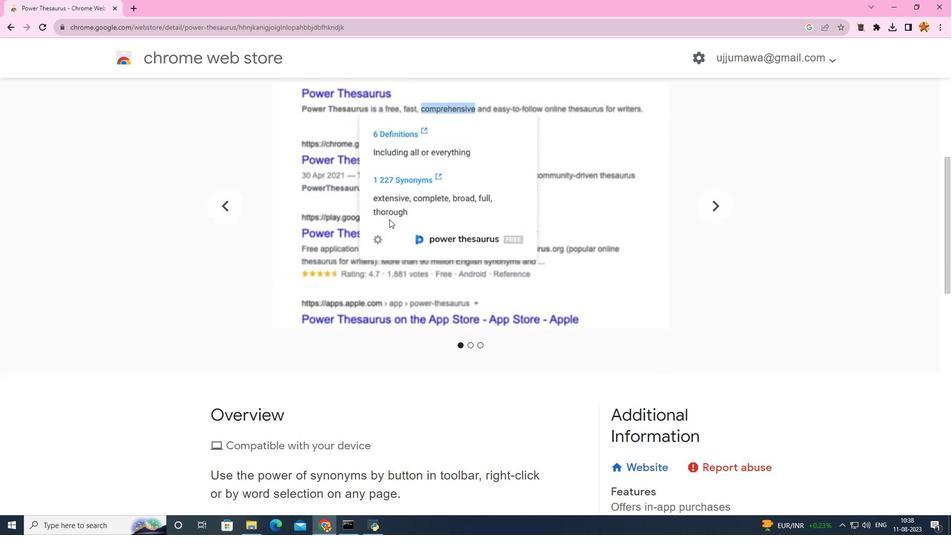 
Action: Mouse scrolled (389, 219) with delta (0, 0)
Screenshot: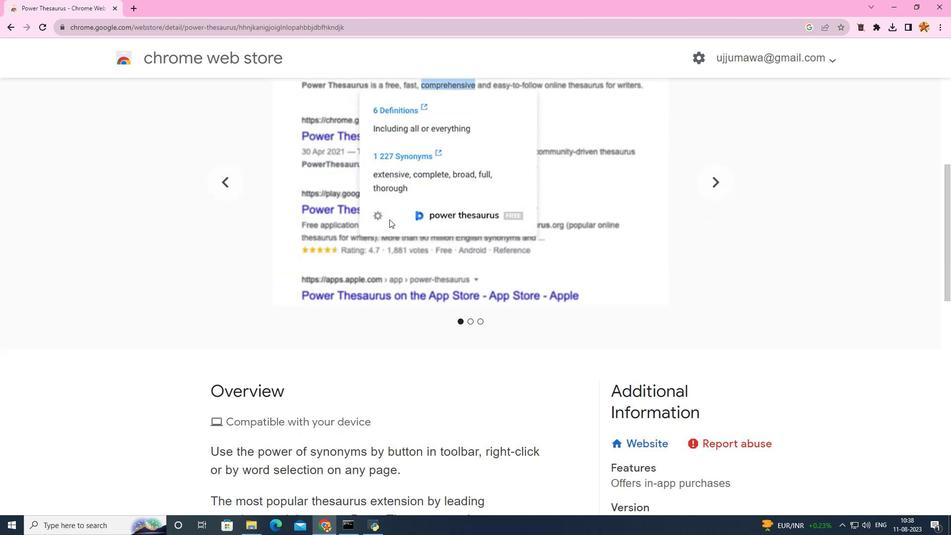 
Action: Mouse scrolled (389, 219) with delta (0, 0)
Screenshot: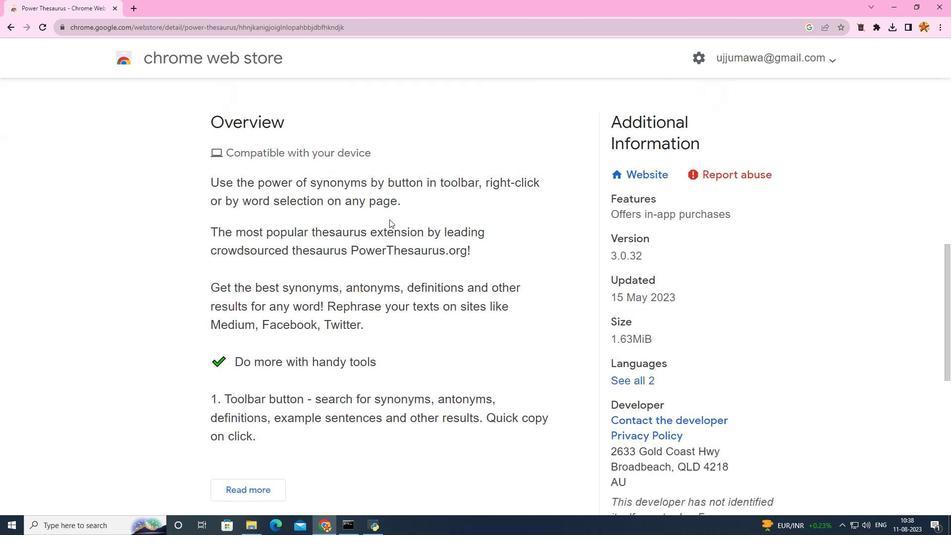 
Action: Mouse scrolled (389, 219) with delta (0, 0)
Screenshot: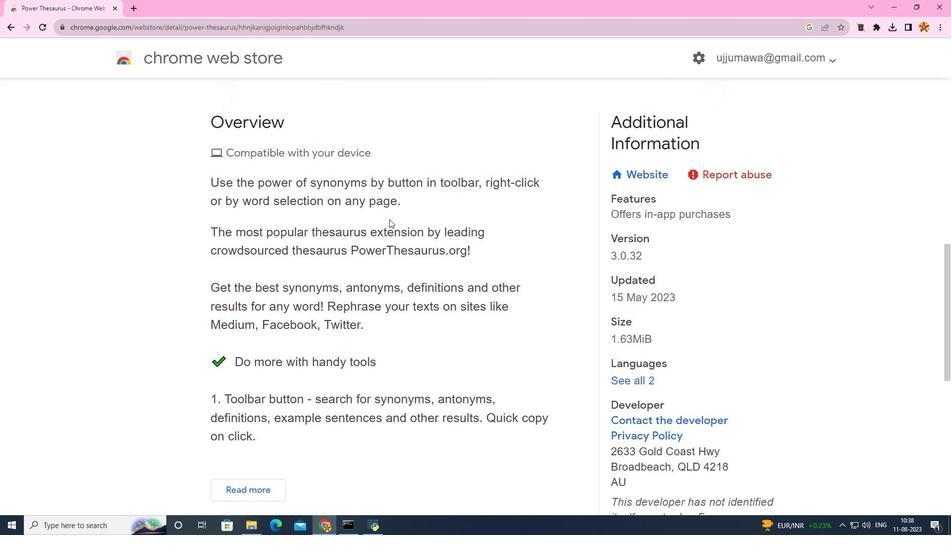 
Action: Mouse scrolled (389, 219) with delta (0, 0)
Screenshot: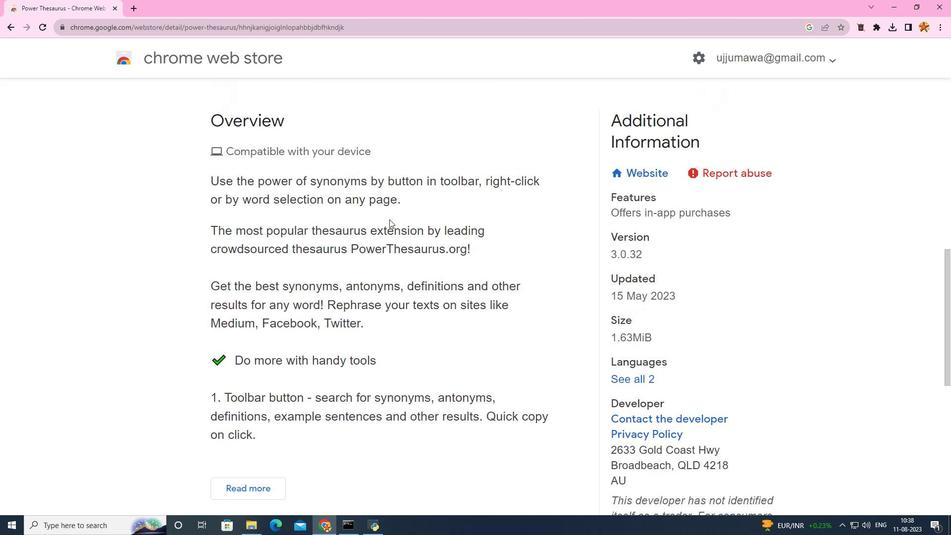 
Action: Mouse scrolled (389, 219) with delta (0, 0)
Screenshot: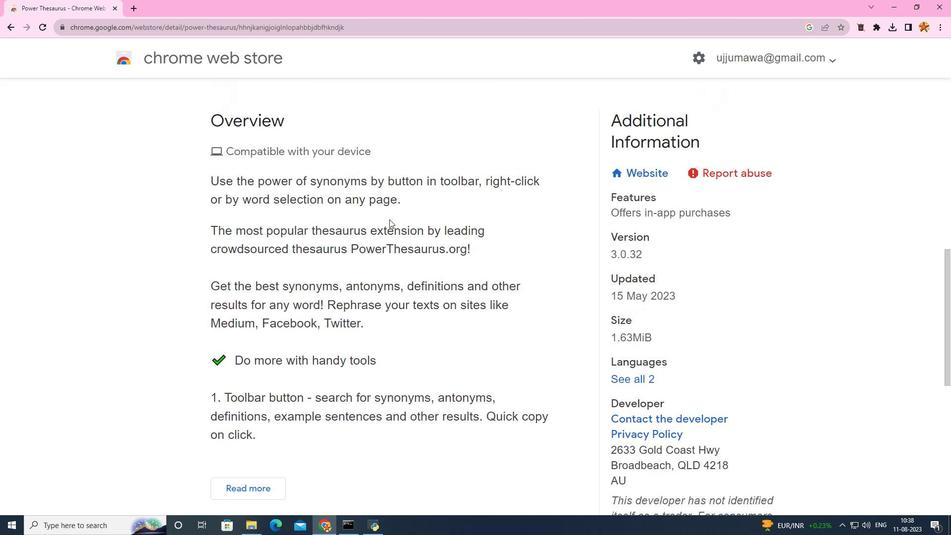 
Action: Mouse scrolled (389, 219) with delta (0, 0)
Screenshot: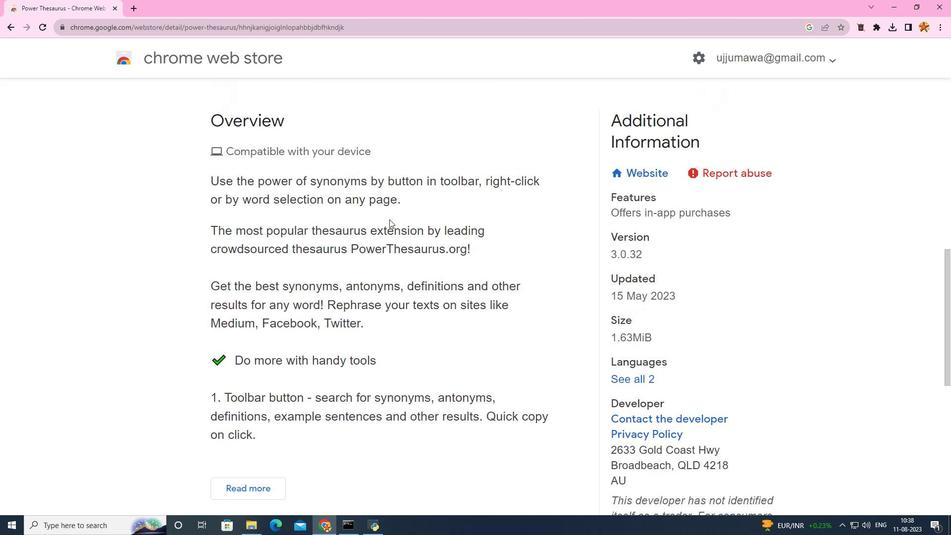 
Action: Mouse scrolled (389, 219) with delta (0, 0)
Screenshot: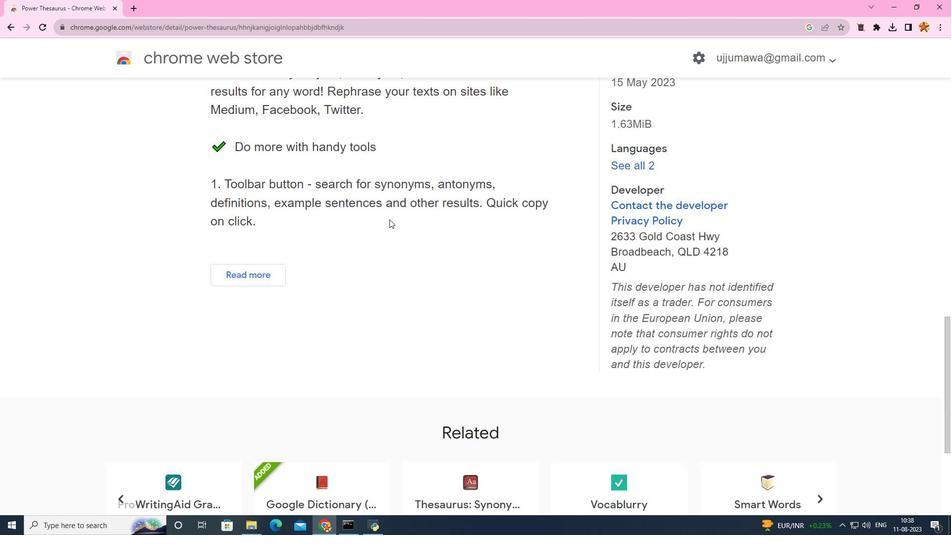 
Action: Mouse scrolled (389, 219) with delta (0, 0)
Screenshot: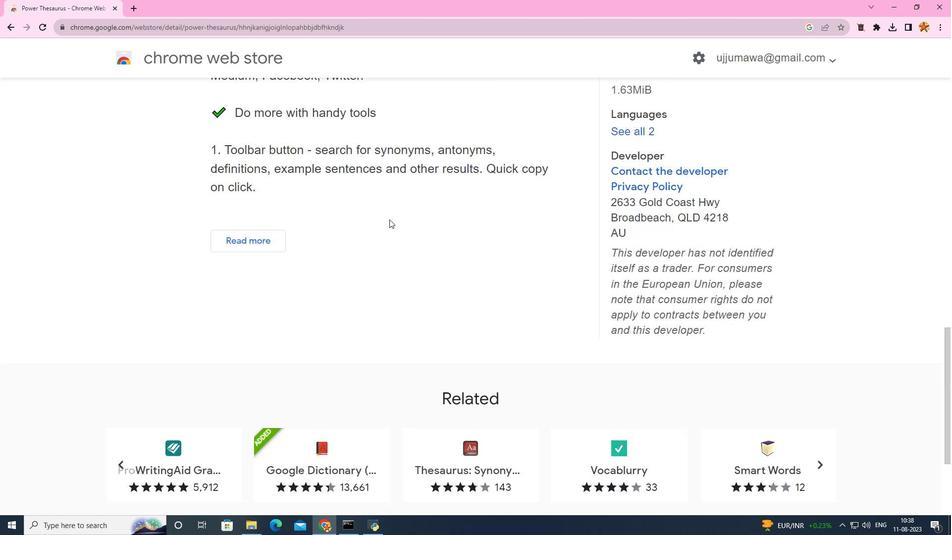
Action: Mouse scrolled (389, 219) with delta (0, 0)
Screenshot: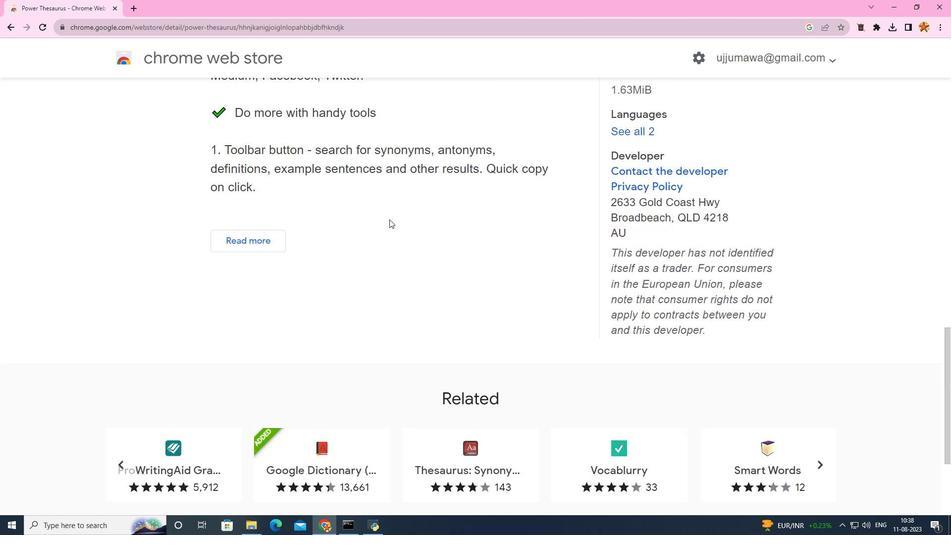
Action: Mouse scrolled (389, 219) with delta (0, 0)
Screenshot: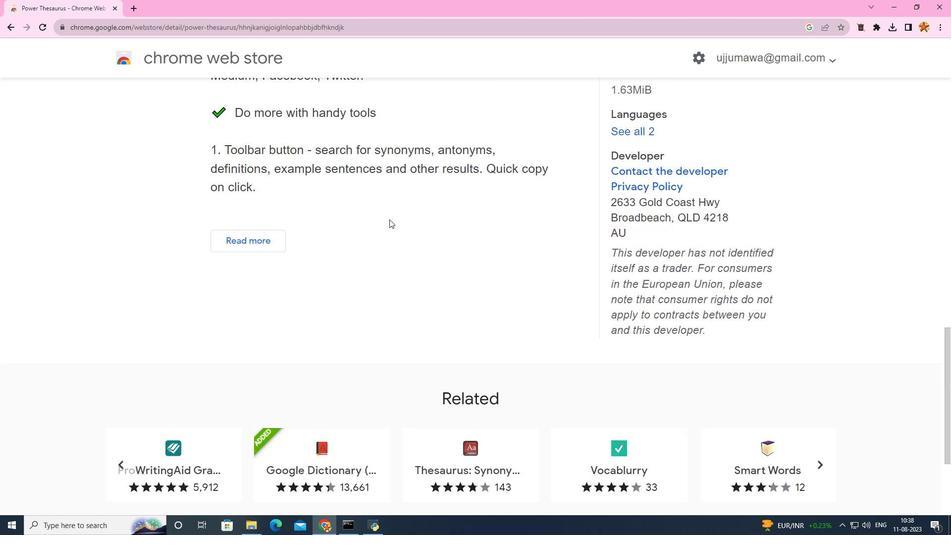 
Action: Mouse scrolled (389, 219) with delta (0, 0)
Screenshot: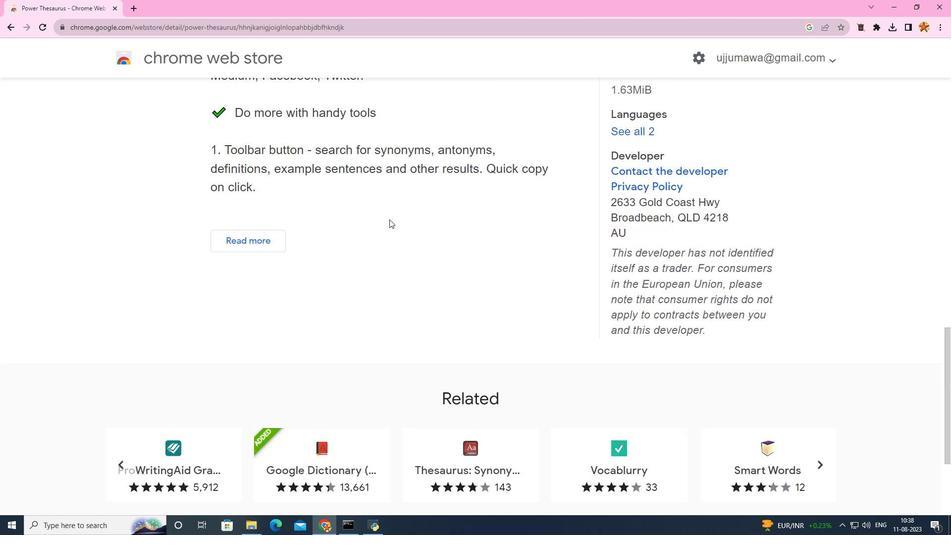 
Action: Mouse scrolled (389, 220) with delta (0, 0)
Screenshot: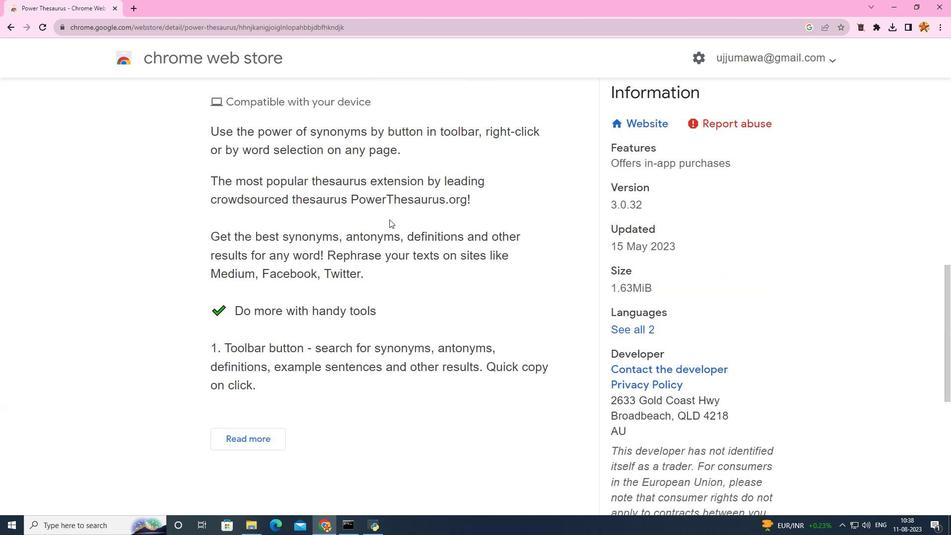 
Action: Mouse scrolled (389, 220) with delta (0, 0)
Screenshot: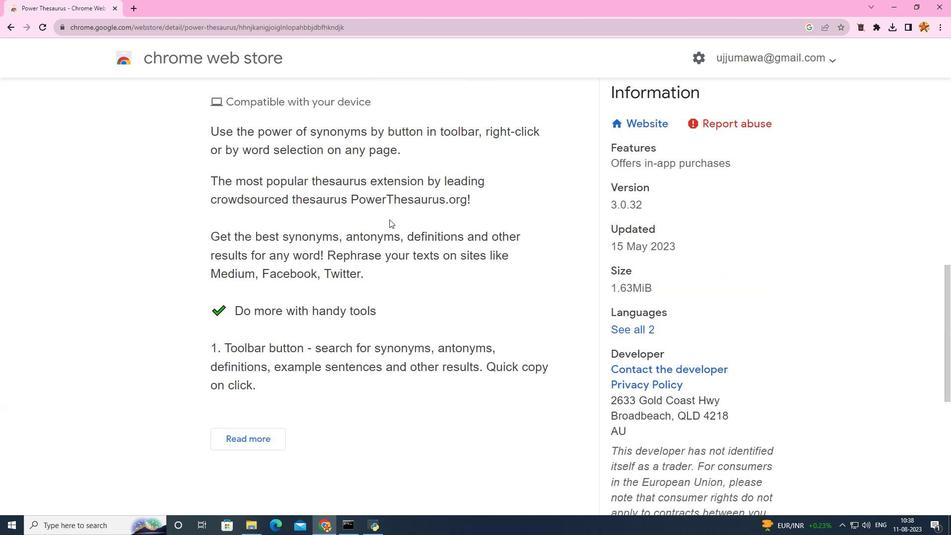 
Action: Mouse scrolled (389, 220) with delta (0, 0)
Screenshot: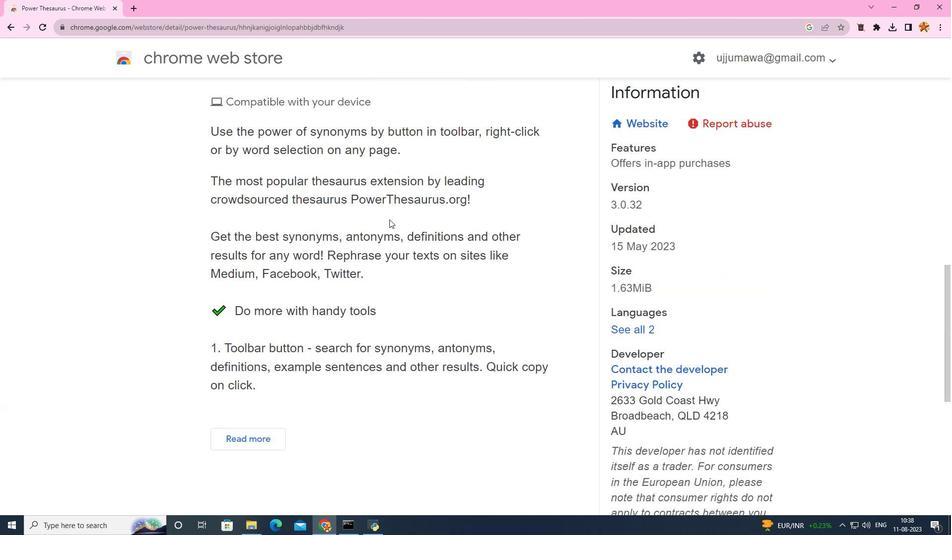 
Action: Mouse scrolled (389, 220) with delta (0, 0)
Screenshot: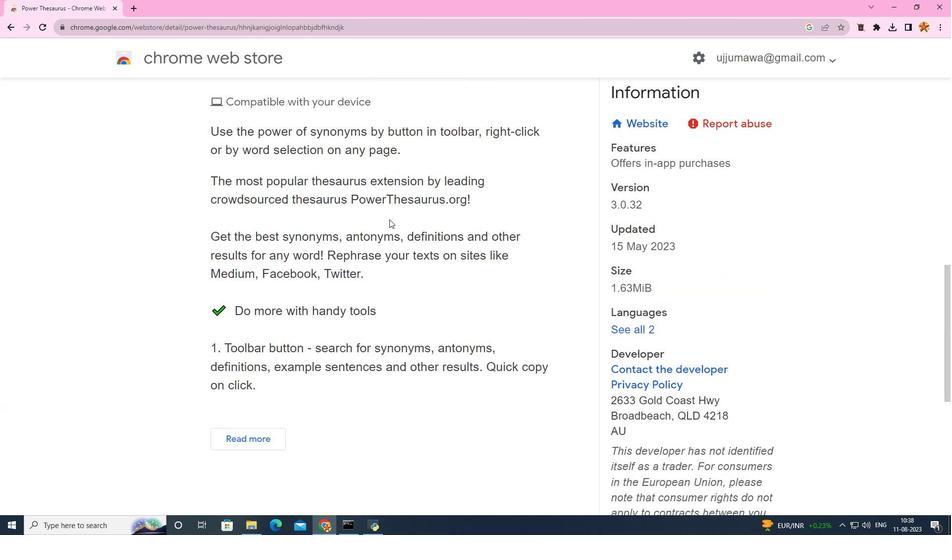
Action: Mouse scrolled (389, 220) with delta (0, 0)
Screenshot: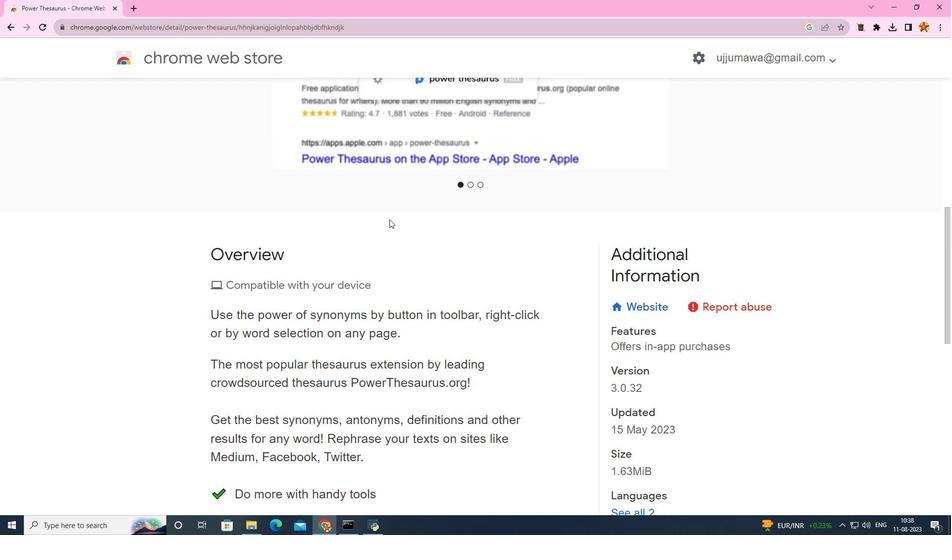 
Action: Mouse scrolled (389, 220) with delta (0, 0)
Screenshot: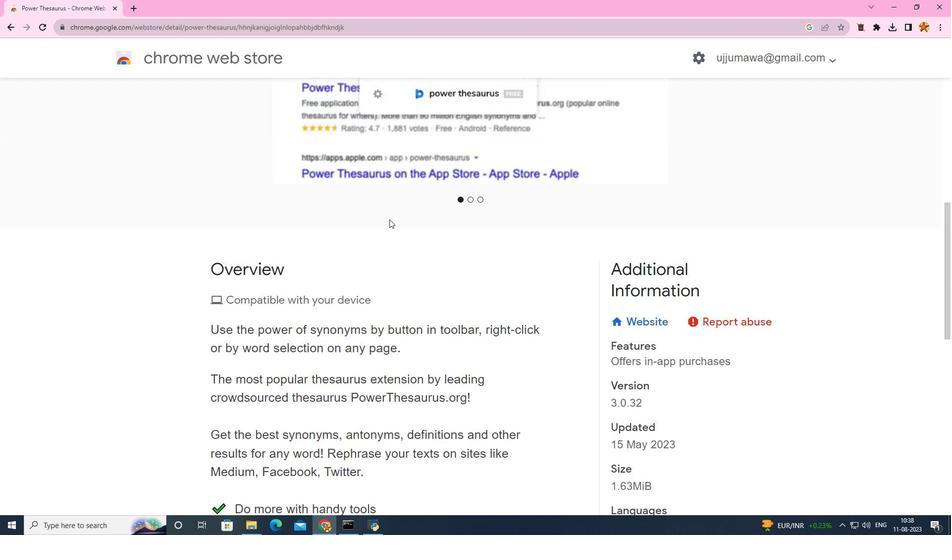 
Action: Mouse scrolled (389, 220) with delta (0, 0)
Screenshot: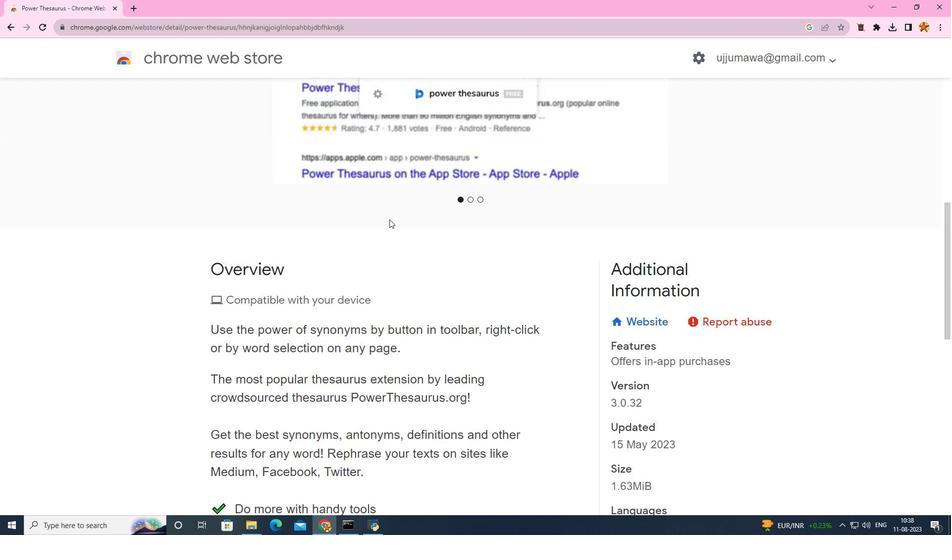 
Action: Mouse scrolled (389, 220) with delta (0, 0)
Screenshot: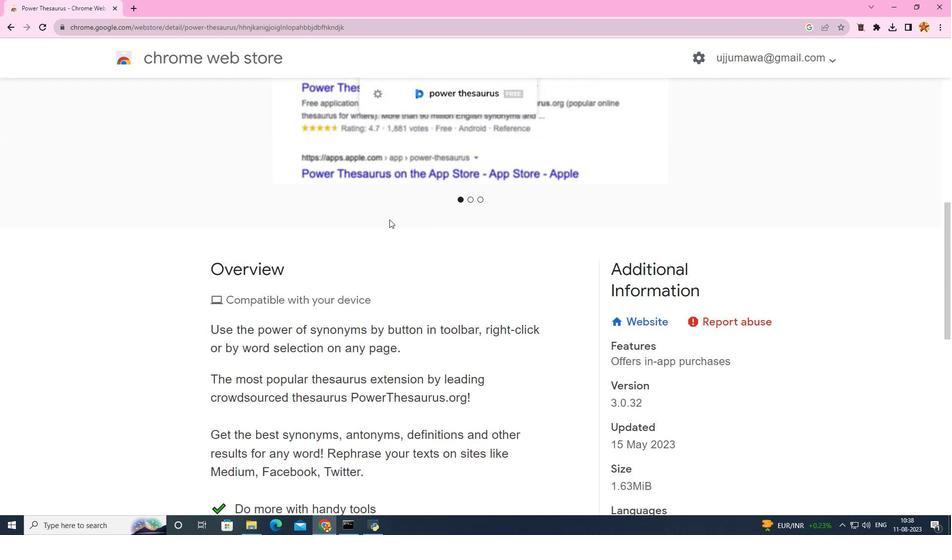 
Action: Mouse moved to (644, 155)
Screenshot: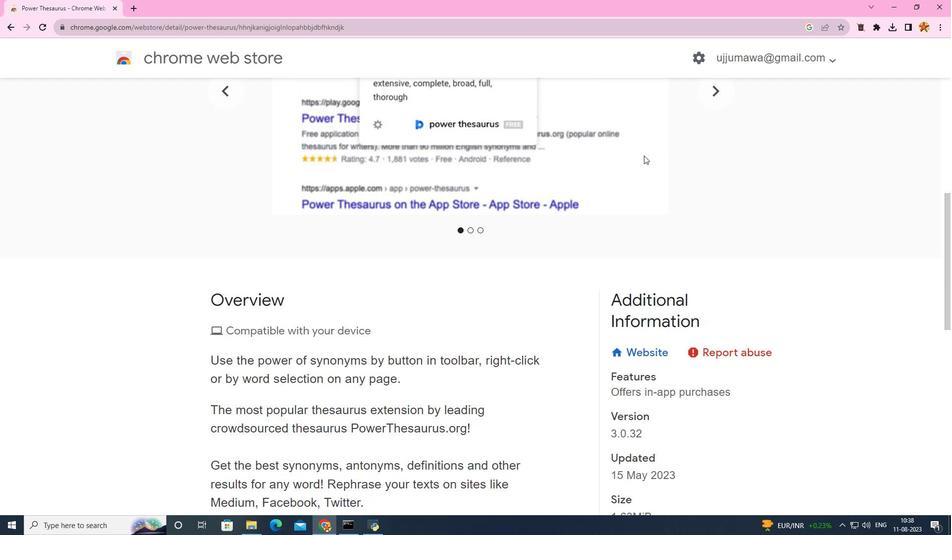 
Action: Mouse scrolled (644, 156) with delta (0, 0)
Screenshot: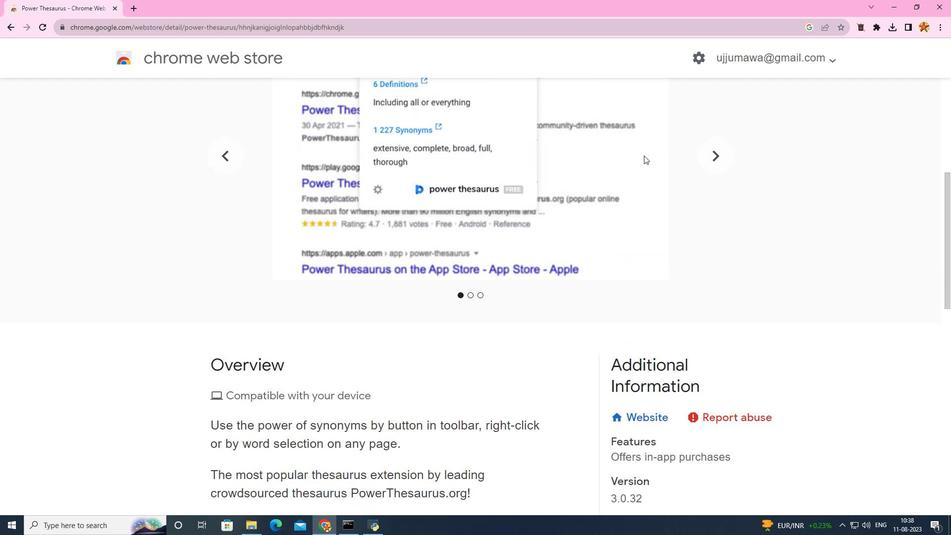 
Action: Mouse scrolled (644, 156) with delta (0, 0)
Screenshot: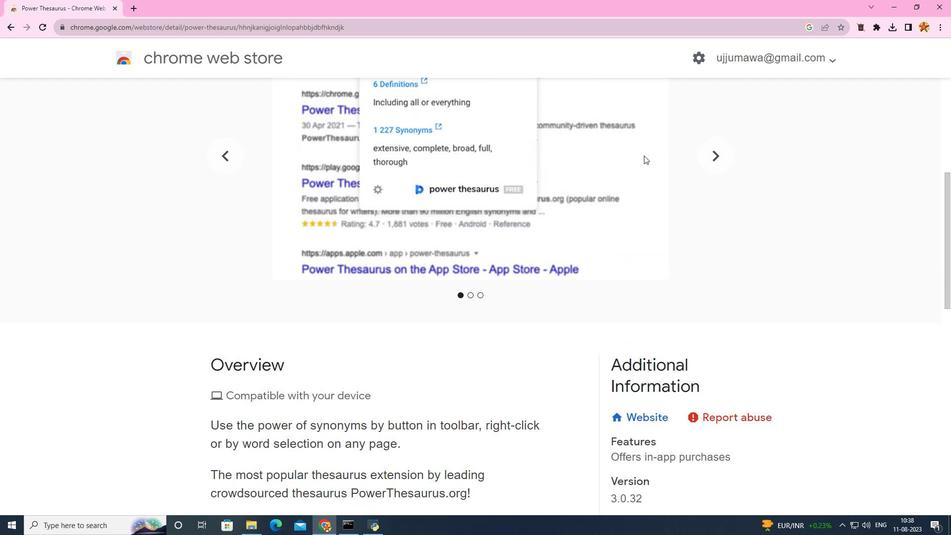 
Action: Mouse moved to (643, 155)
Screenshot: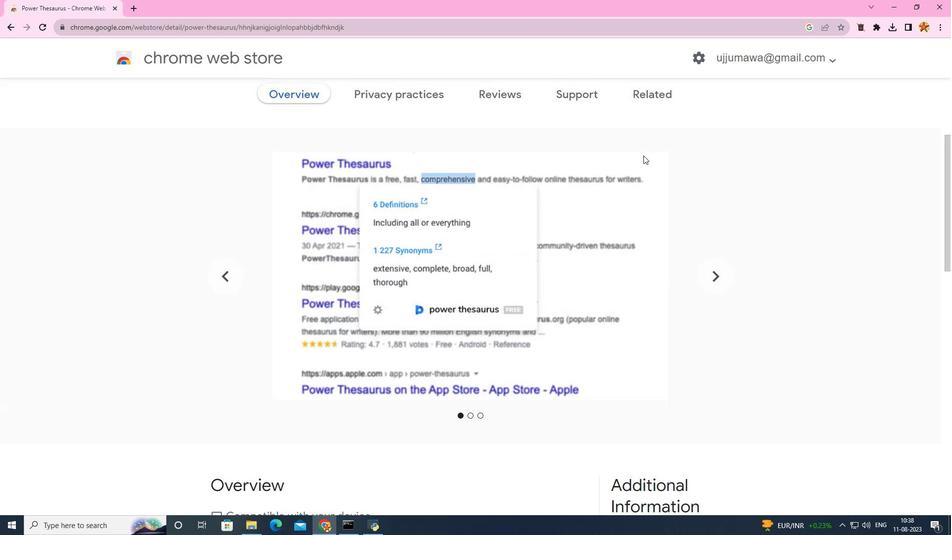 
Action: Mouse scrolled (643, 156) with delta (0, 0)
Screenshot: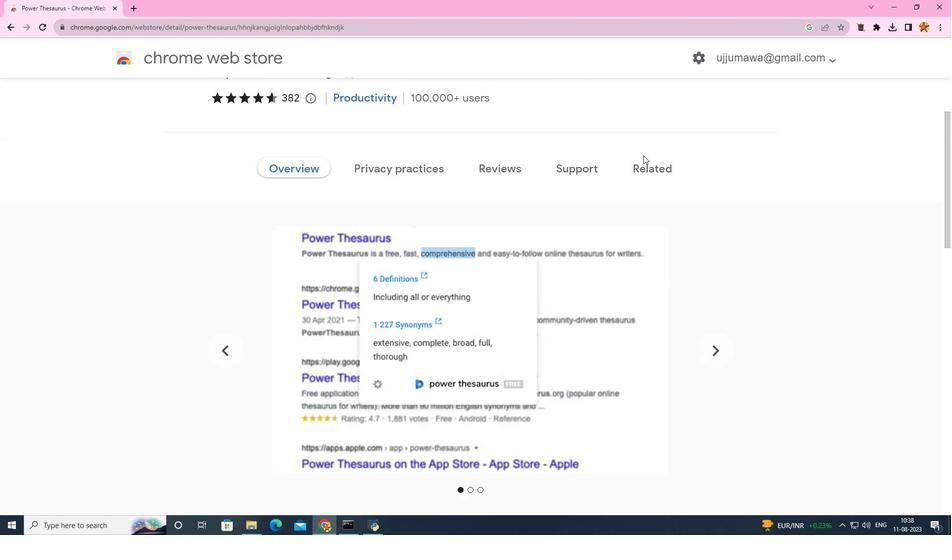 
Action: Mouse scrolled (643, 156) with delta (0, 0)
Screenshot: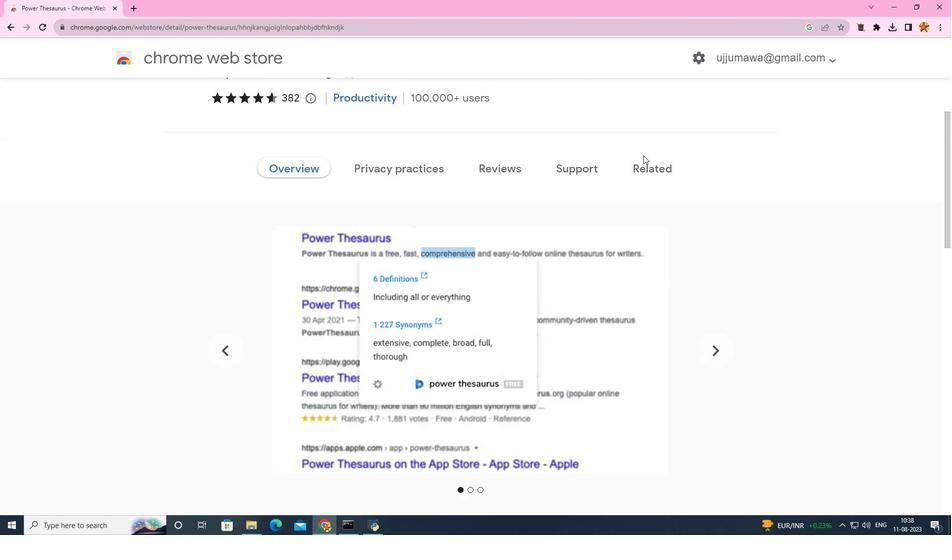 
Action: Mouse scrolled (643, 156) with delta (0, 0)
Screenshot: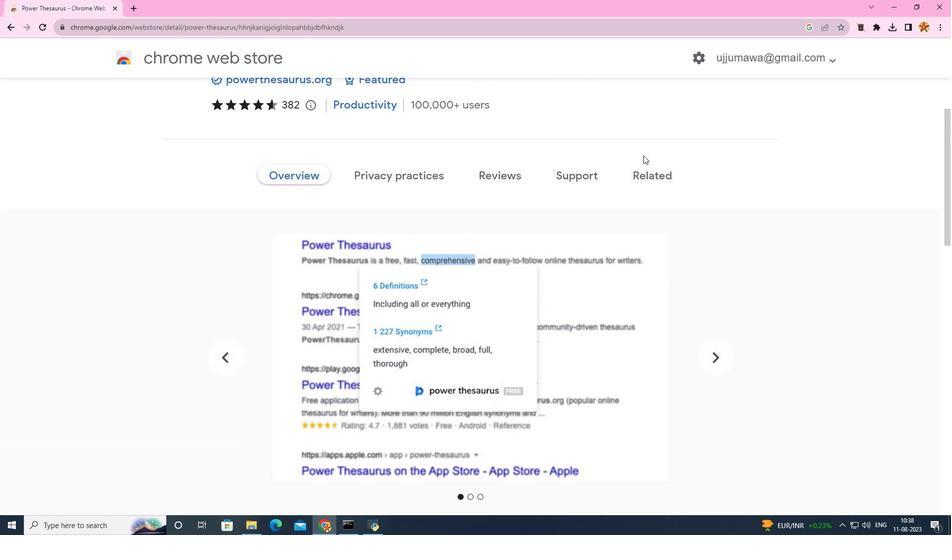 
Action: Mouse scrolled (643, 156) with delta (0, 0)
Screenshot: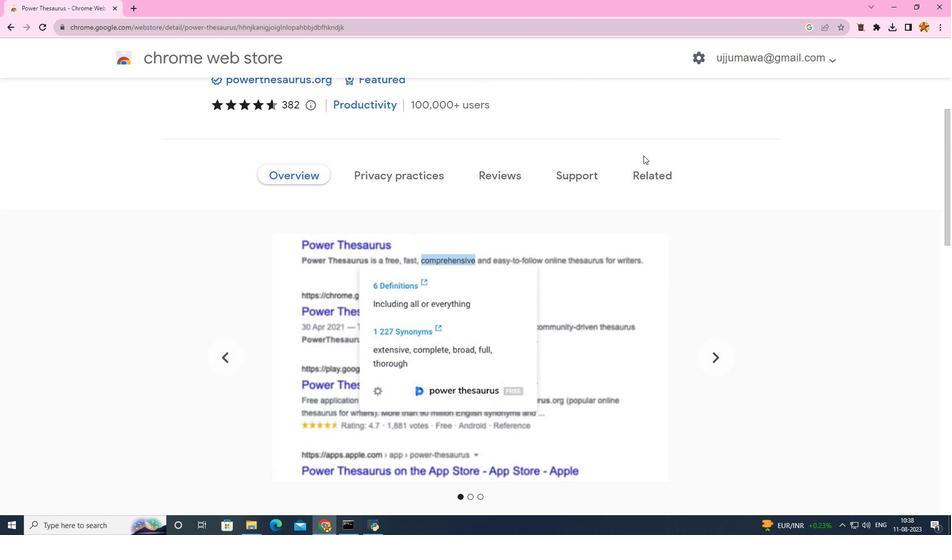 
Action: Mouse moved to (691, 129)
Screenshot: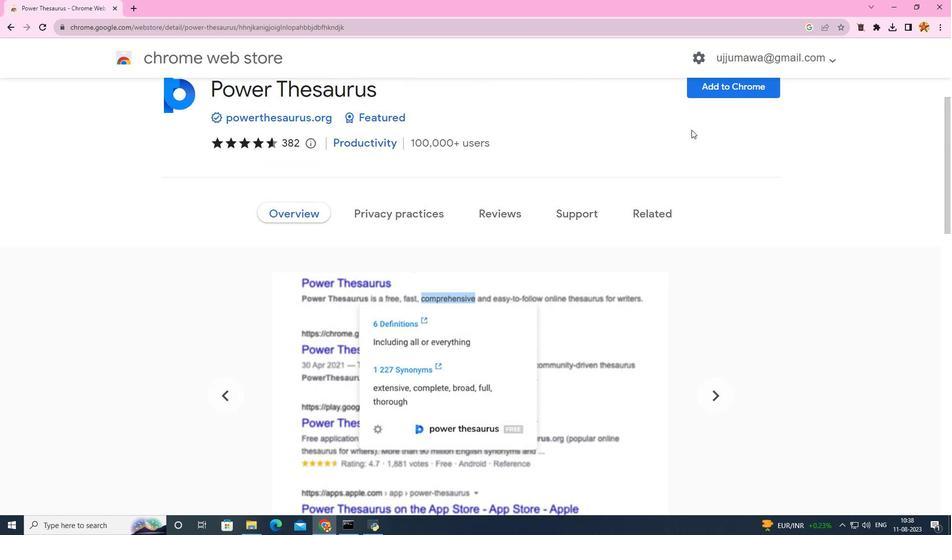 
Action: Mouse scrolled (691, 130) with delta (0, 0)
Screenshot: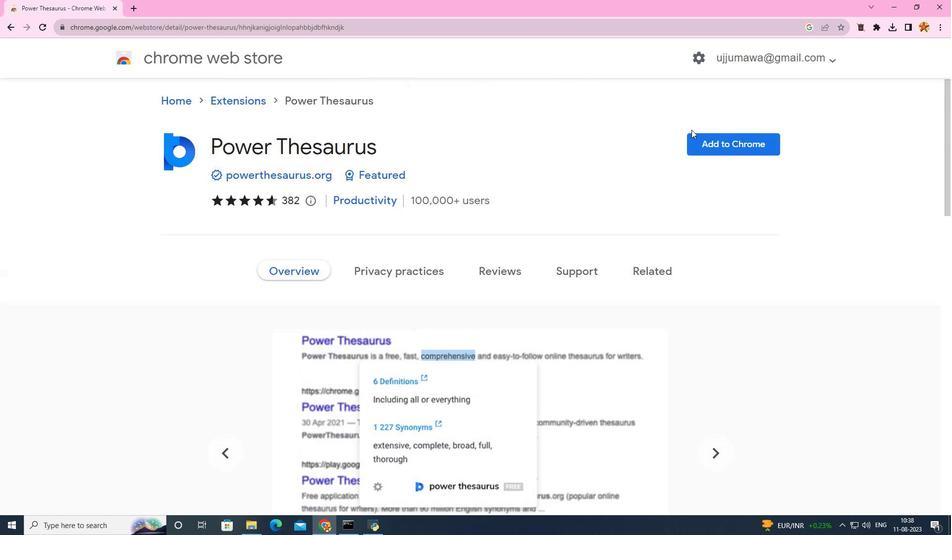 
Action: Mouse scrolled (691, 130) with delta (0, 0)
Screenshot: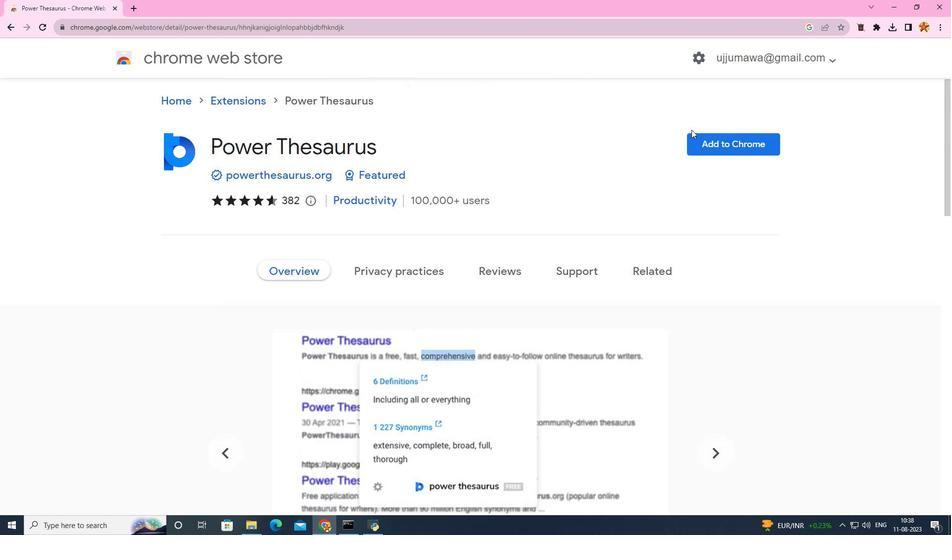
Action: Mouse scrolled (691, 130) with delta (0, 0)
Screenshot: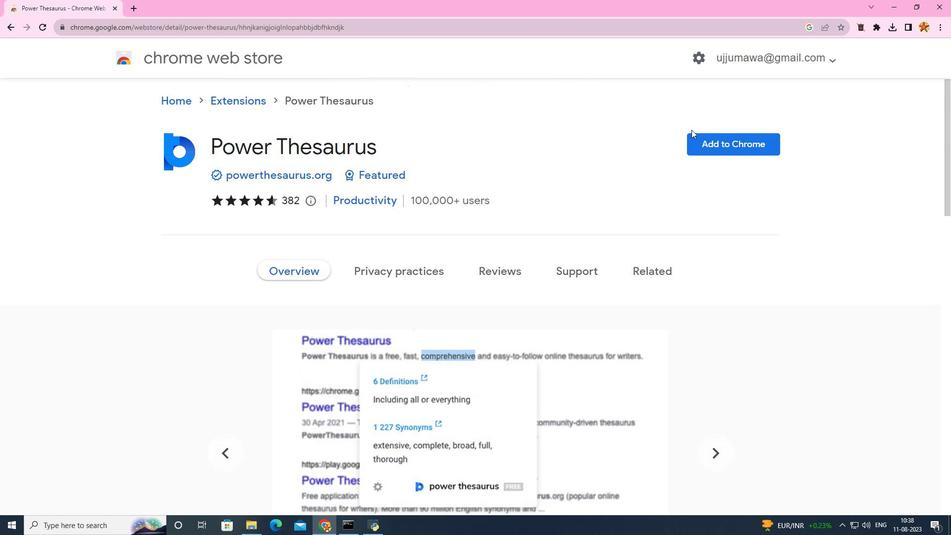 
Action: Mouse scrolled (691, 129) with delta (0, 0)
Screenshot: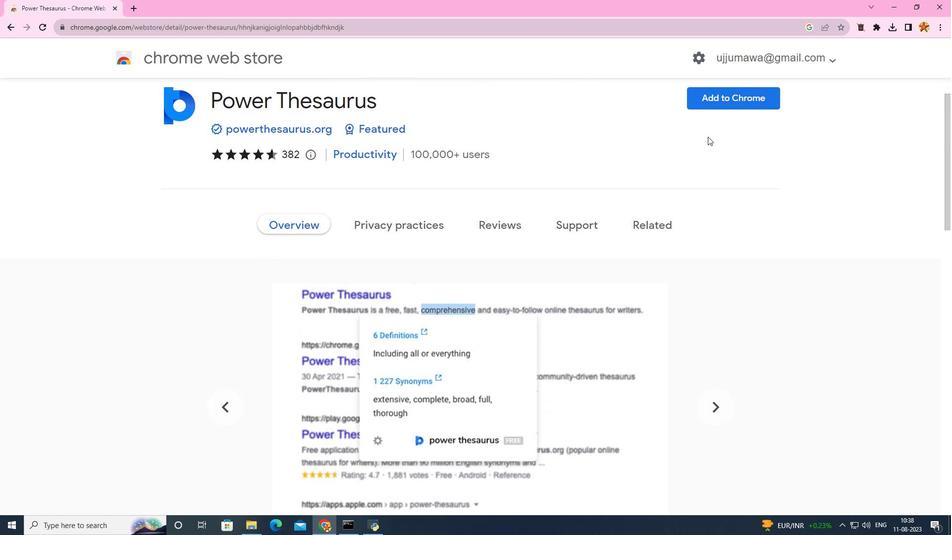 
Action: Mouse moved to (757, 105)
Screenshot: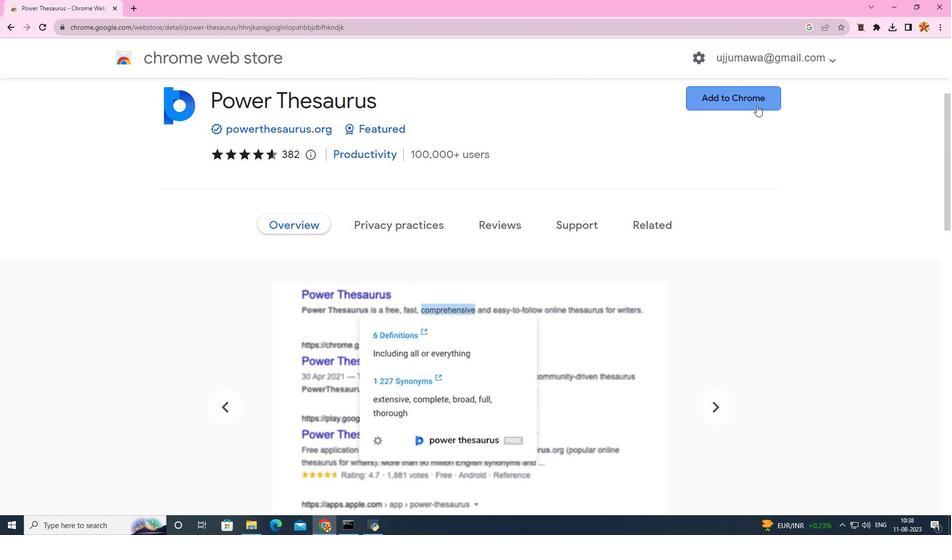 
Action: Mouse pressed left at (757, 105)
Screenshot: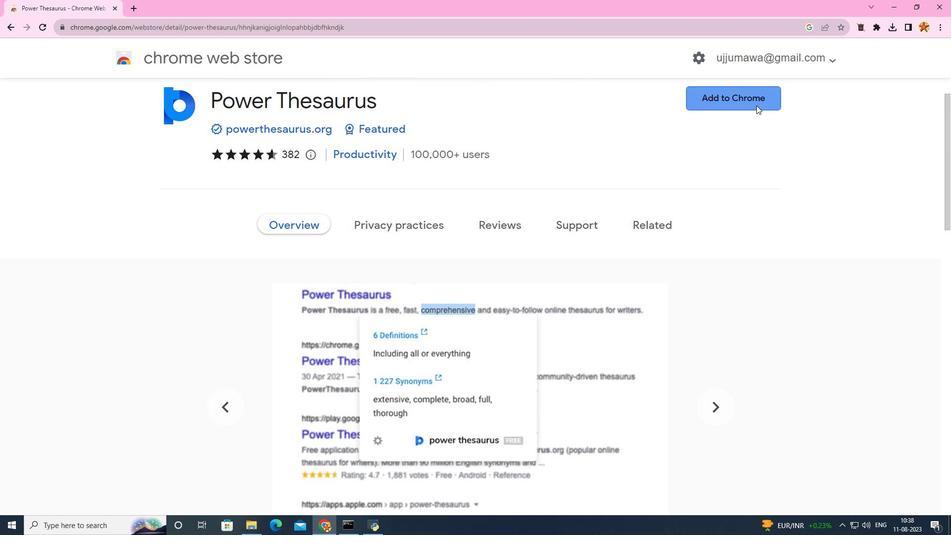 
Action: Mouse moved to (469, 109)
Screenshot: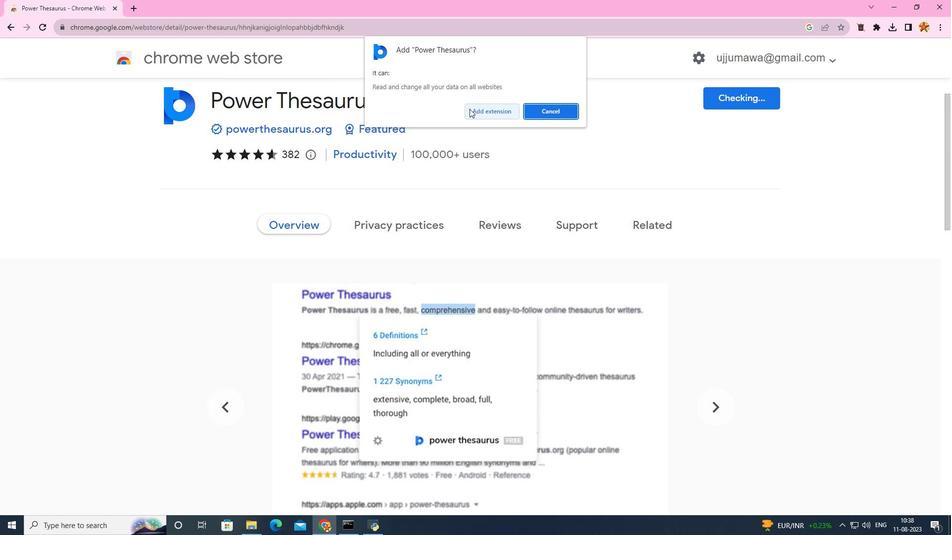 
Action: Mouse pressed left at (469, 109)
Screenshot: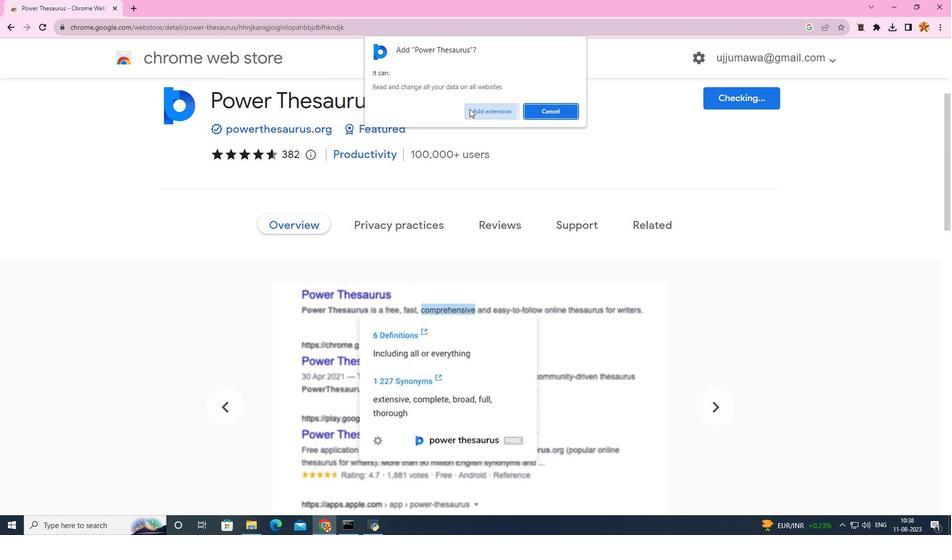 
Action: Mouse moved to (8, 26)
Screenshot: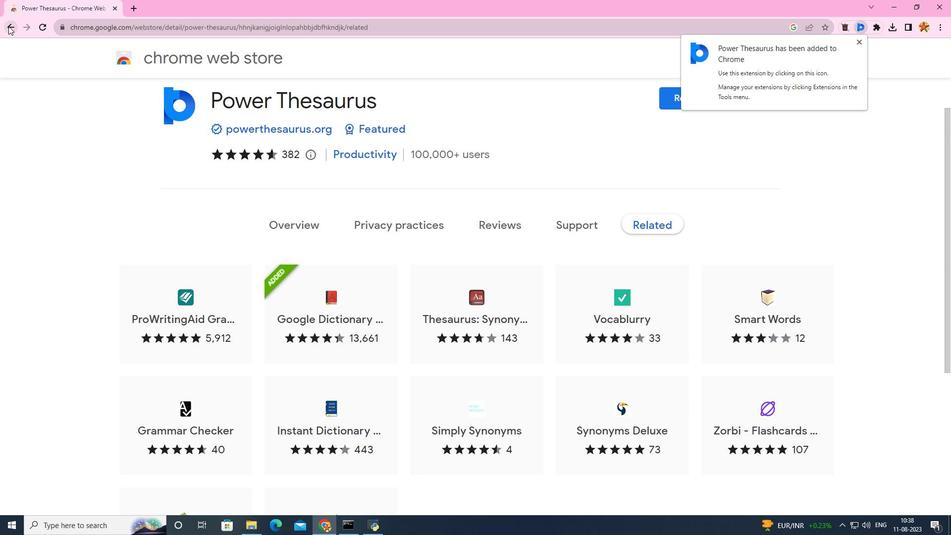 
Action: Mouse pressed left at (8, 26)
Screenshot: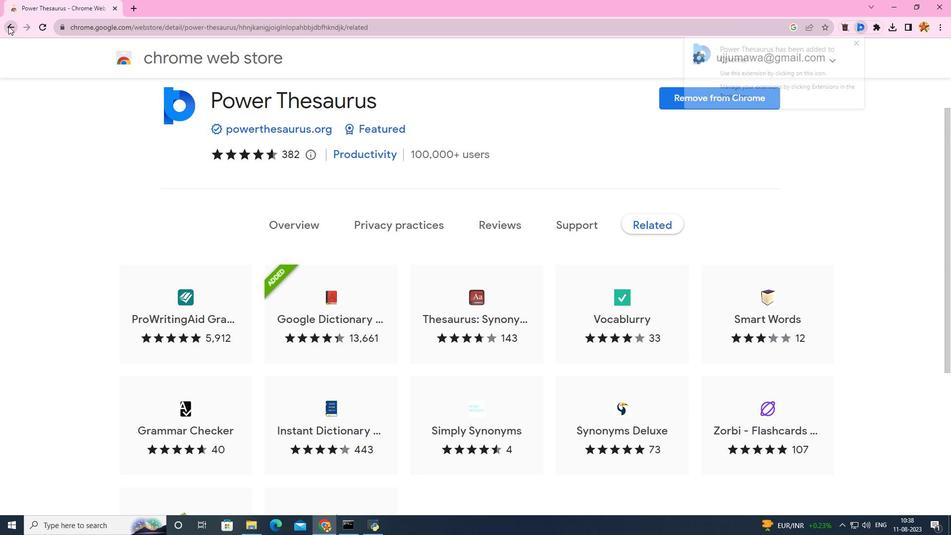 
Action: Mouse moved to (31, 76)
Screenshot: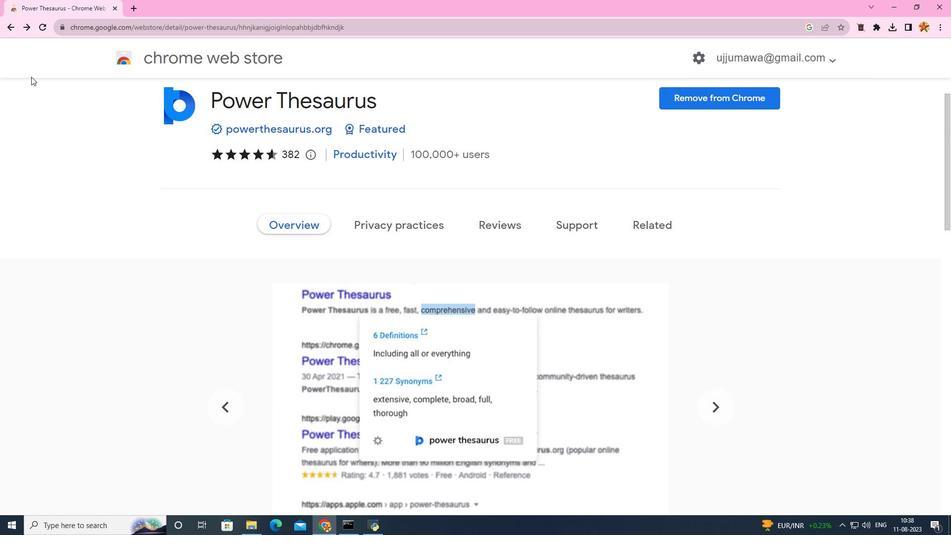
Action: Mouse scrolled (31, 77) with delta (0, 0)
Screenshot: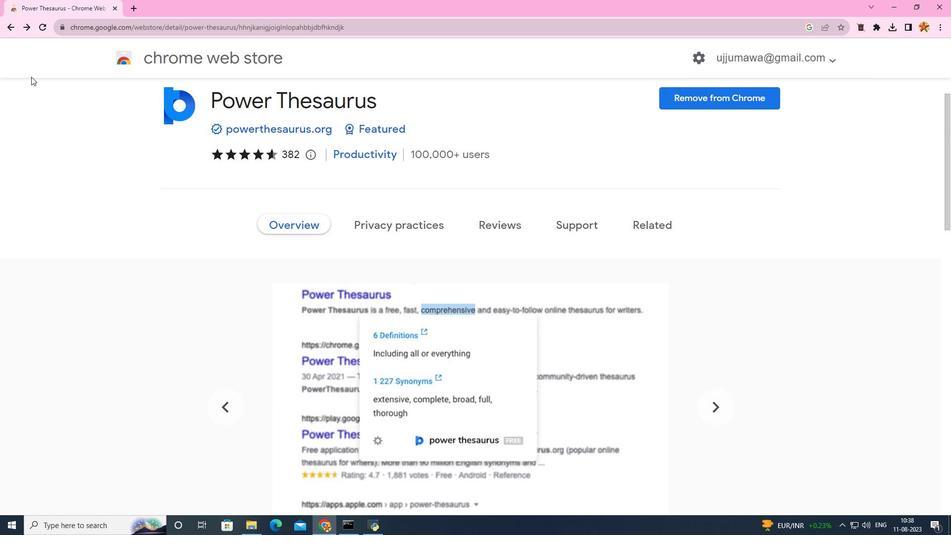
Action: Mouse scrolled (31, 77) with delta (0, 0)
Screenshot: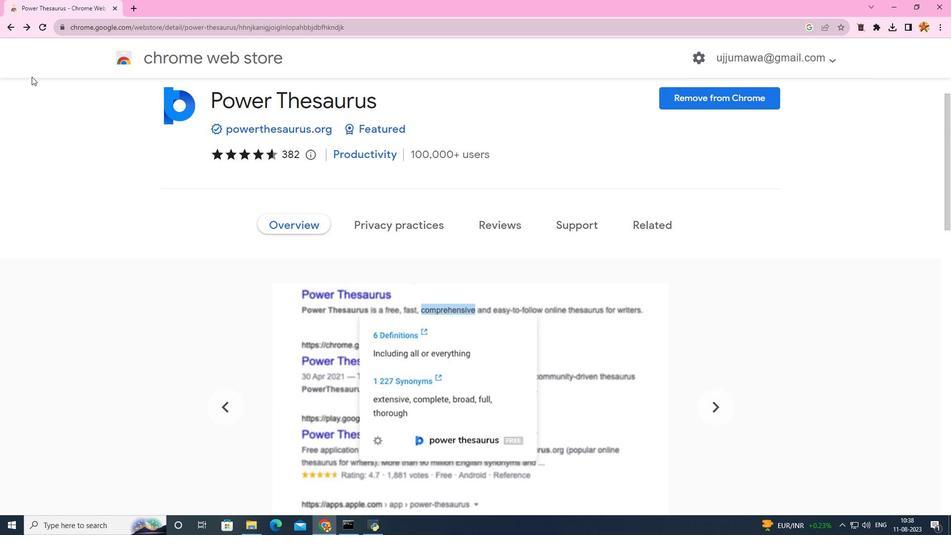 
Action: Mouse scrolled (31, 77) with delta (0, 0)
Screenshot: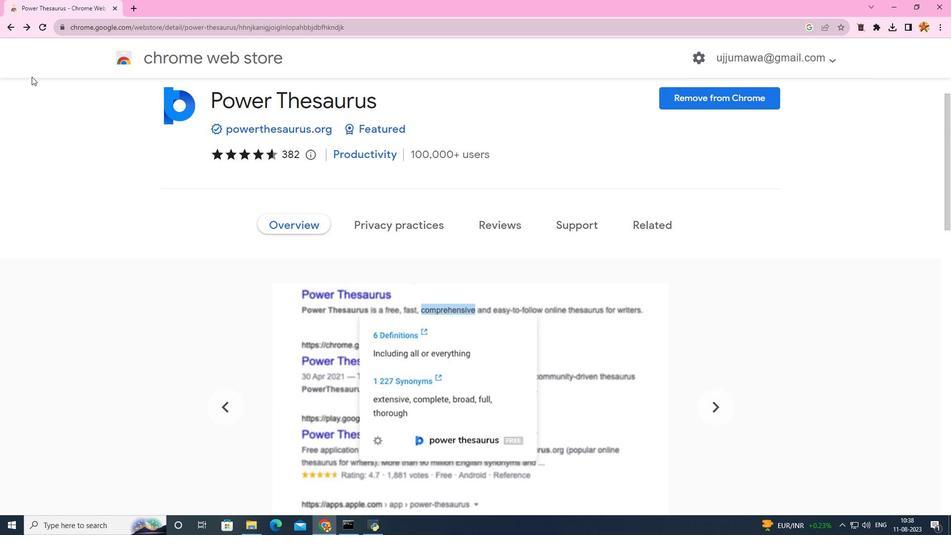 
Action: Mouse scrolled (31, 77) with delta (0, 0)
Screenshot: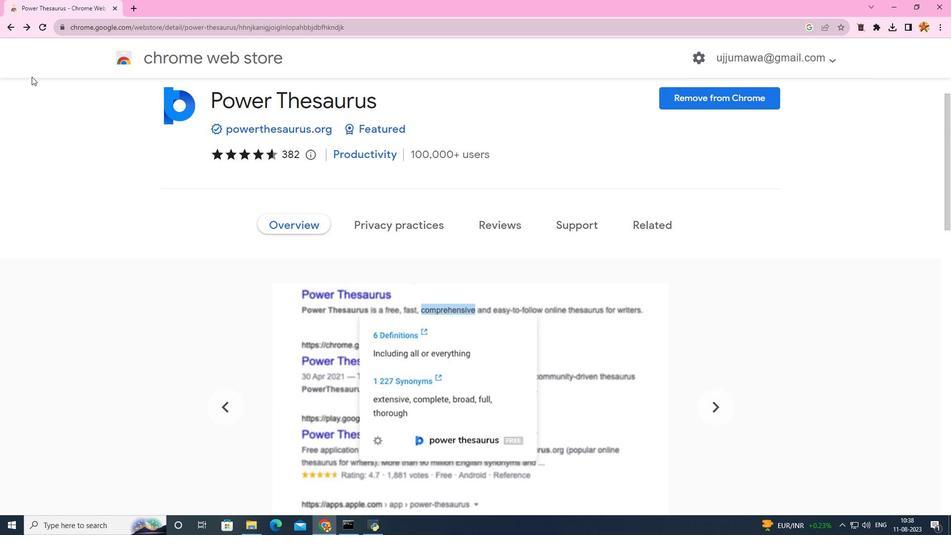 
Action: Mouse scrolled (31, 77) with delta (0, 0)
Screenshot: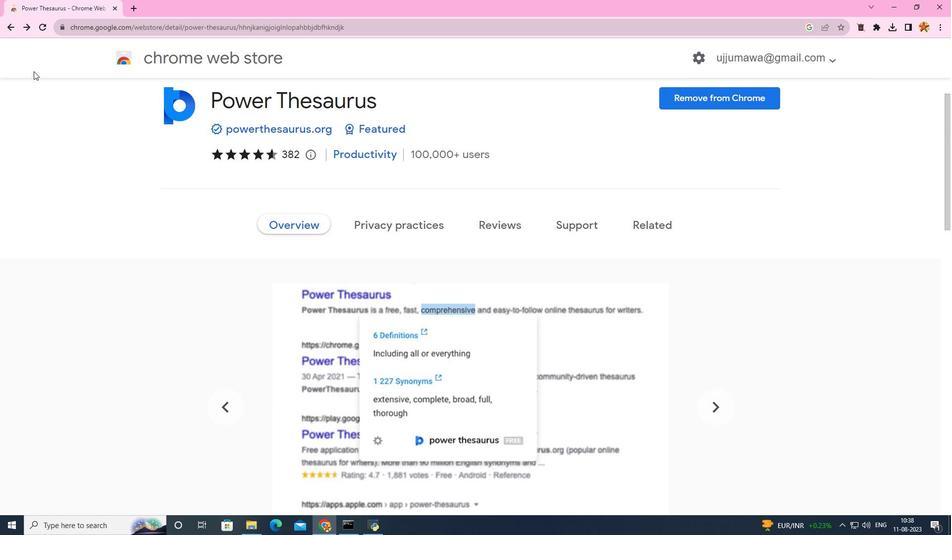 
Action: Mouse scrolled (31, 77) with delta (0, 0)
Screenshot: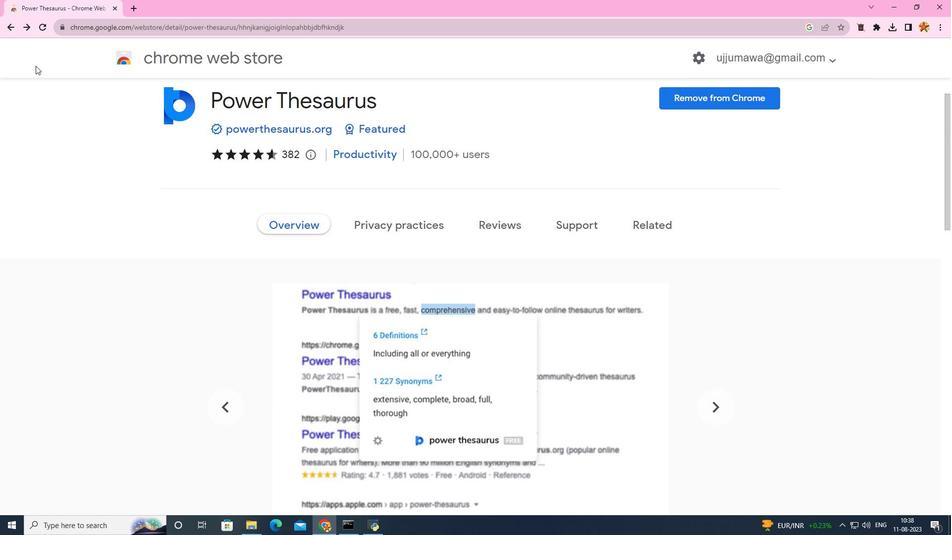 
Action: Mouse moved to (13, 23)
Screenshot: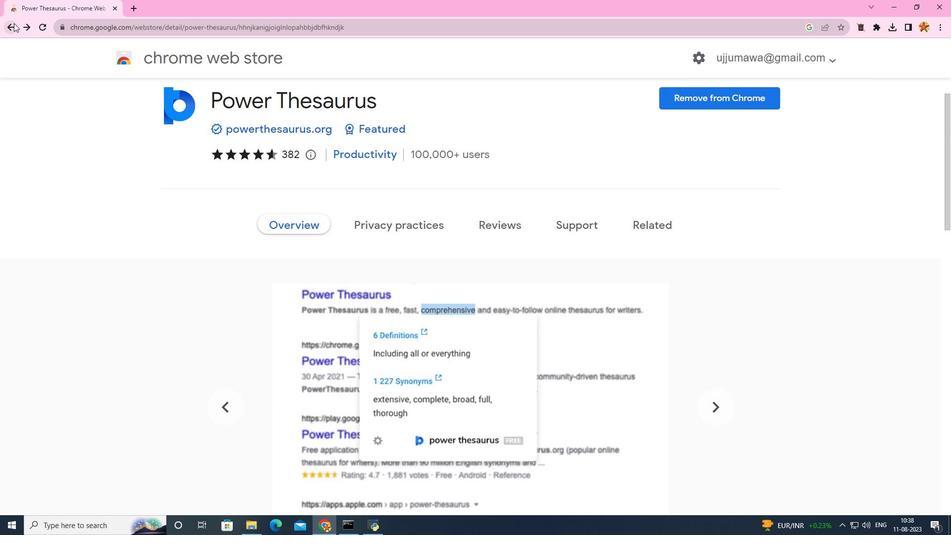 
Action: Mouse pressed left at (13, 23)
Screenshot: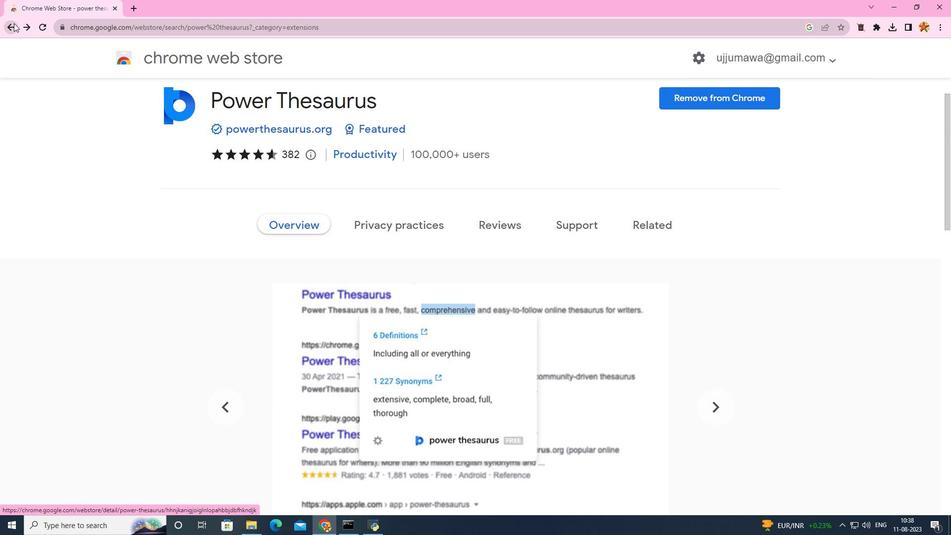 
Action: Mouse moved to (228, 105)
Screenshot: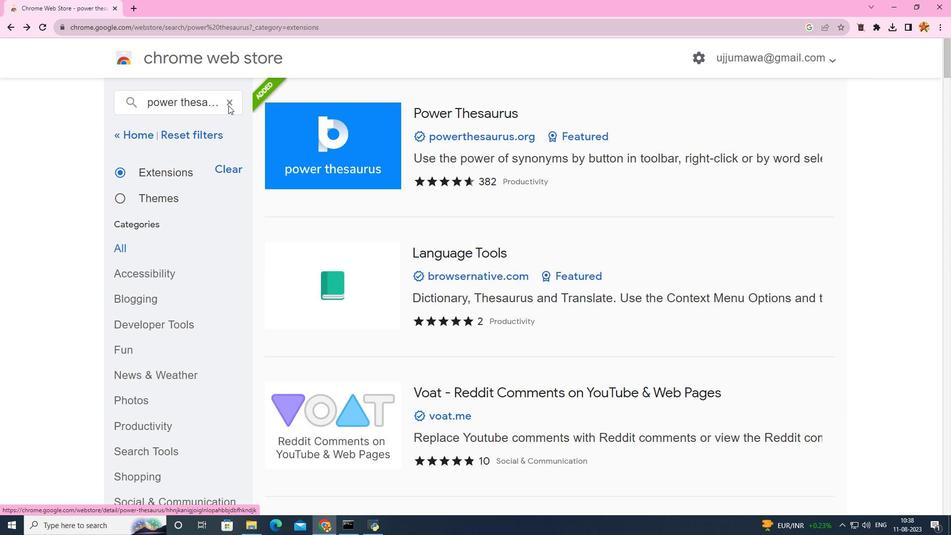 
Action: Mouse pressed left at (228, 105)
Screenshot: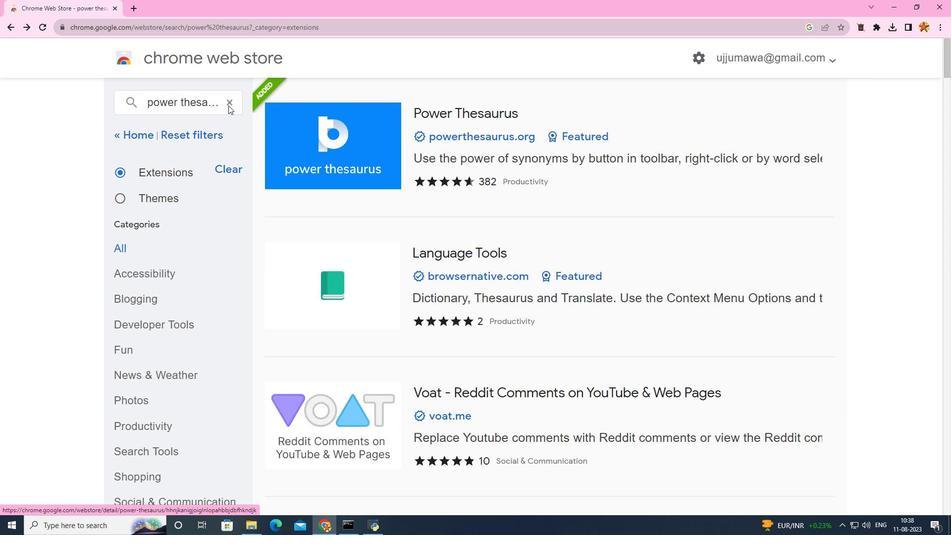 
Action: Mouse moved to (234, 99)
Screenshot: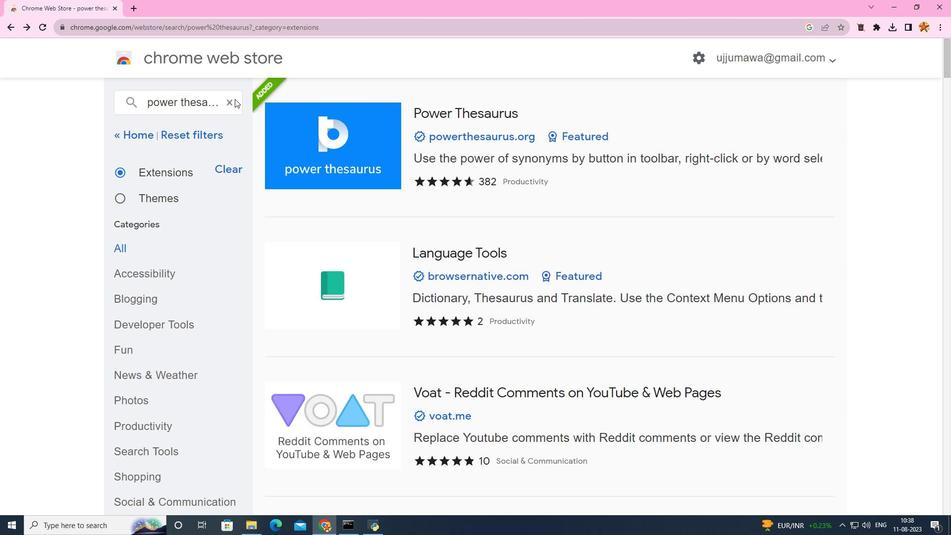 
Action: Mouse pressed left at (234, 99)
Screenshot: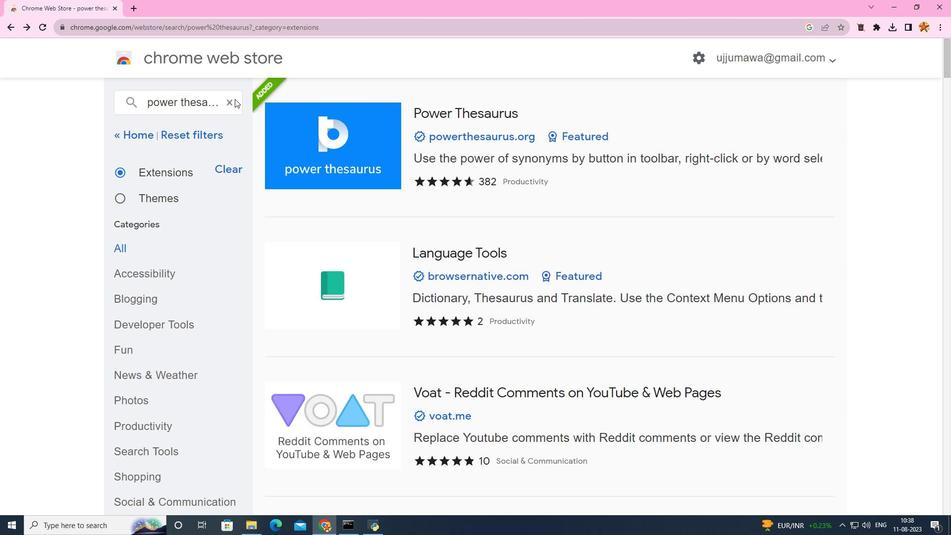 
Action: Mouse moved to (231, 104)
Screenshot: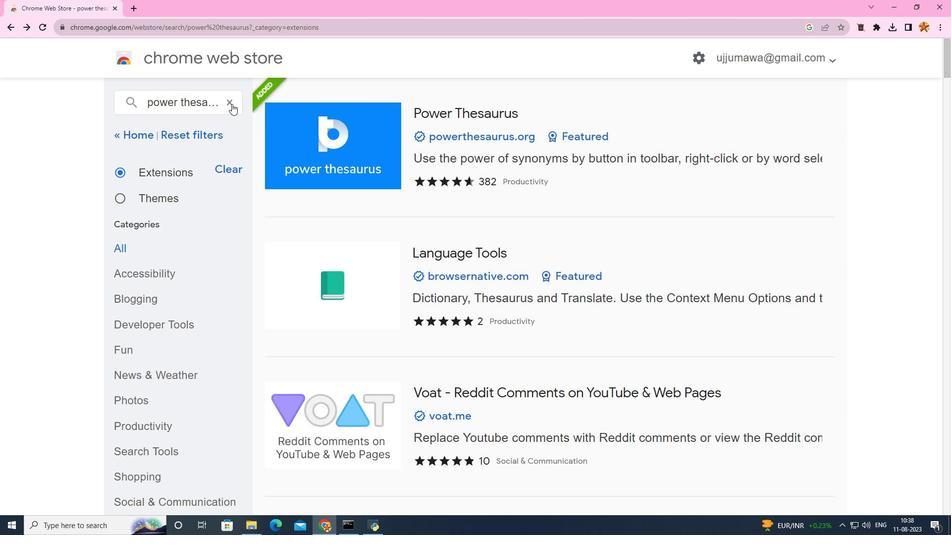 
Action: Mouse pressed left at (231, 104)
Screenshot: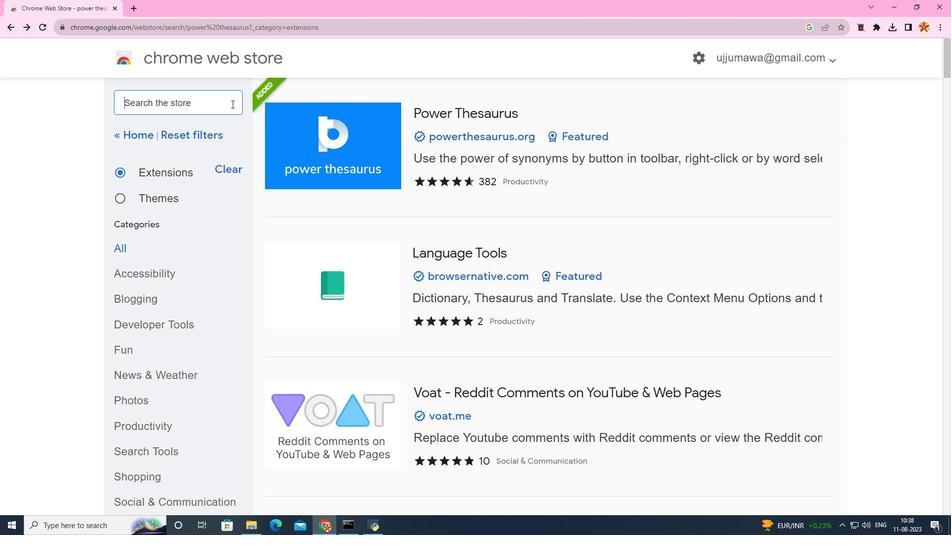 
Action: Key pressed instan
Screenshot: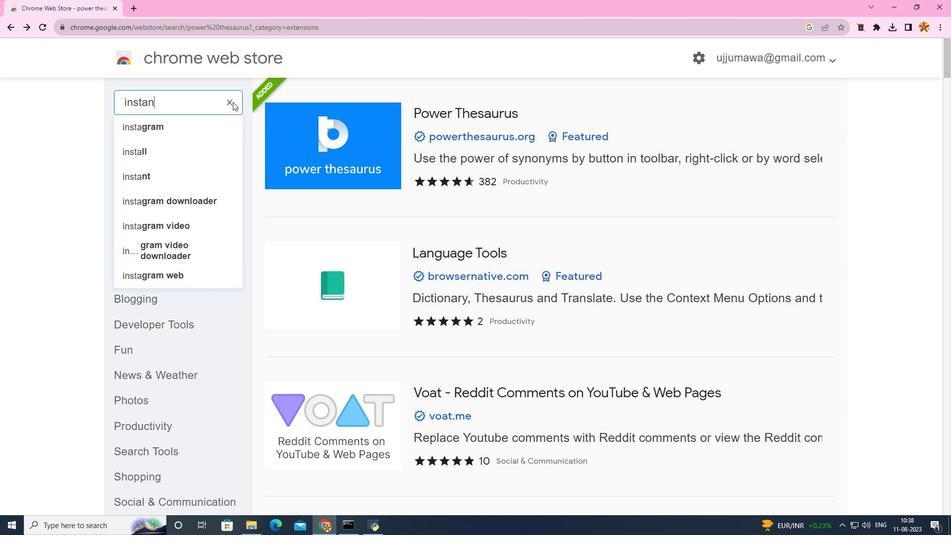 
Action: Mouse moved to (232, 102)
Screenshot: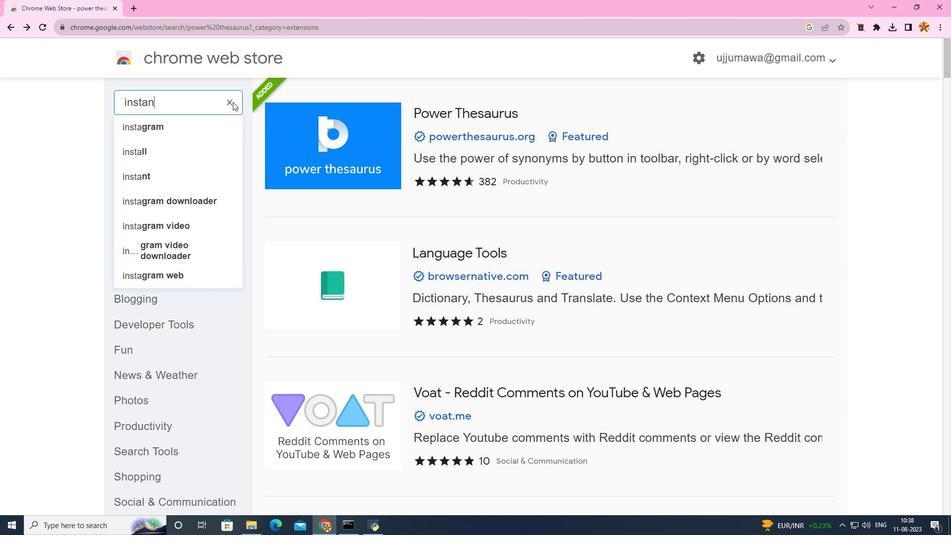 
Action: Key pressed t
Screenshot: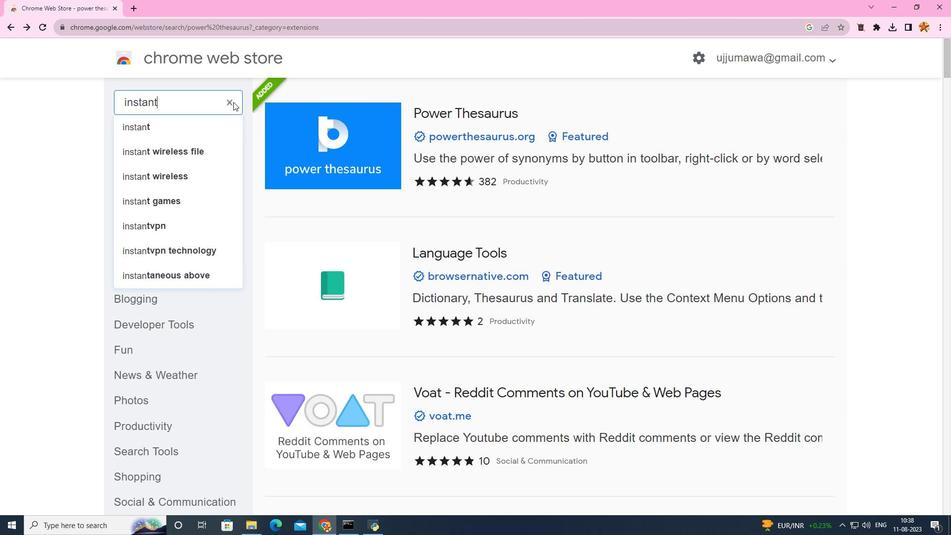 
Action: Mouse moved to (233, 102)
Screenshot: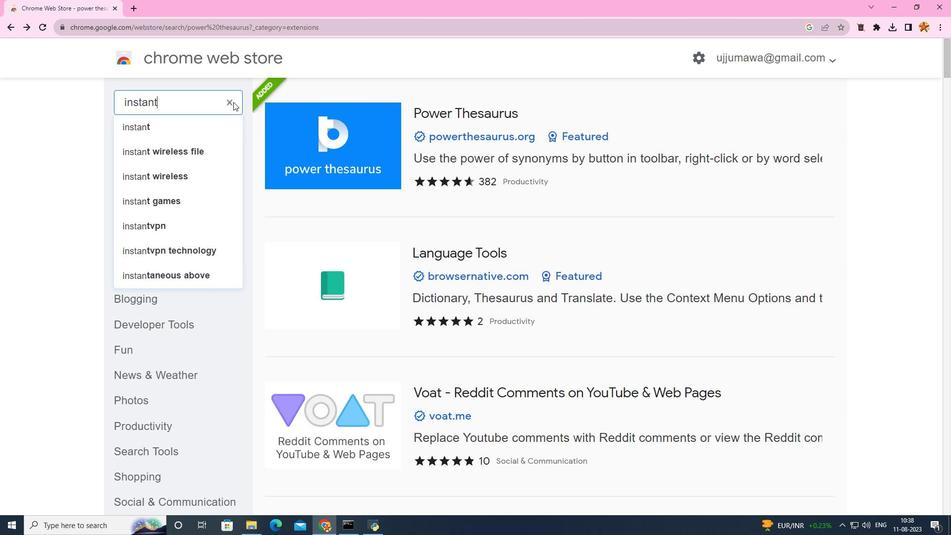 
Action: Key pressed <Key.space>d
Screenshot: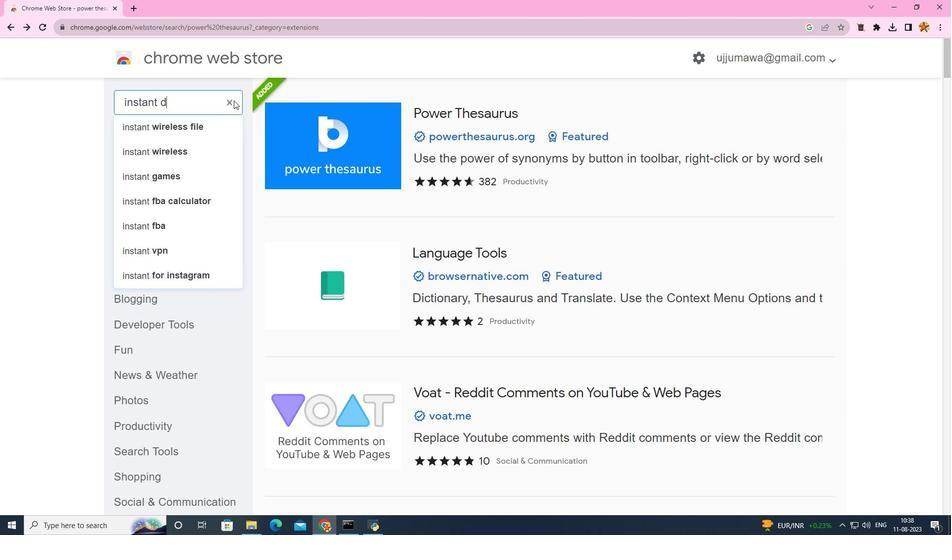 
Action: Mouse moved to (233, 100)
Screenshot: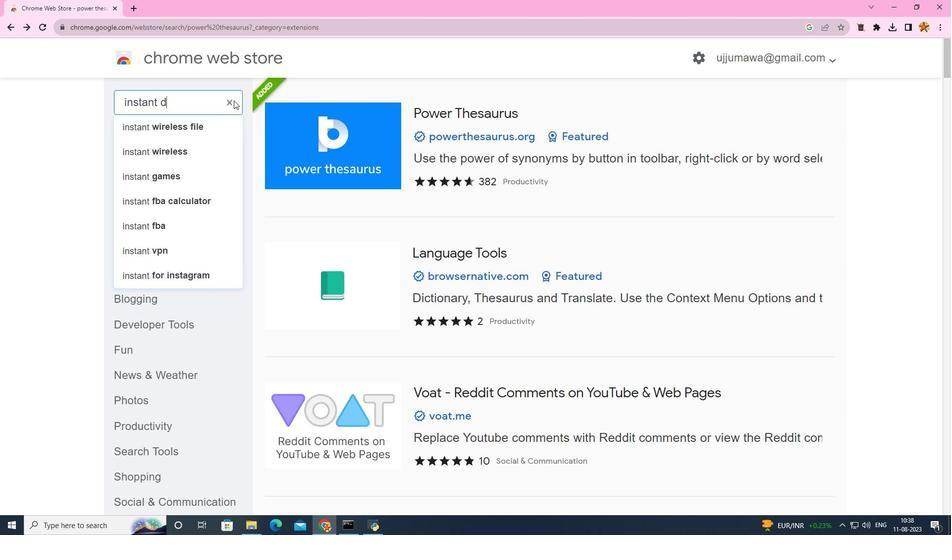 
Action: Key pressed ictionary<Key.enter><Key.enter>
Screenshot: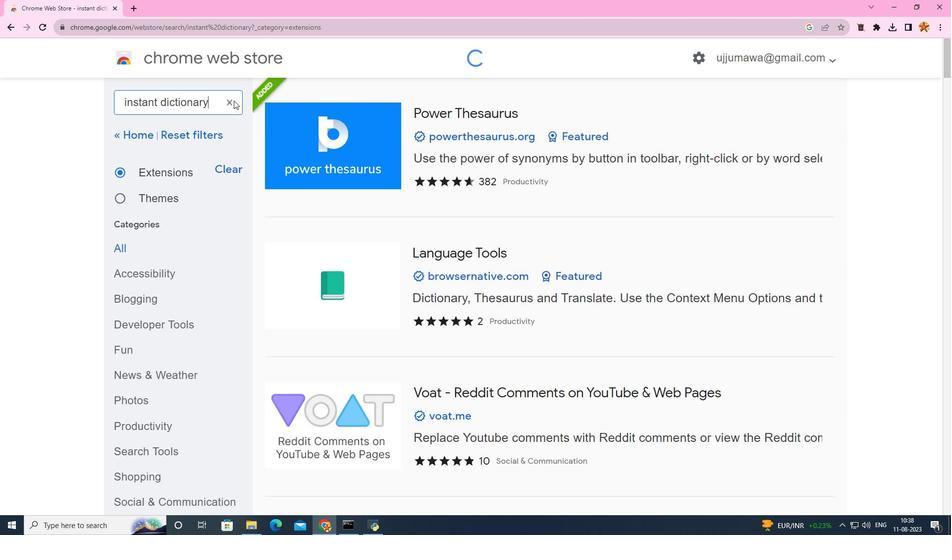
Action: Mouse moved to (504, 196)
Screenshot: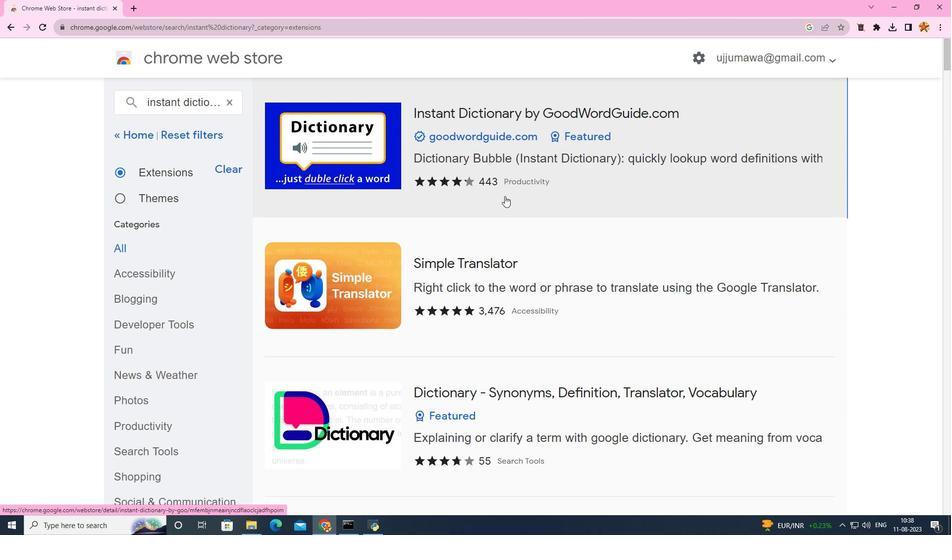 
Action: Mouse pressed left at (504, 196)
Screenshot: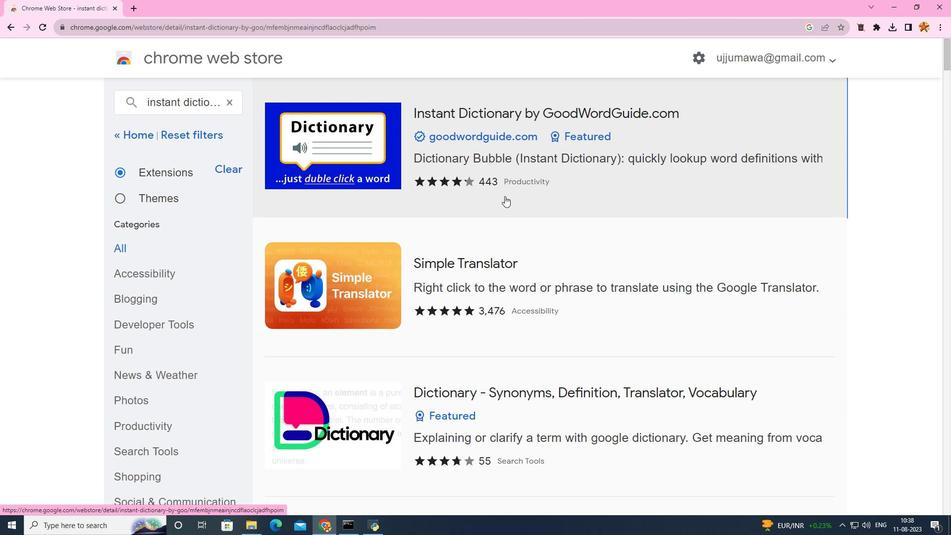 
Action: Mouse moved to (509, 191)
Screenshot: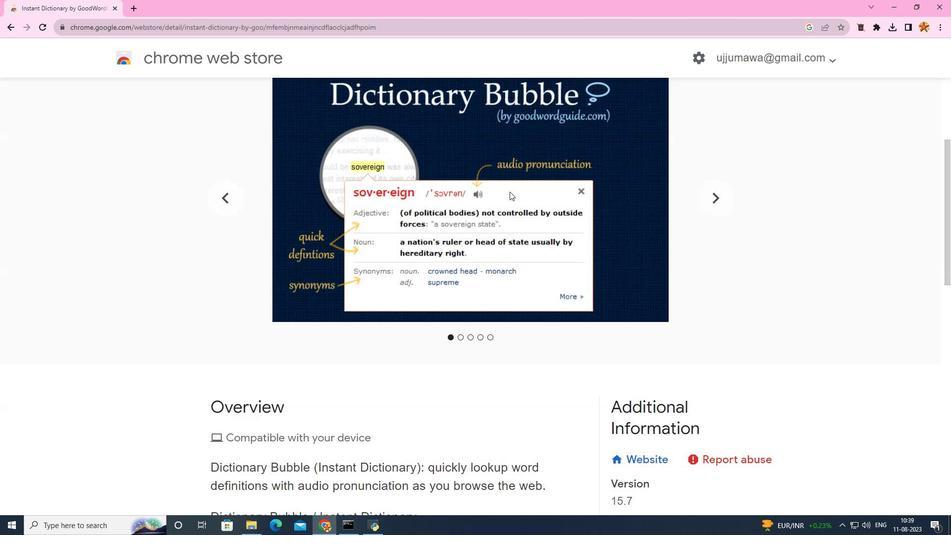 
Action: Mouse scrolled (509, 191) with delta (0, 0)
Screenshot: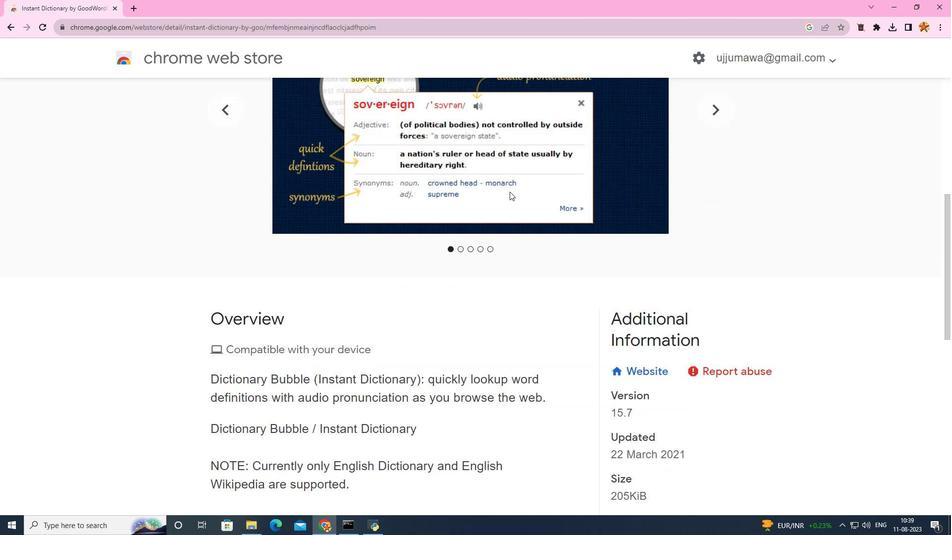 
Action: Mouse scrolled (509, 191) with delta (0, 0)
Screenshot: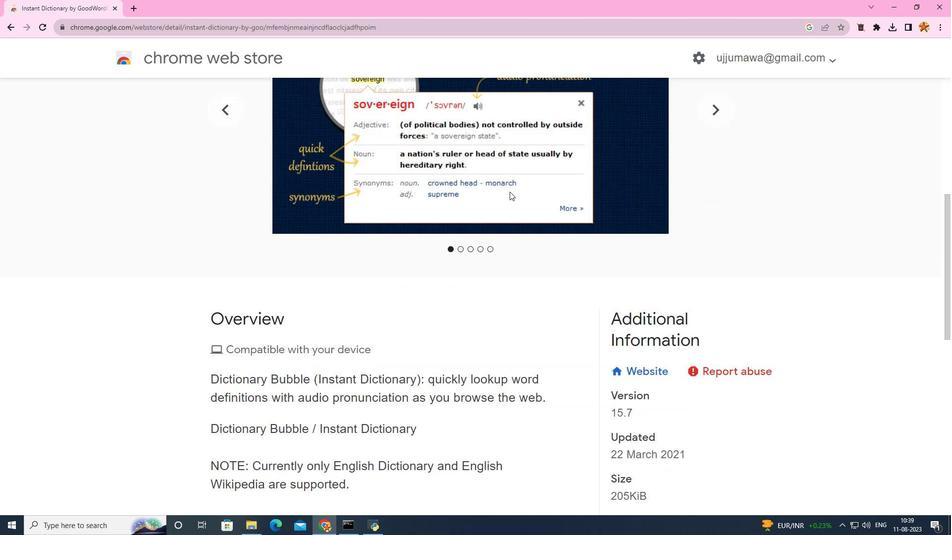 
Action: Mouse scrolled (509, 191) with delta (0, 0)
Screenshot: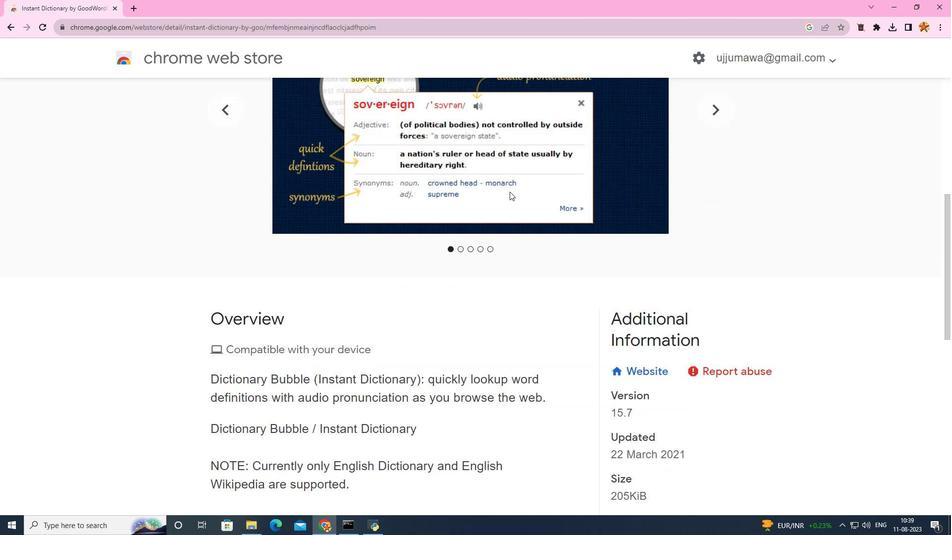 
Action: Mouse scrolled (509, 191) with delta (0, 0)
Screenshot: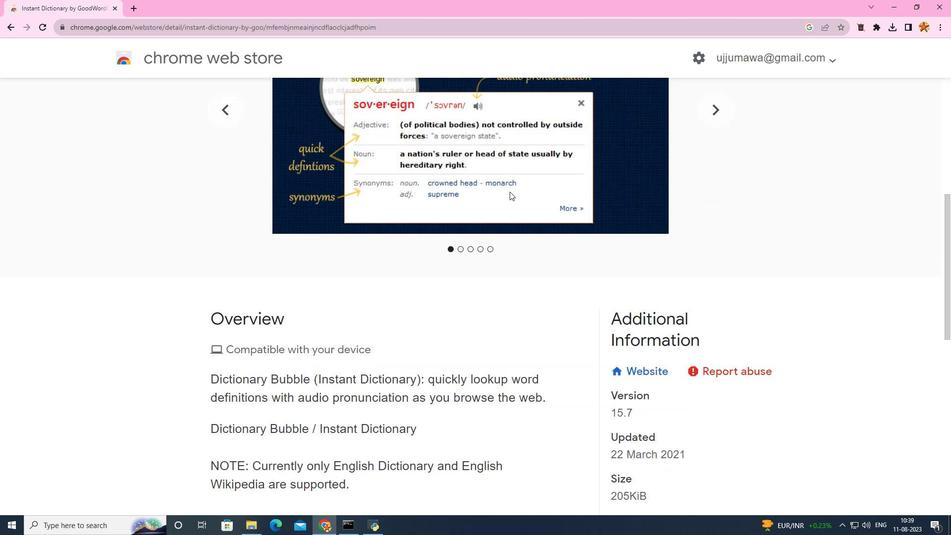 
Action: Mouse scrolled (509, 191) with delta (0, 0)
Screenshot: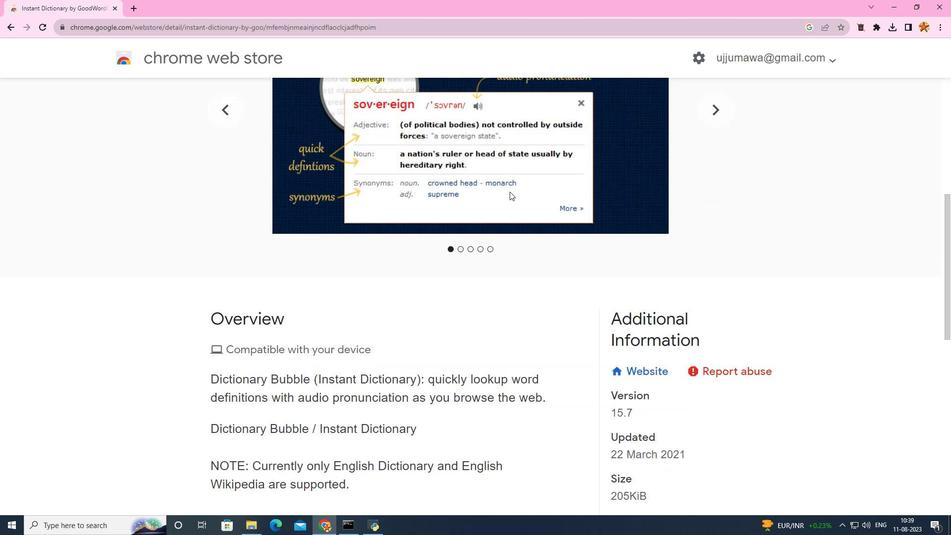 
Action: Mouse scrolled (509, 191) with delta (0, 0)
Screenshot: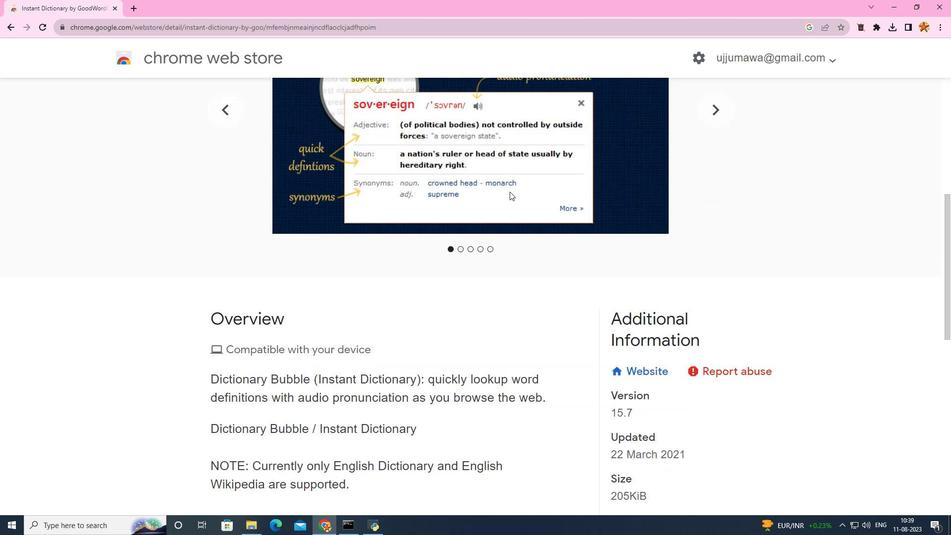 
Action: Mouse scrolled (509, 191) with delta (0, 0)
Screenshot: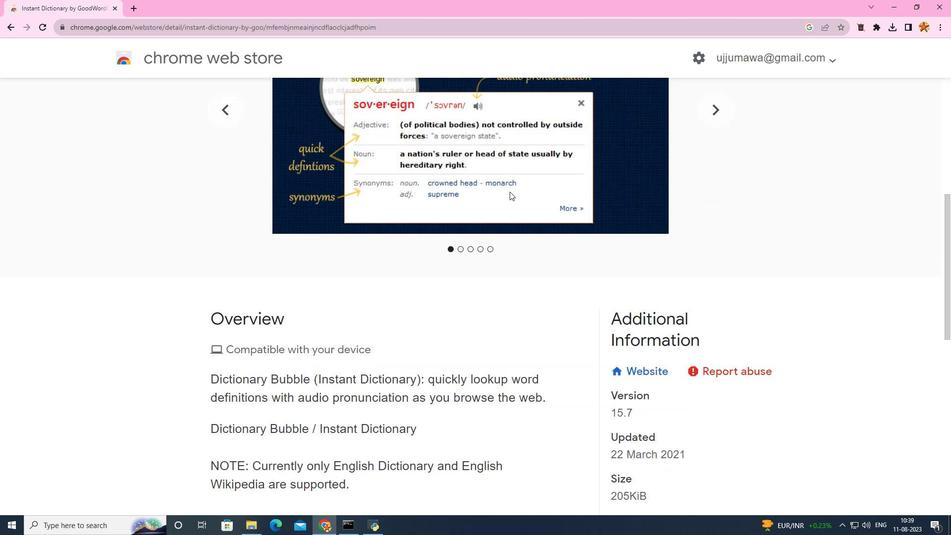 
Action: Mouse scrolled (509, 191) with delta (0, 0)
Screenshot: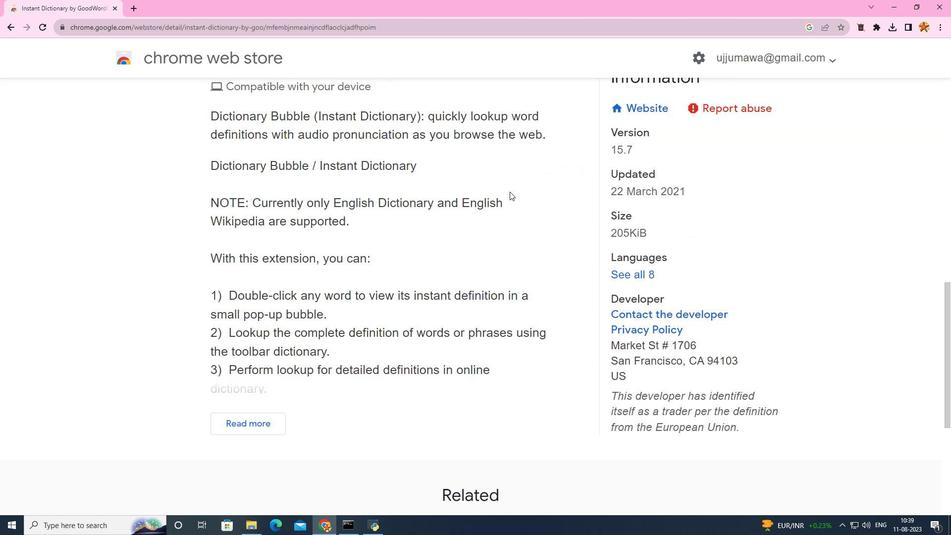 
Action: Mouse scrolled (509, 191) with delta (0, 0)
Screenshot: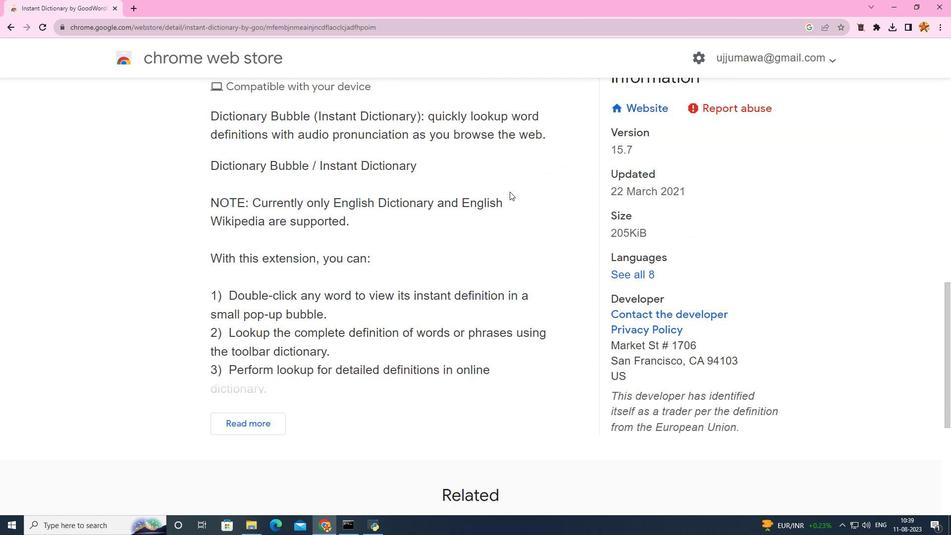 
Action: Mouse scrolled (509, 191) with delta (0, 0)
Screenshot: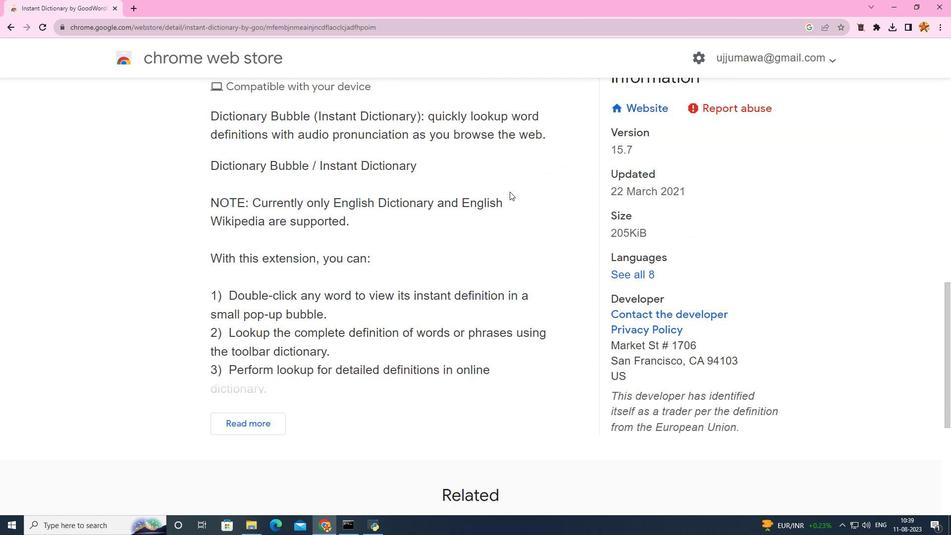 
Action: Mouse scrolled (509, 191) with delta (0, 0)
Screenshot: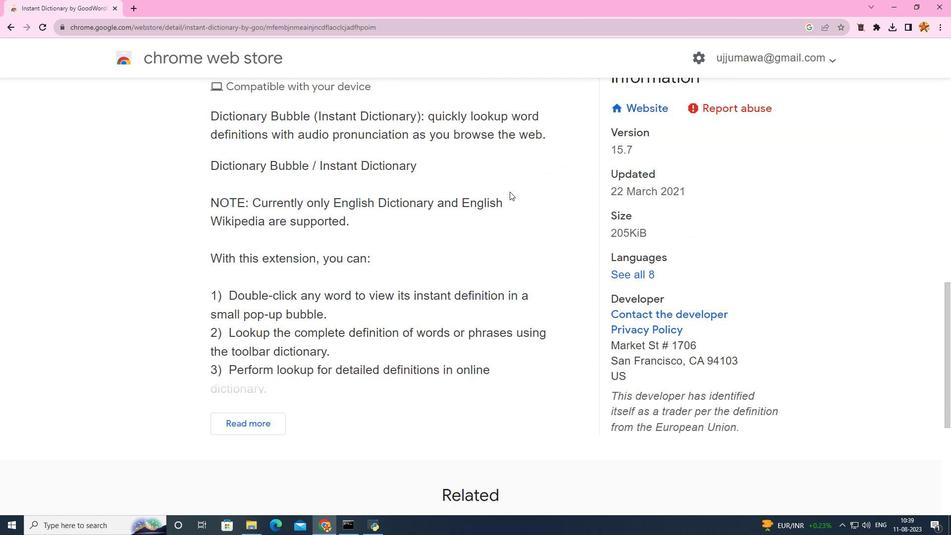 
Action: Mouse scrolled (509, 191) with delta (0, 0)
Screenshot: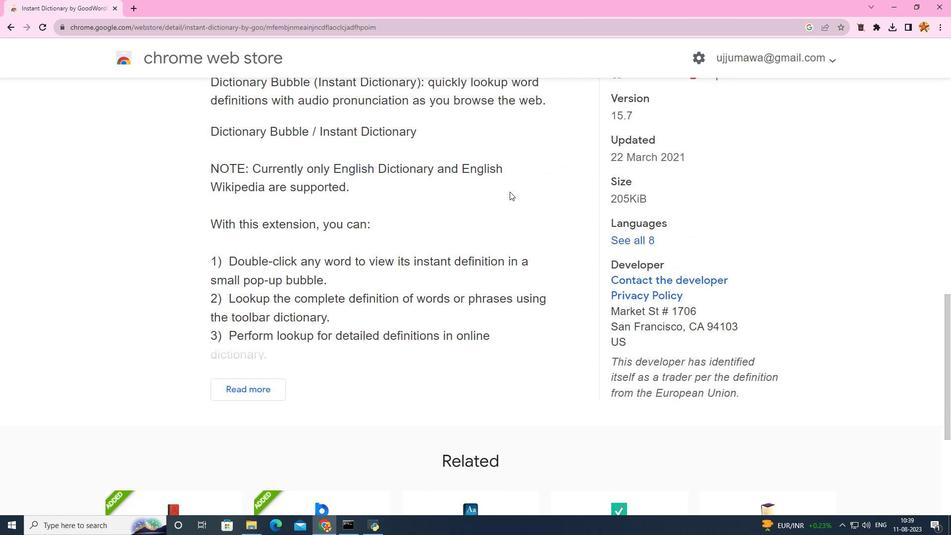 
Action: Mouse scrolled (509, 191) with delta (0, 0)
Screenshot: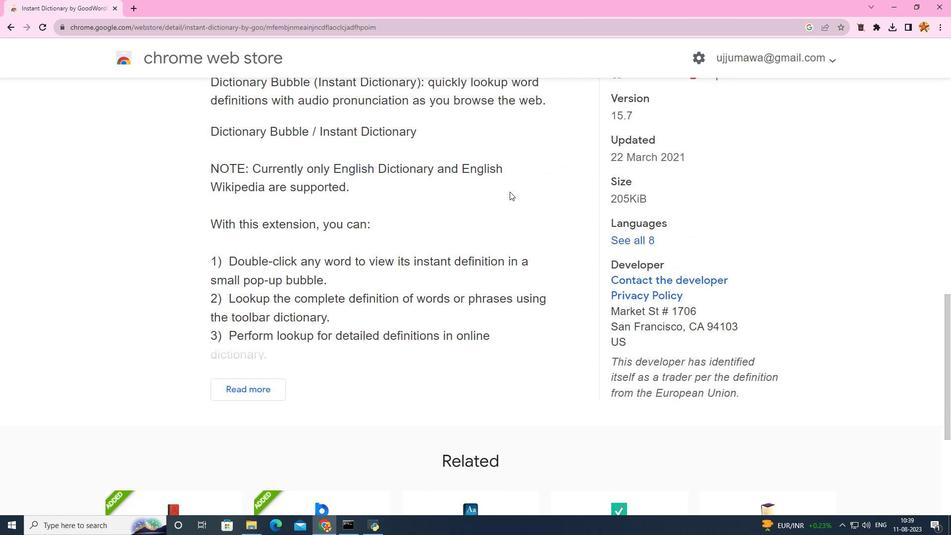 
Action: Mouse scrolled (509, 192) with delta (0, 0)
Screenshot: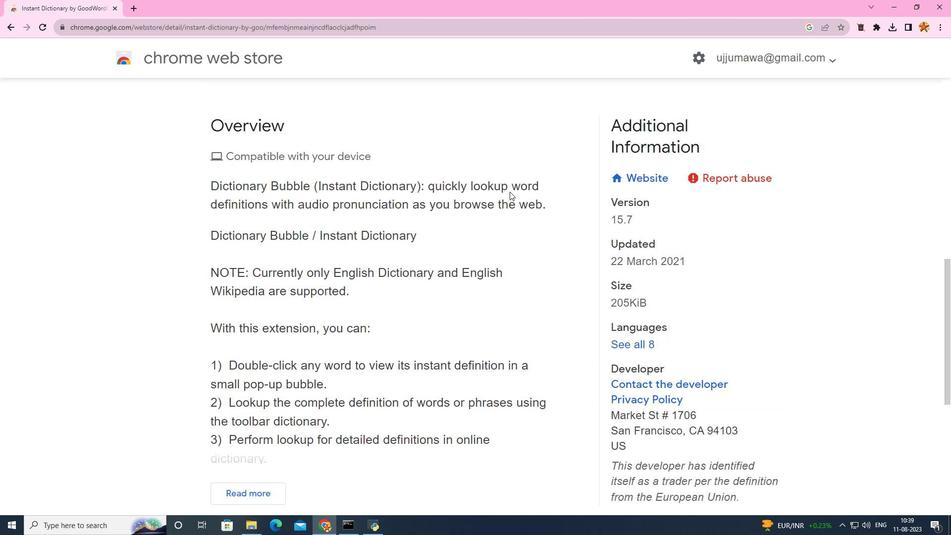 
Action: Mouse scrolled (509, 192) with delta (0, 0)
Screenshot: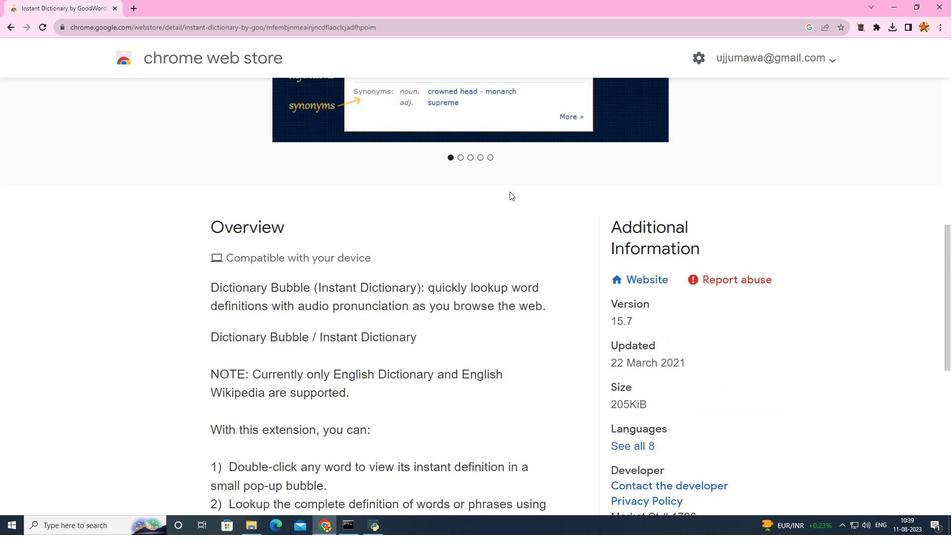 
Action: Mouse scrolled (509, 192) with delta (0, 0)
Screenshot: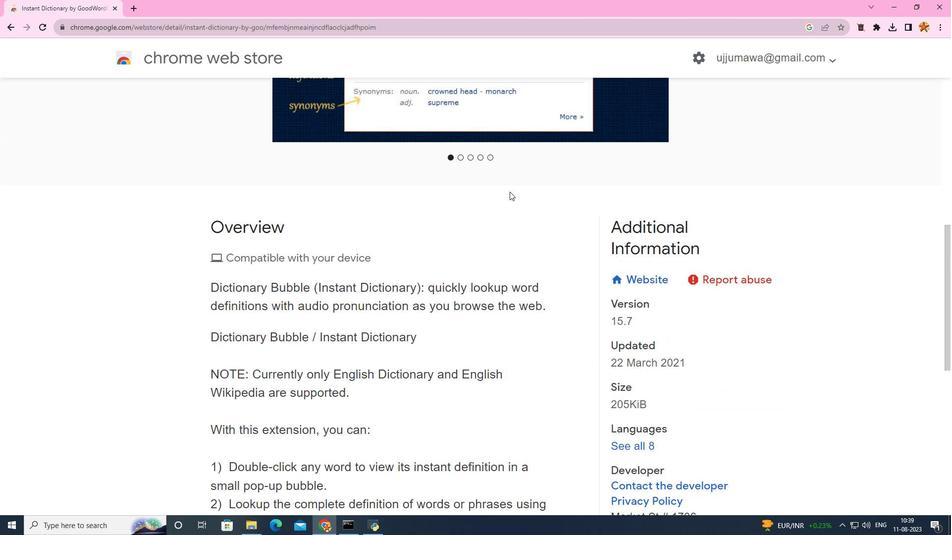 
Action: Mouse scrolled (509, 192) with delta (0, 0)
Screenshot: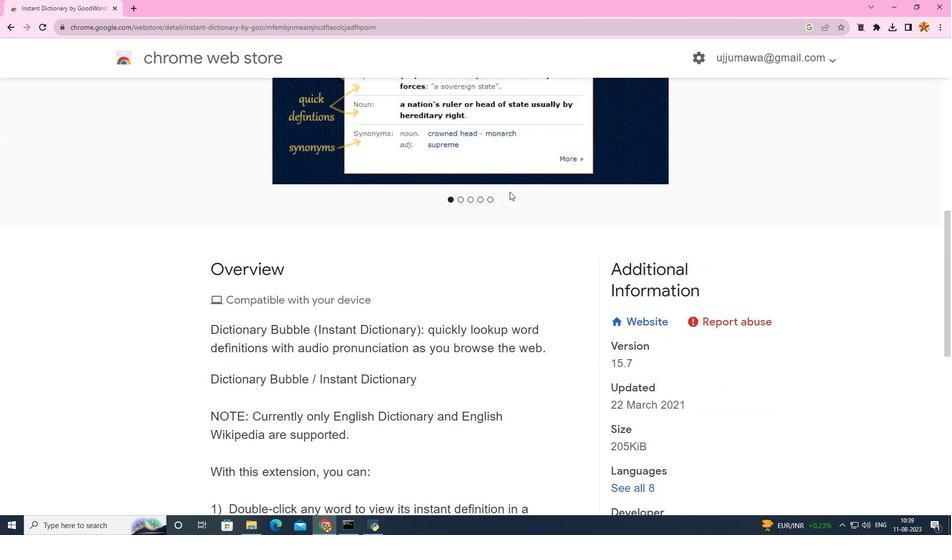 
Action: Mouse scrolled (509, 192) with delta (0, 0)
Screenshot: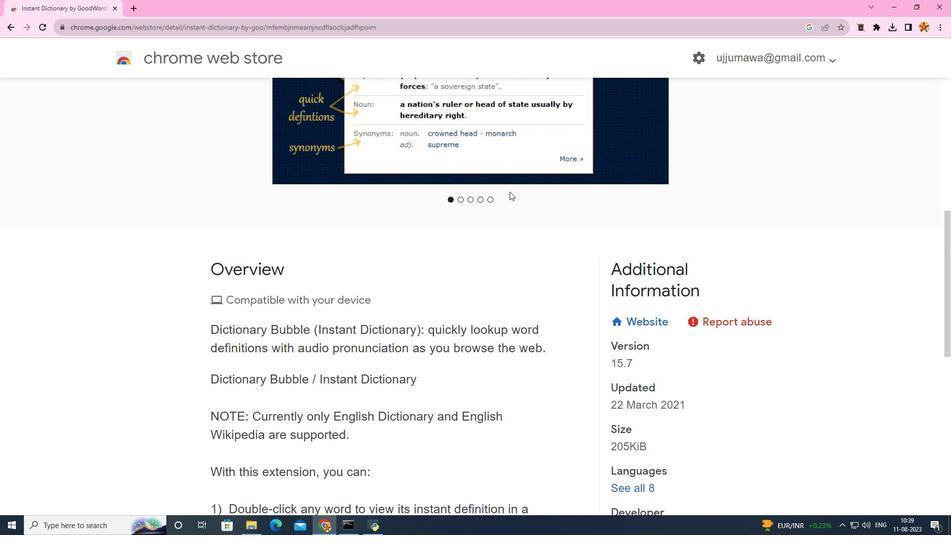 
Action: Mouse scrolled (509, 191) with delta (0, 0)
Screenshot: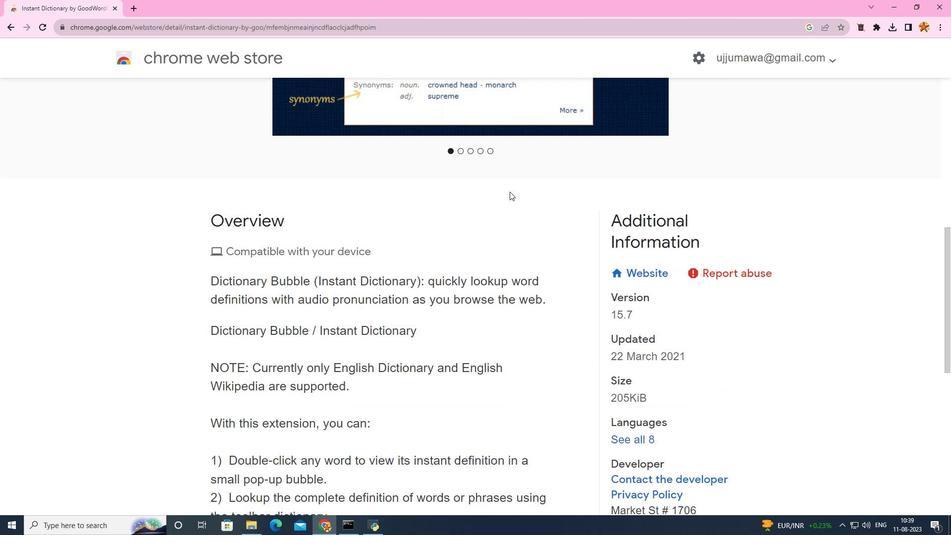 
Action: Mouse scrolled (509, 192) with delta (0, 0)
Screenshot: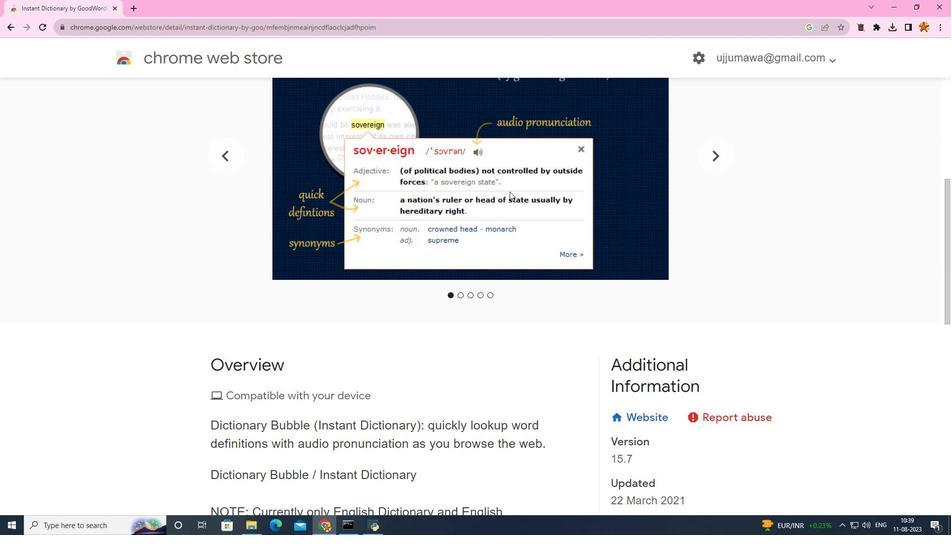 
Action: Mouse scrolled (509, 192) with delta (0, 0)
Screenshot: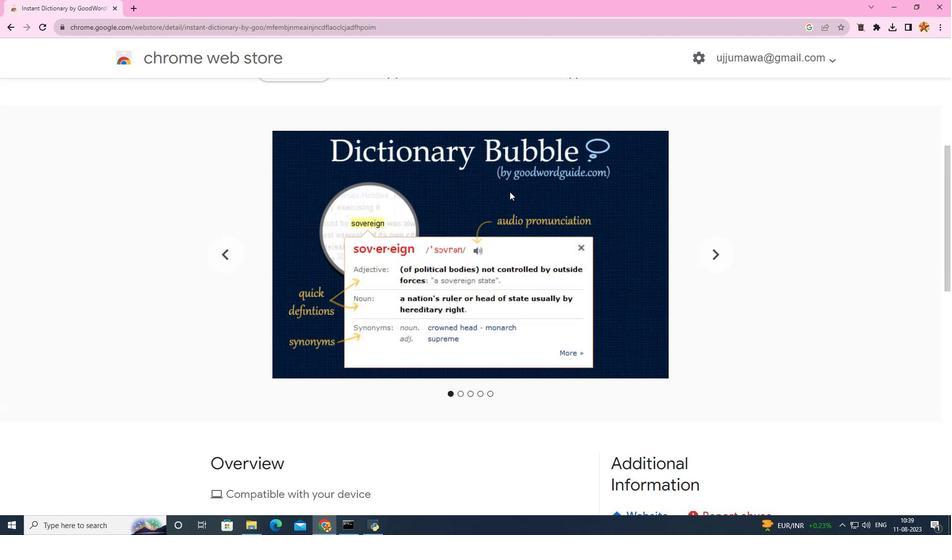 
Action: Mouse scrolled (509, 192) with delta (0, 0)
Screenshot: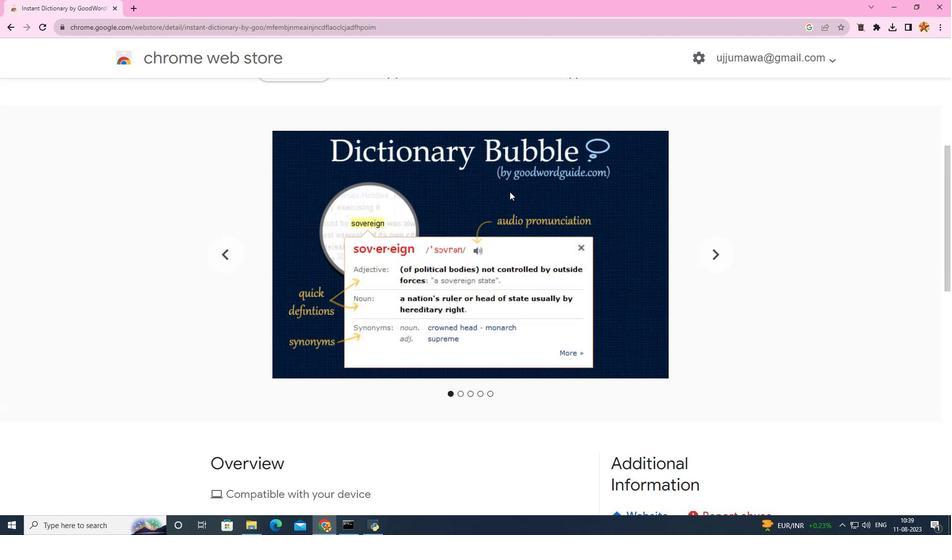 
Action: Mouse scrolled (509, 192) with delta (0, 0)
Screenshot: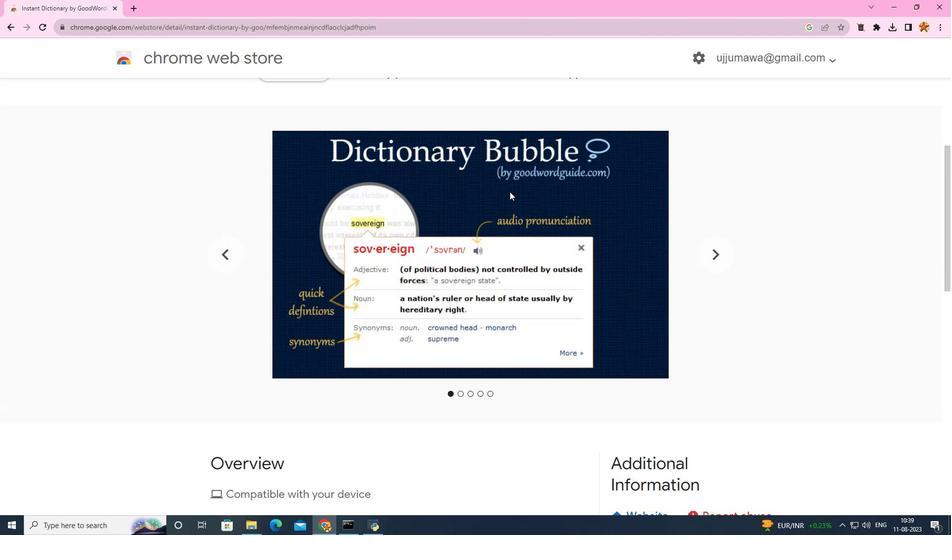 
Action: Mouse scrolled (509, 192) with delta (0, 0)
Screenshot: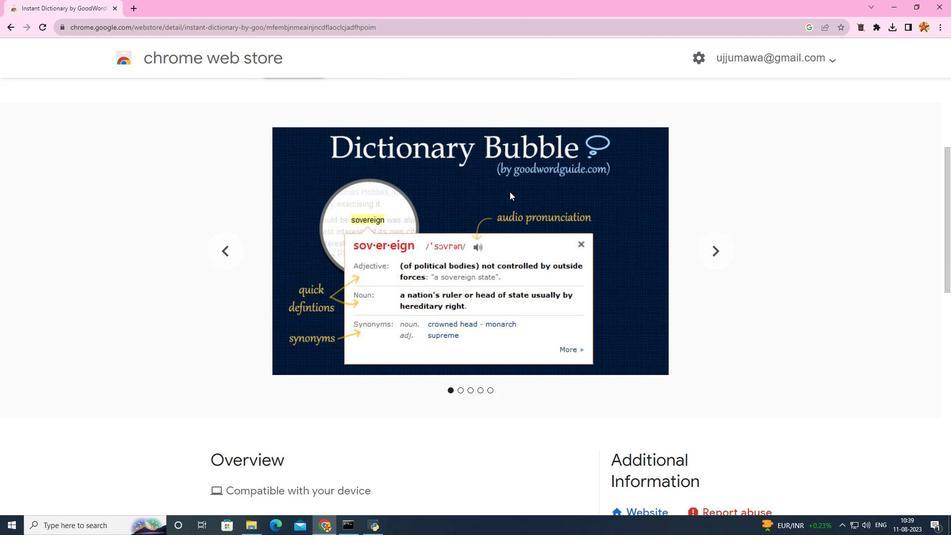 
Action: Mouse scrolled (509, 191) with delta (0, 0)
Screenshot: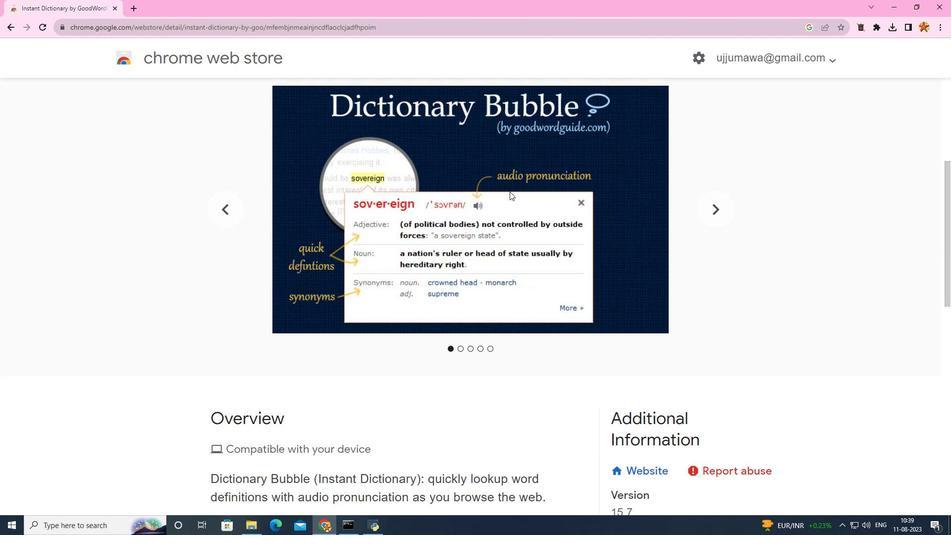 
Action: Mouse scrolled (509, 192) with delta (0, 0)
Screenshot: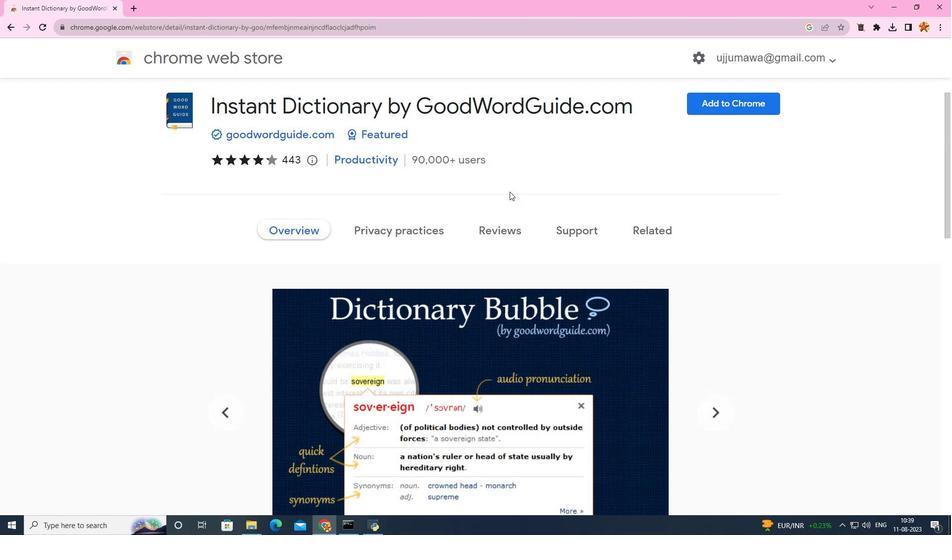 
Action: Mouse scrolled (509, 192) with delta (0, 0)
Screenshot: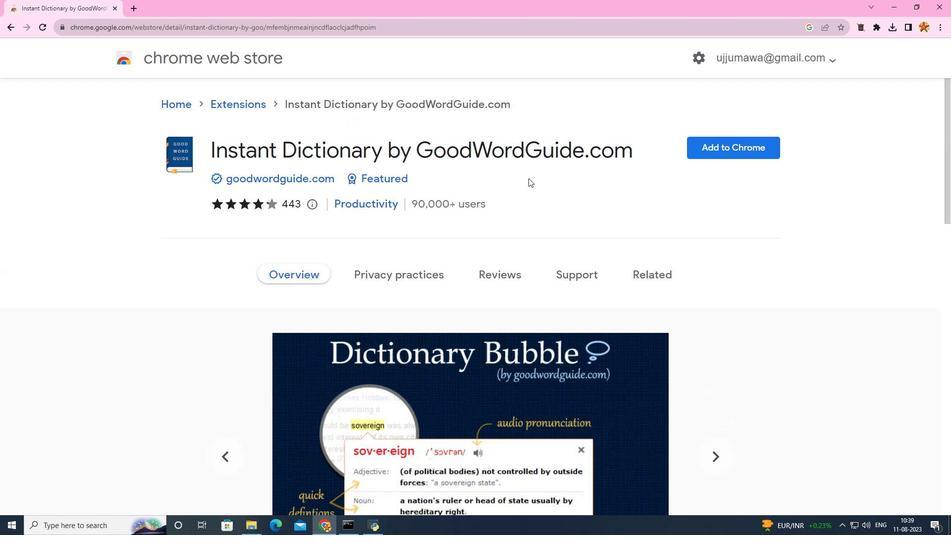 
Action: Mouse scrolled (509, 192) with delta (0, 0)
Screenshot: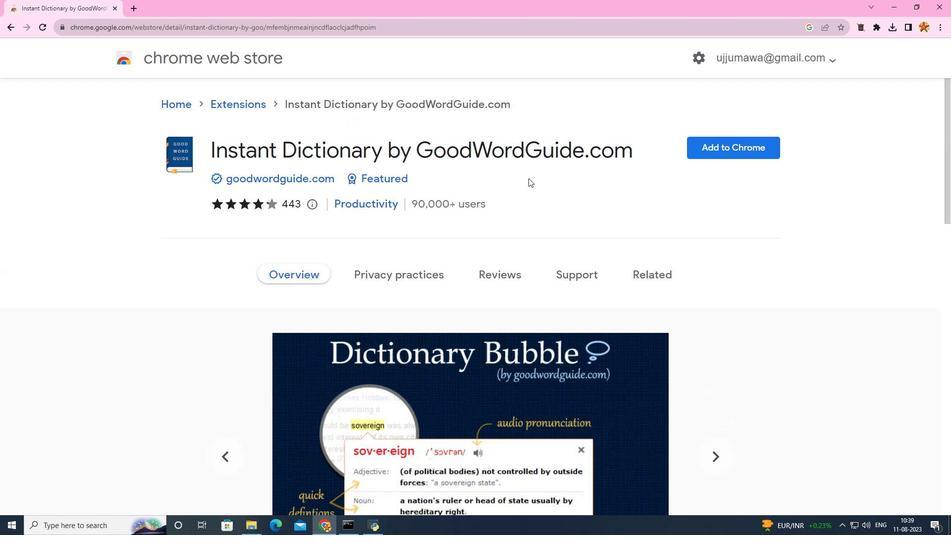 
Action: Mouse scrolled (509, 192) with delta (0, 0)
Screenshot: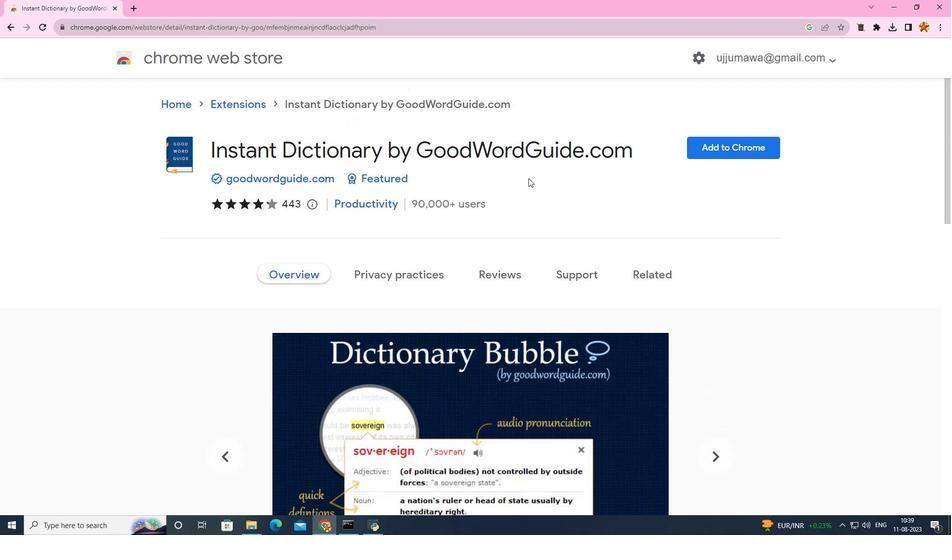 
Action: Mouse scrolled (509, 192) with delta (0, 0)
Screenshot: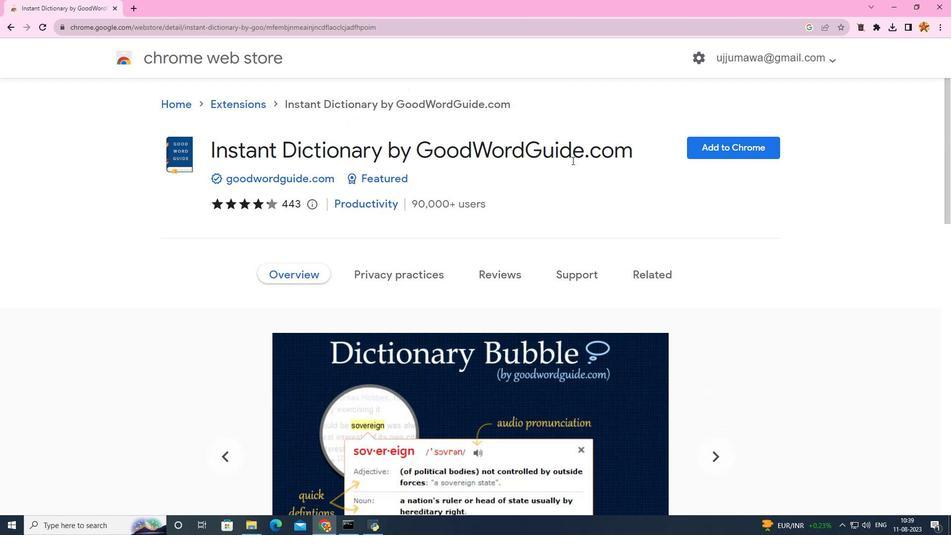 
Action: Mouse moved to (707, 147)
Screenshot: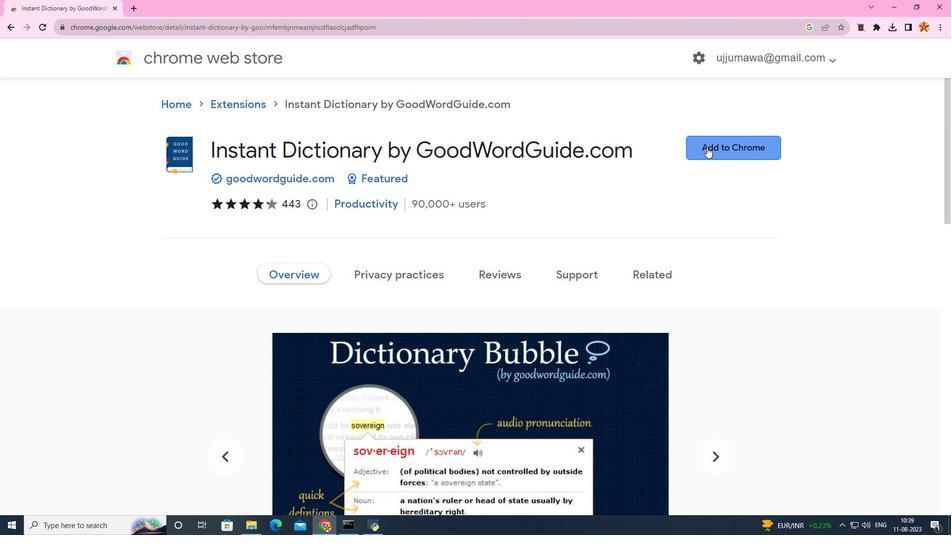 
Action: Mouse pressed left at (707, 147)
Screenshot: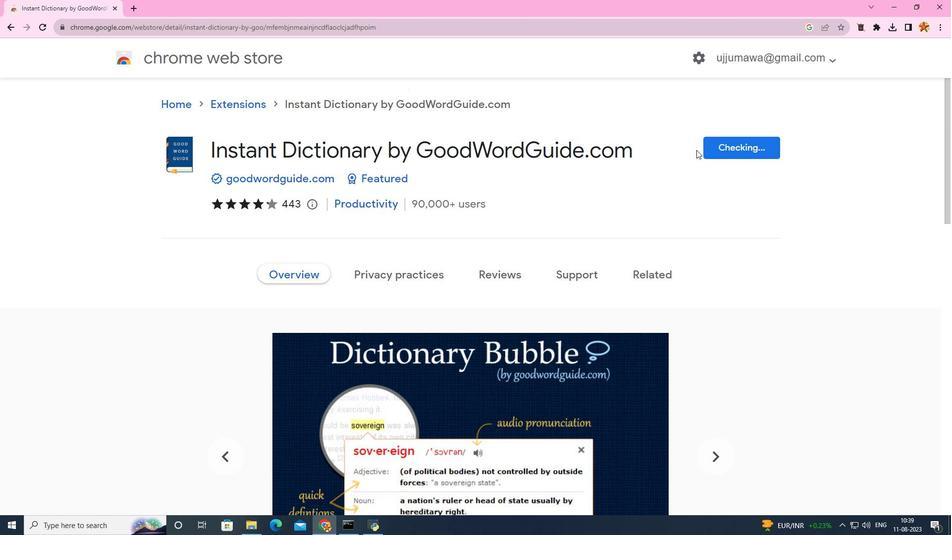 
Action: Mouse moved to (487, 106)
Screenshot: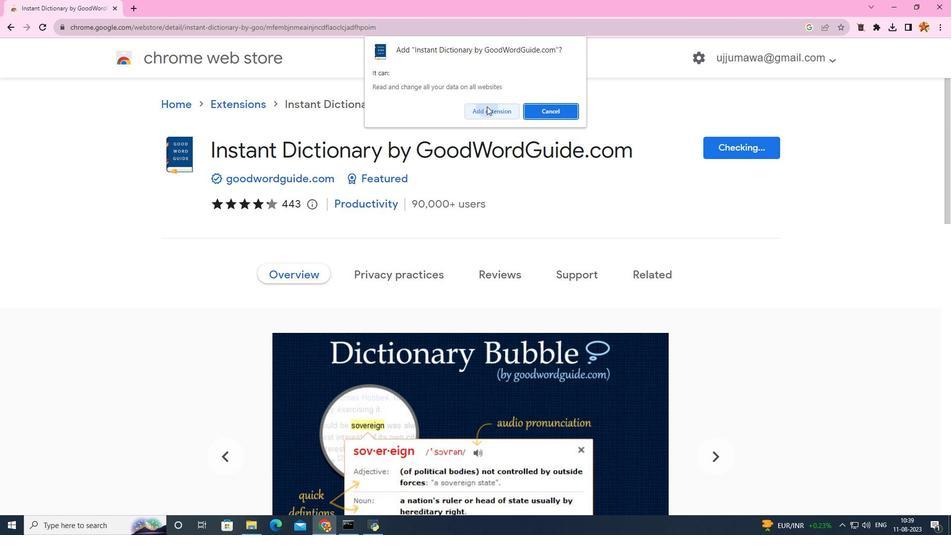 
Action: Mouse pressed left at (487, 106)
Screenshot: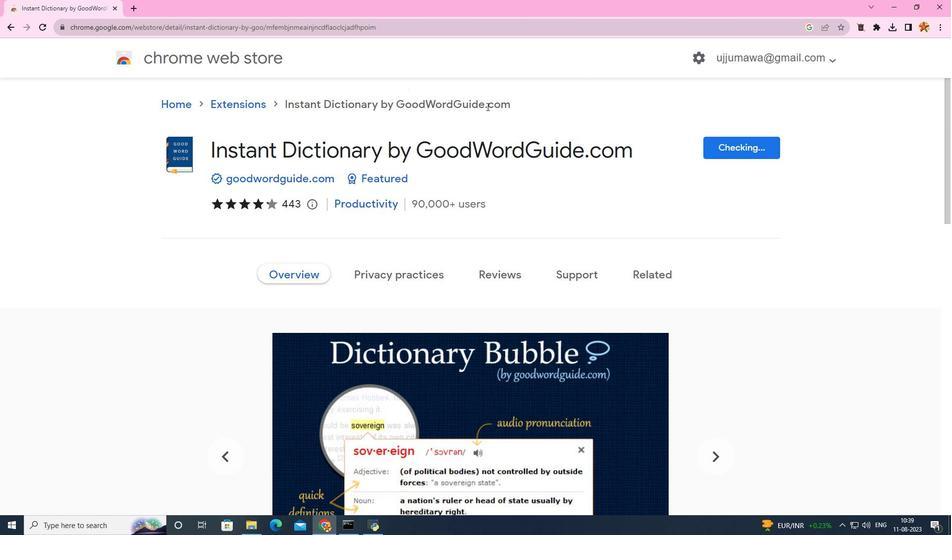 
Action: Mouse moved to (235, 7)
Screenshot: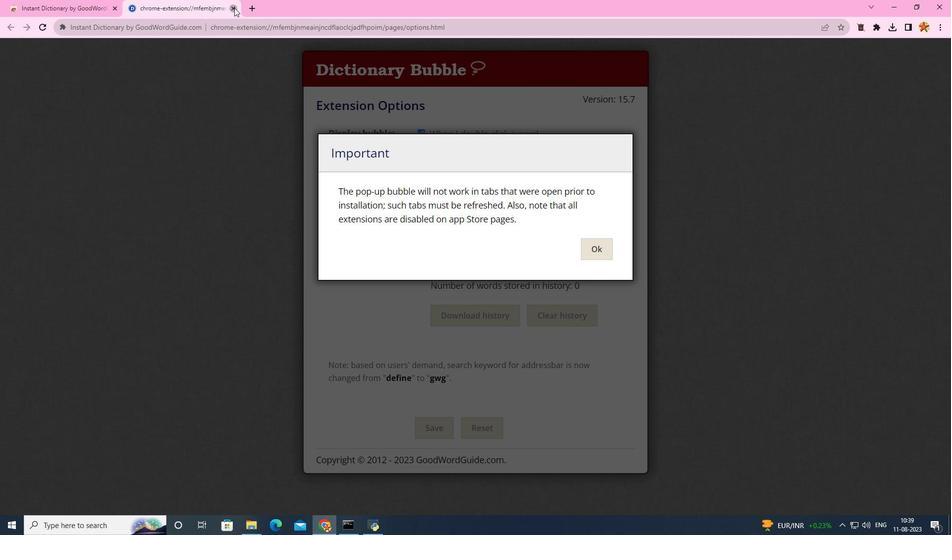 
Action: Mouse pressed left at (235, 7)
Screenshot: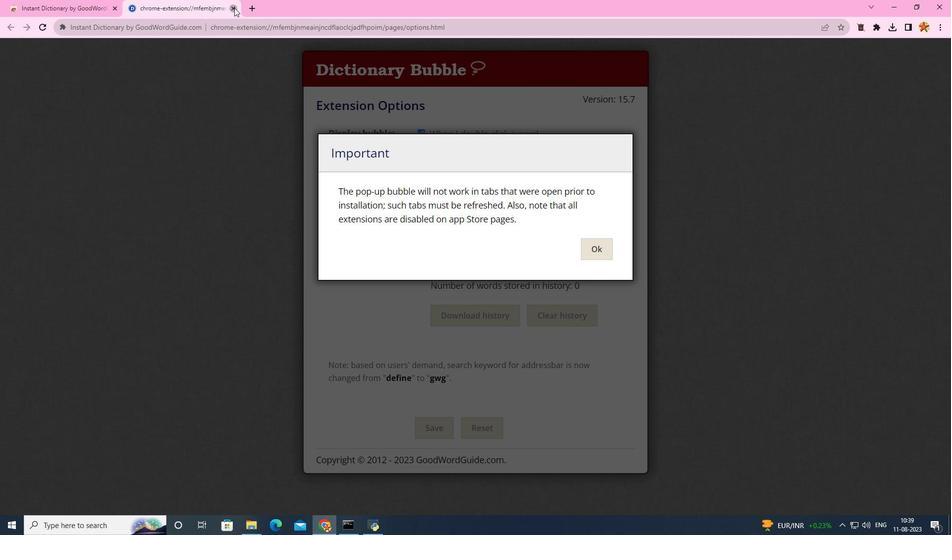 
Action: Mouse moved to (10, 24)
Screenshot: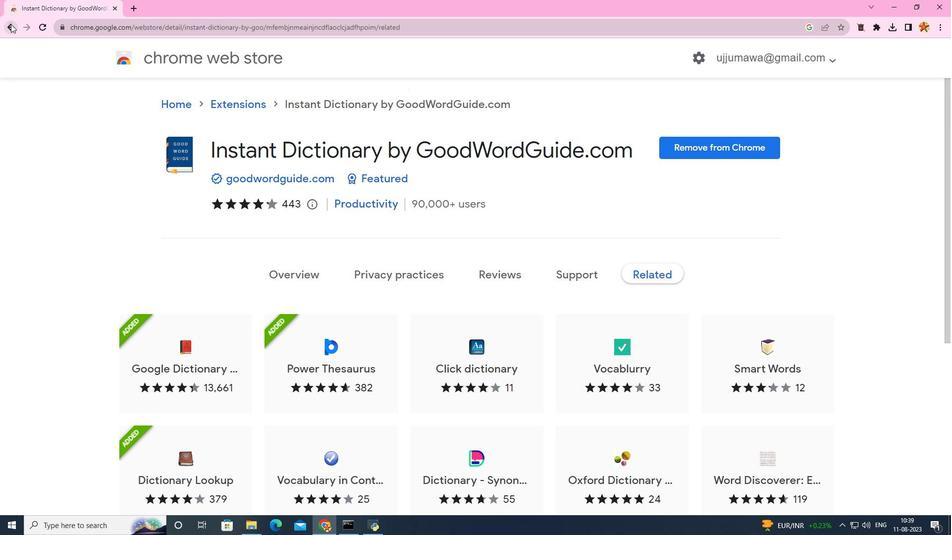 
Action: Mouse pressed left at (10, 24)
Screenshot: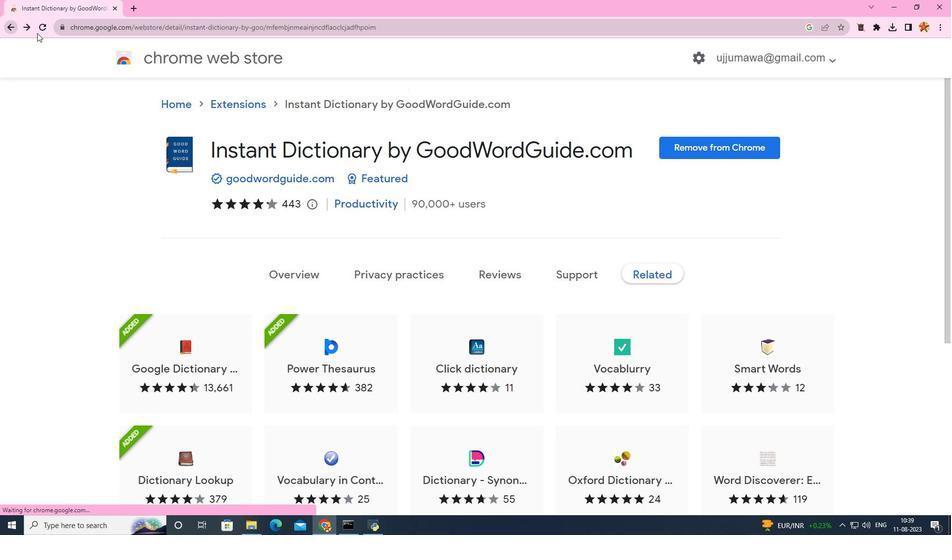 
Action: Mouse moved to (195, 105)
Screenshot: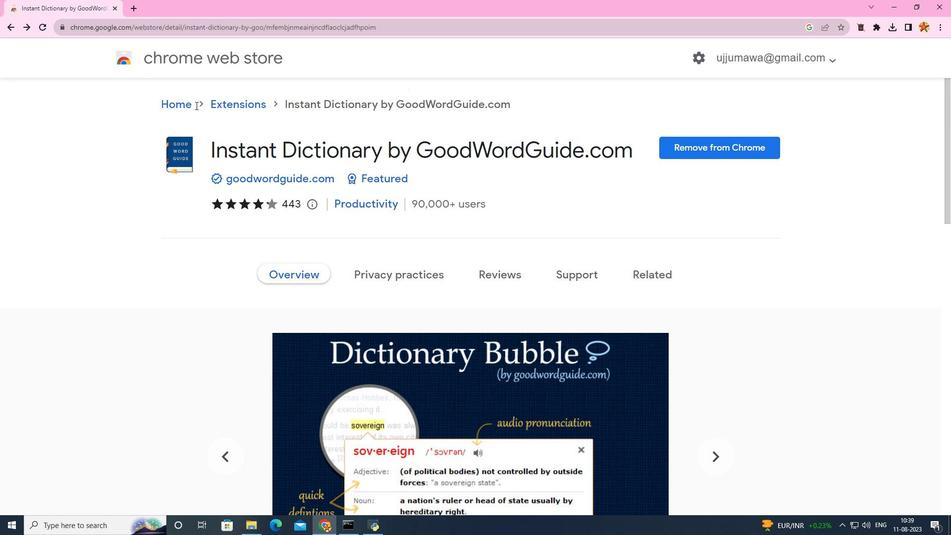 
Action: Mouse scrolled (195, 106) with delta (0, 0)
Screenshot: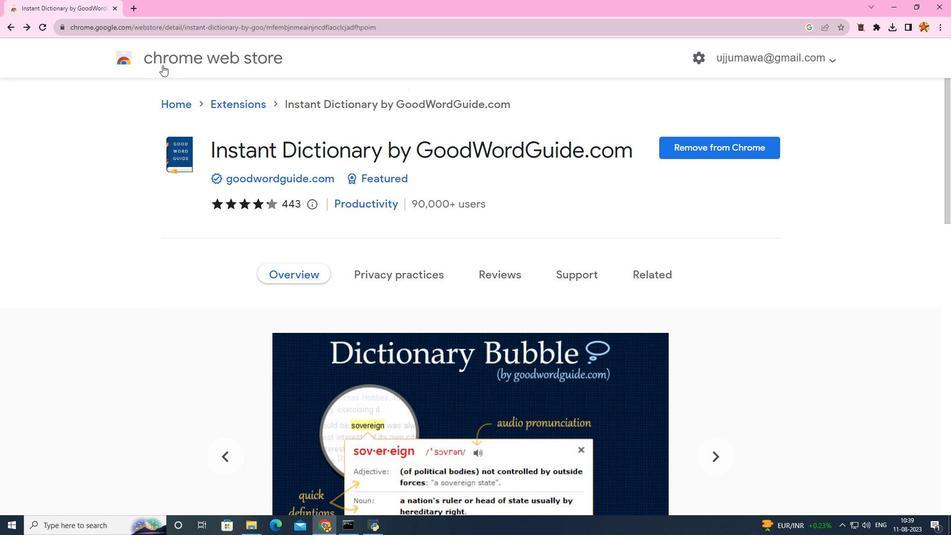 
Action: Mouse moved to (10, 24)
Screenshot: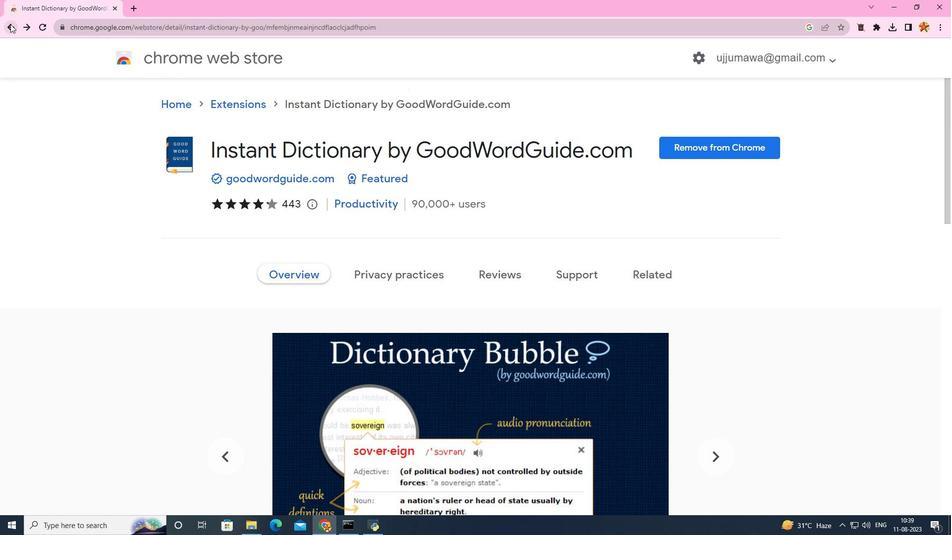 
Action: Mouse pressed left at (10, 24)
Screenshot: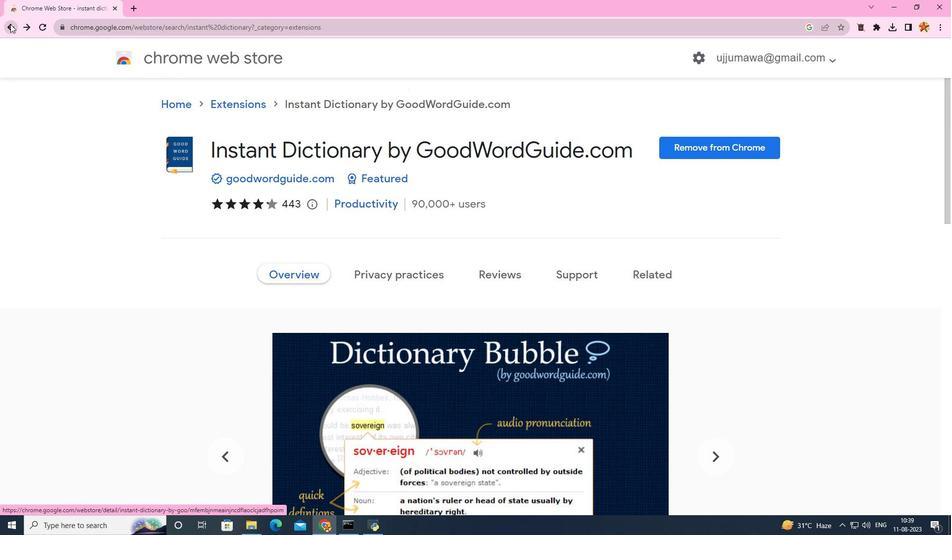 
Action: Mouse moved to (235, 105)
Screenshot: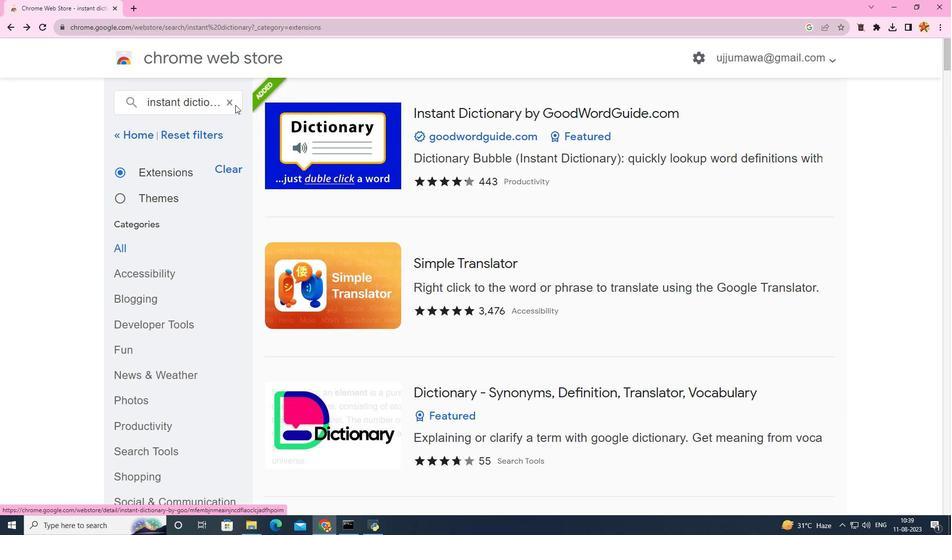 
Action: Mouse pressed left at (235, 105)
Screenshot: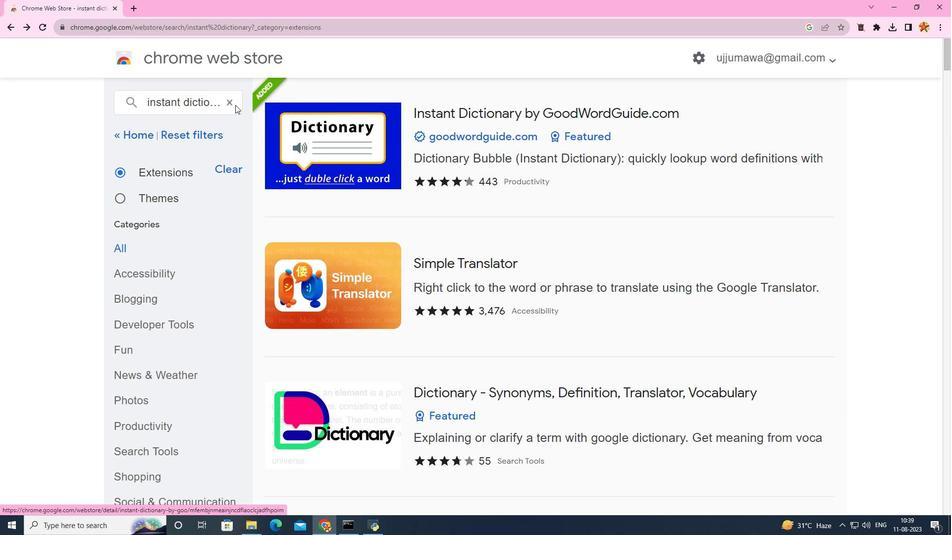 
Action: Mouse moved to (224, 104)
Screenshot: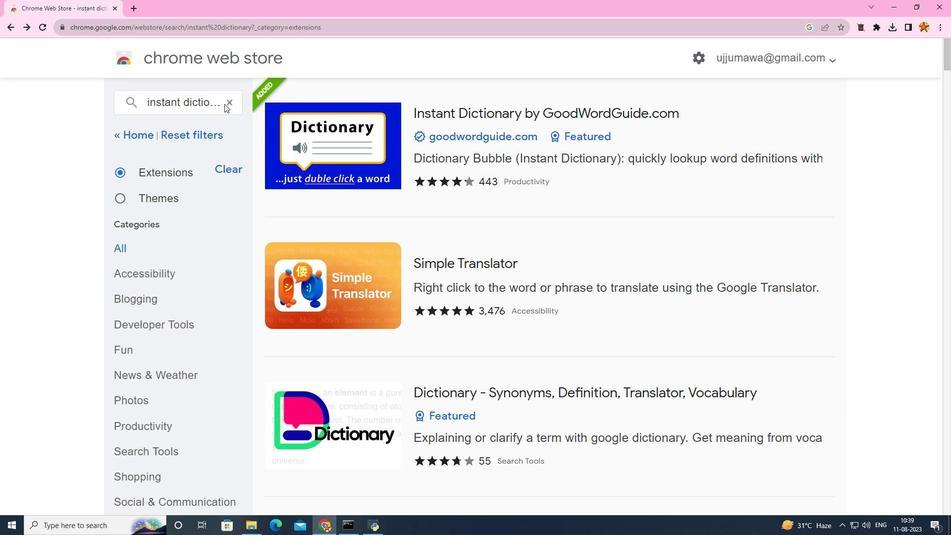 
Action: Mouse pressed left at (224, 104)
Screenshot: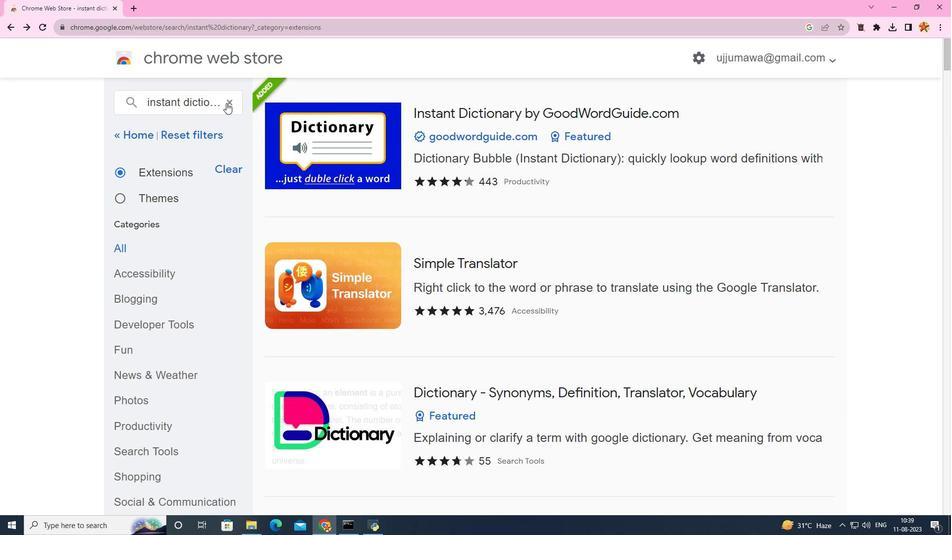 
Action: Mouse moved to (227, 102)
Screenshot: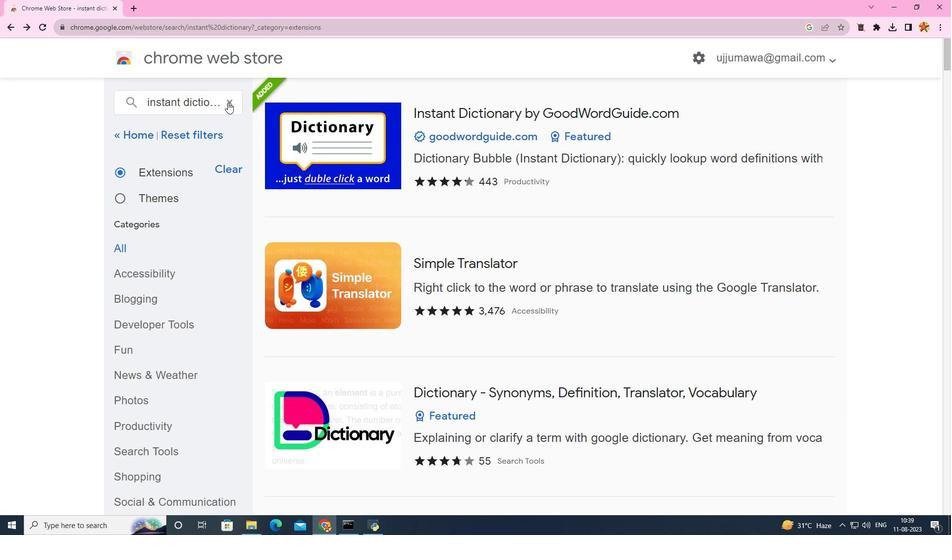 
Action: Mouse pressed left at (227, 102)
Screenshot: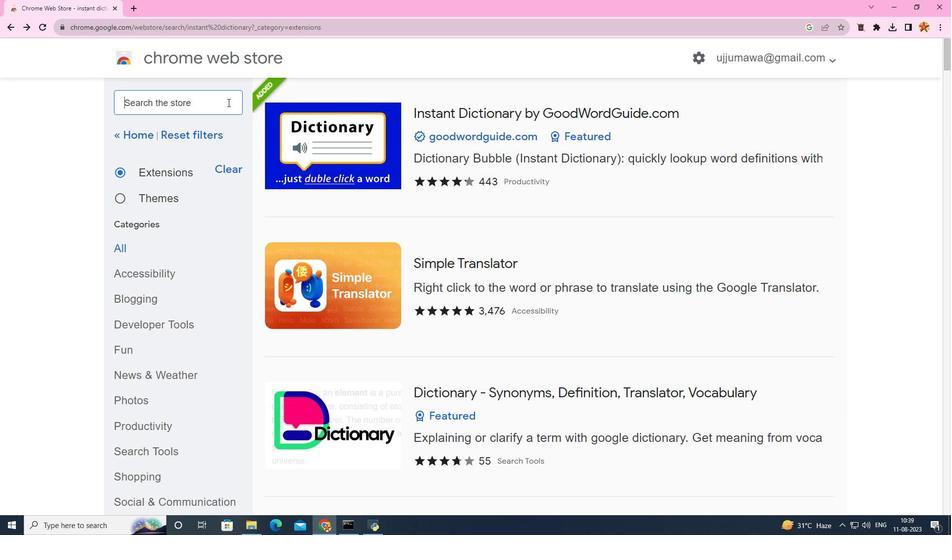 
Action: Mouse moved to (227, 102)
Screenshot: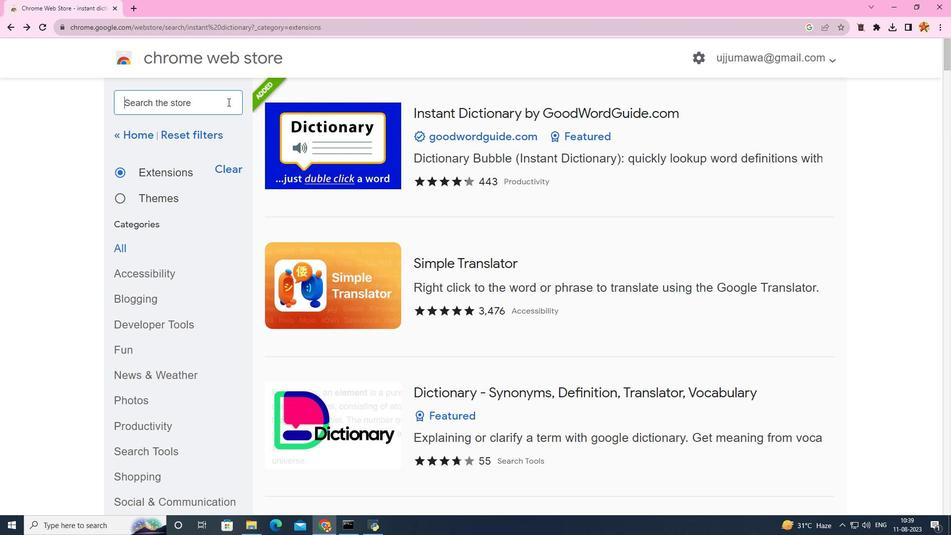 
